 Task: Find connections with filter location Gobernador Ingeniero Valentín Virasoro with filter topic #jobsearching with filter profile language Spanish with filter current company WEG with filter school NIT Jalandhar with filter industry Electric Lighting Equipment Manufacturing with filter service category Family Law with filter keywords title Benefits Manager
Action: Mouse moved to (610, 137)
Screenshot: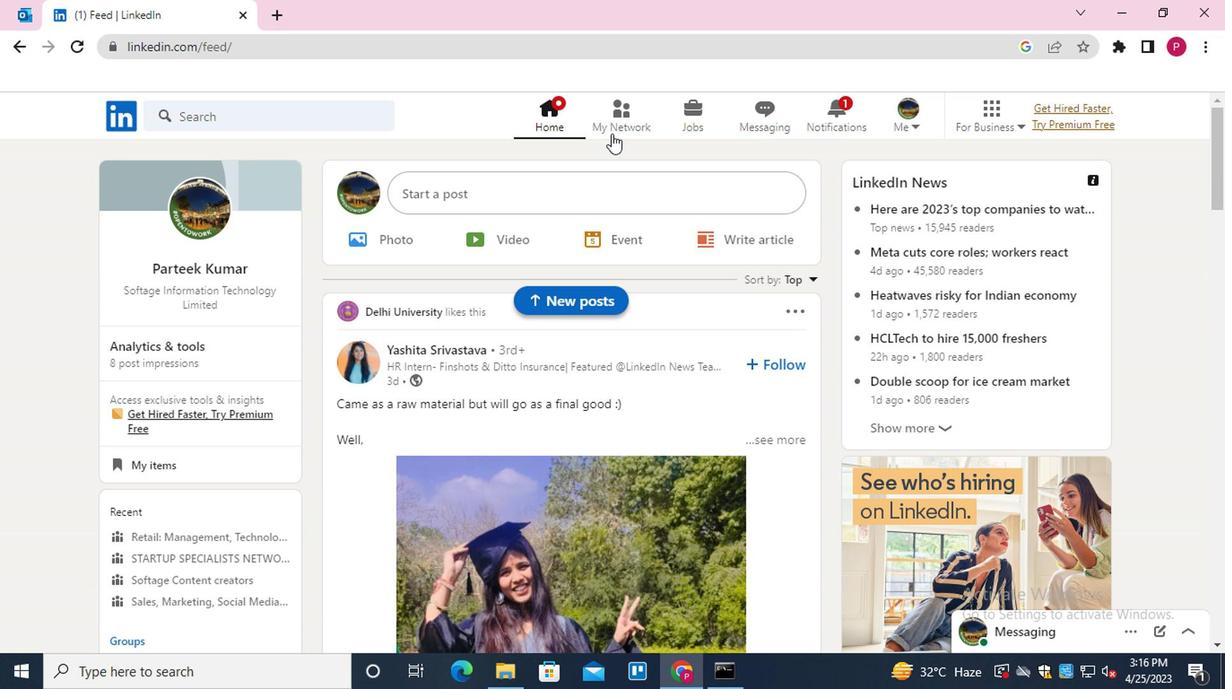 
Action: Mouse pressed left at (610, 137)
Screenshot: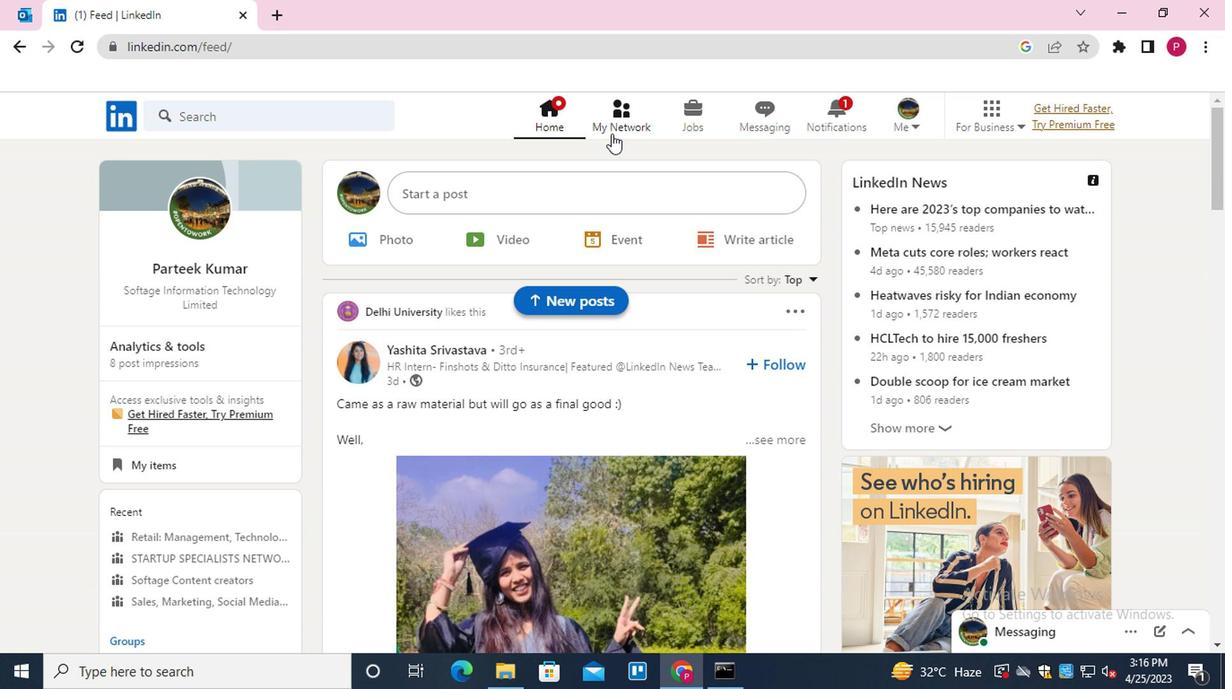 
Action: Mouse moved to (229, 212)
Screenshot: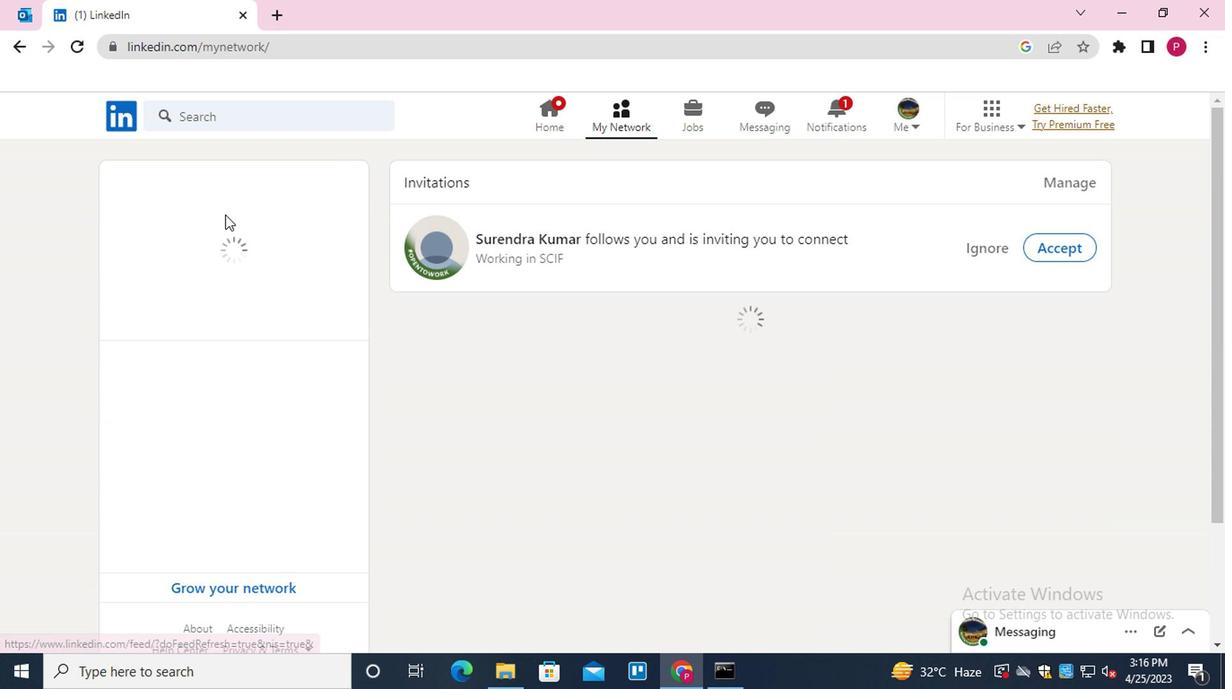 
Action: Mouse pressed left at (229, 212)
Screenshot: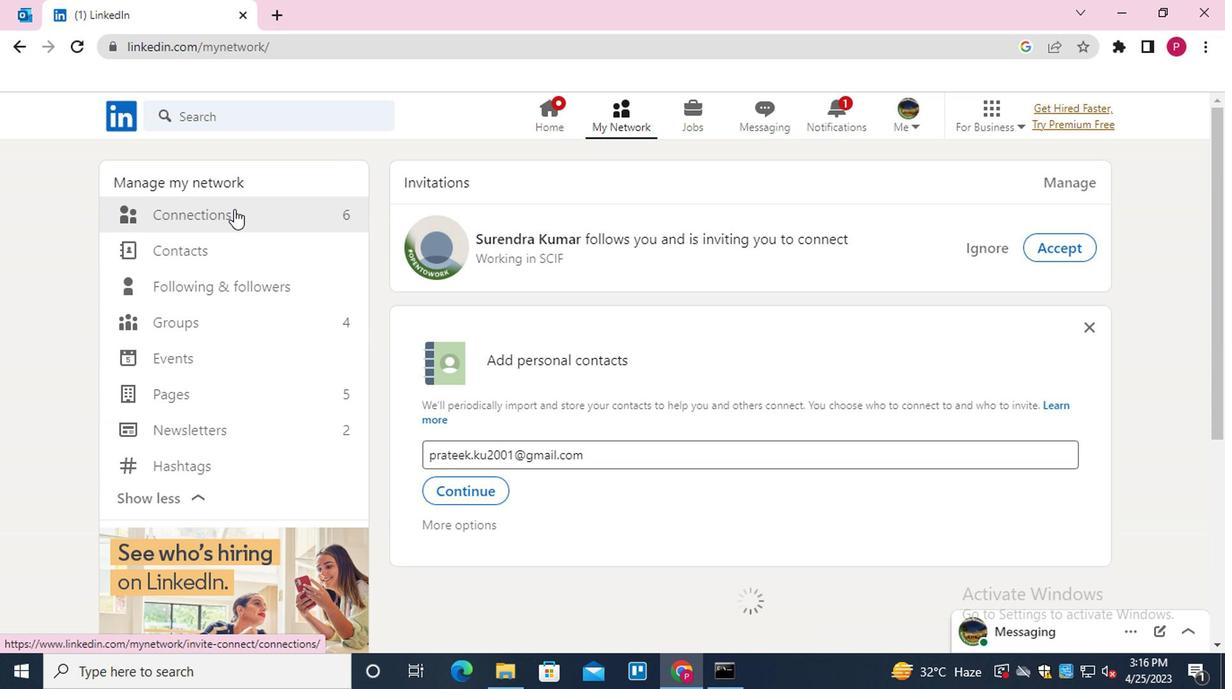 
Action: Mouse moved to (788, 219)
Screenshot: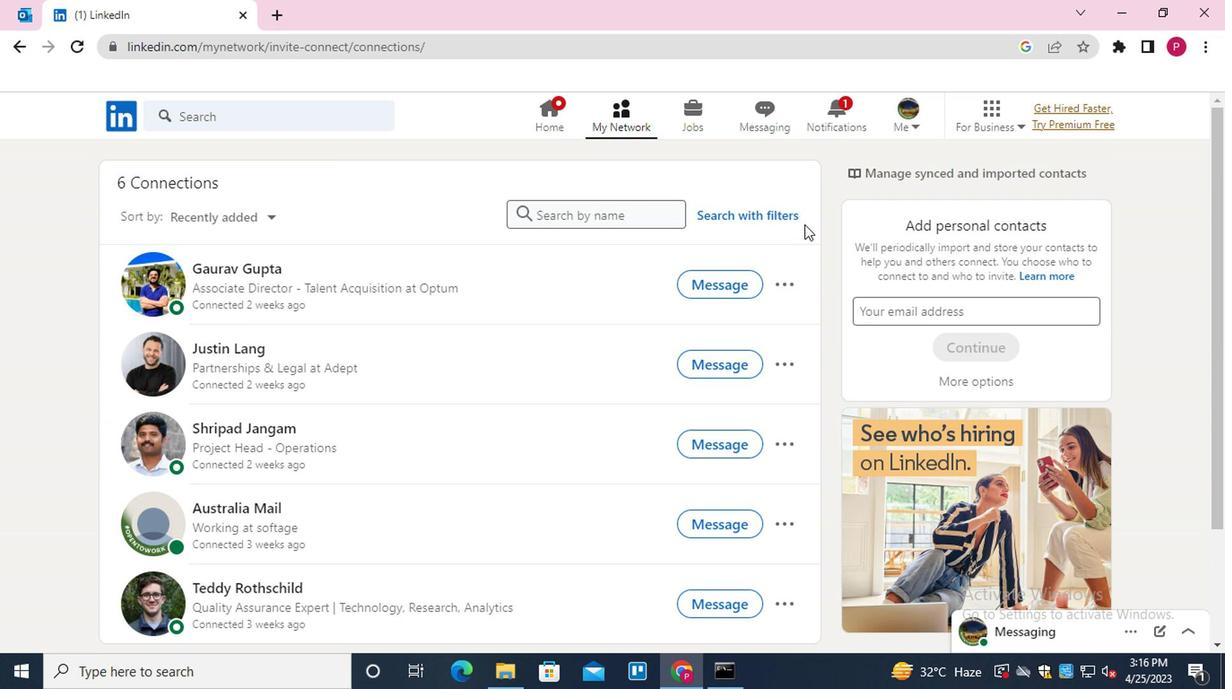 
Action: Mouse pressed left at (788, 219)
Screenshot: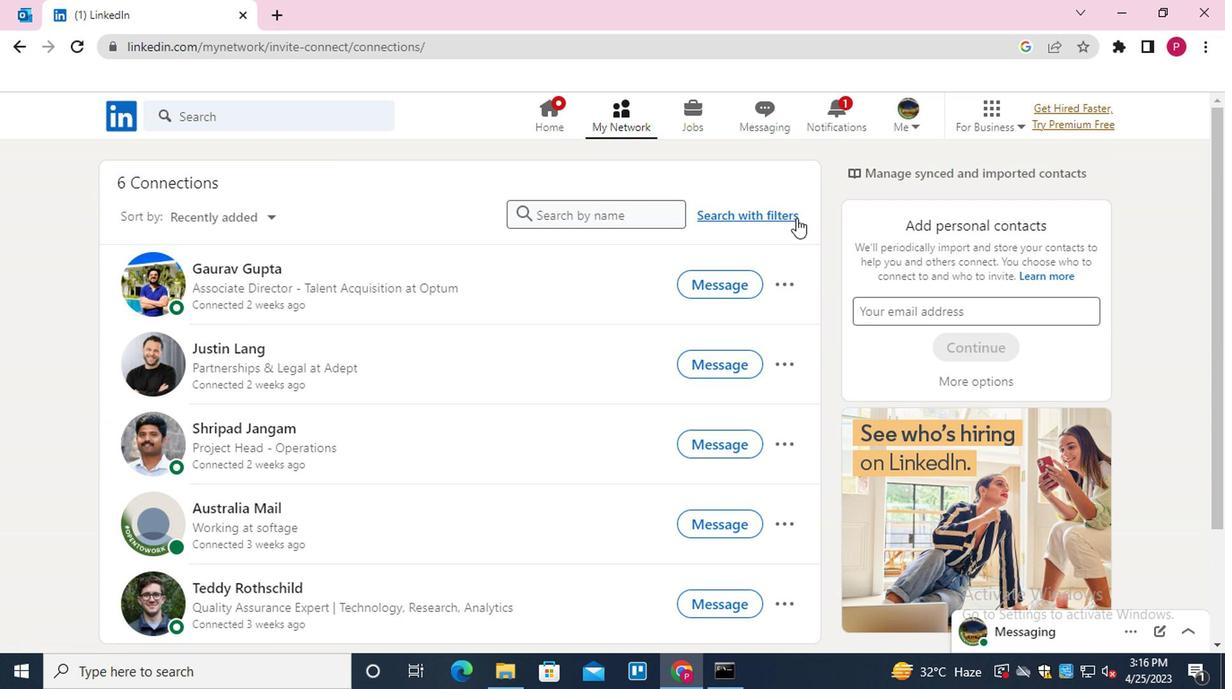 
Action: Mouse moved to (582, 165)
Screenshot: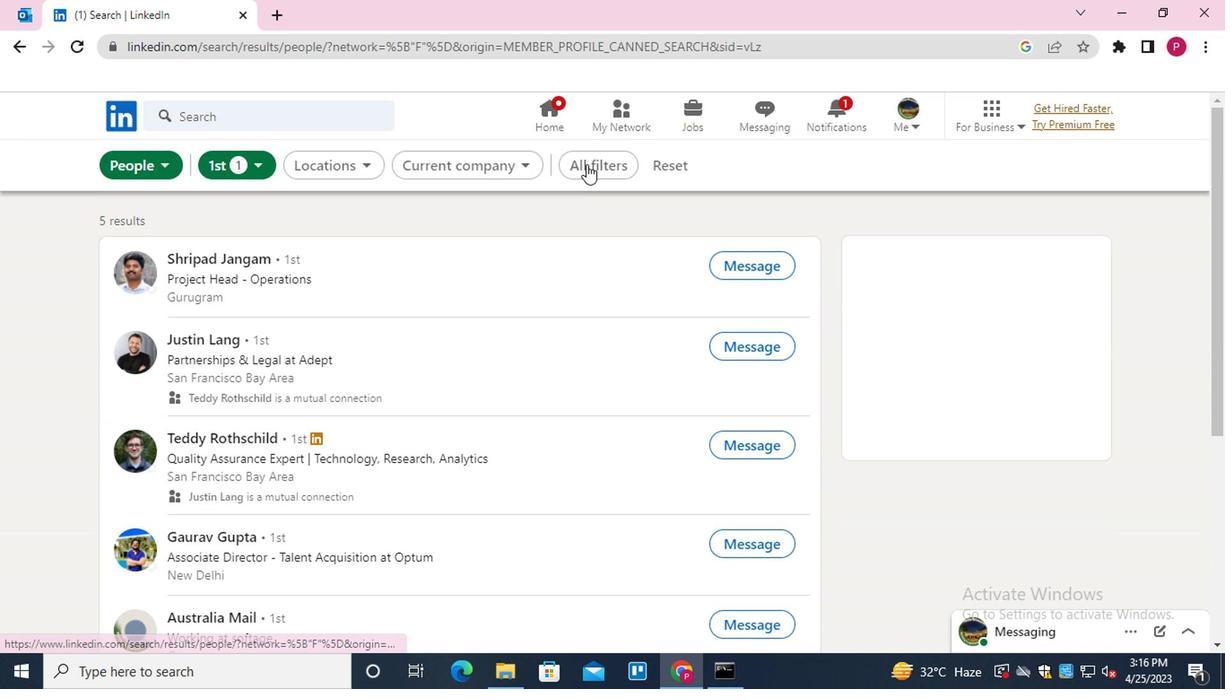 
Action: Mouse pressed left at (582, 165)
Screenshot: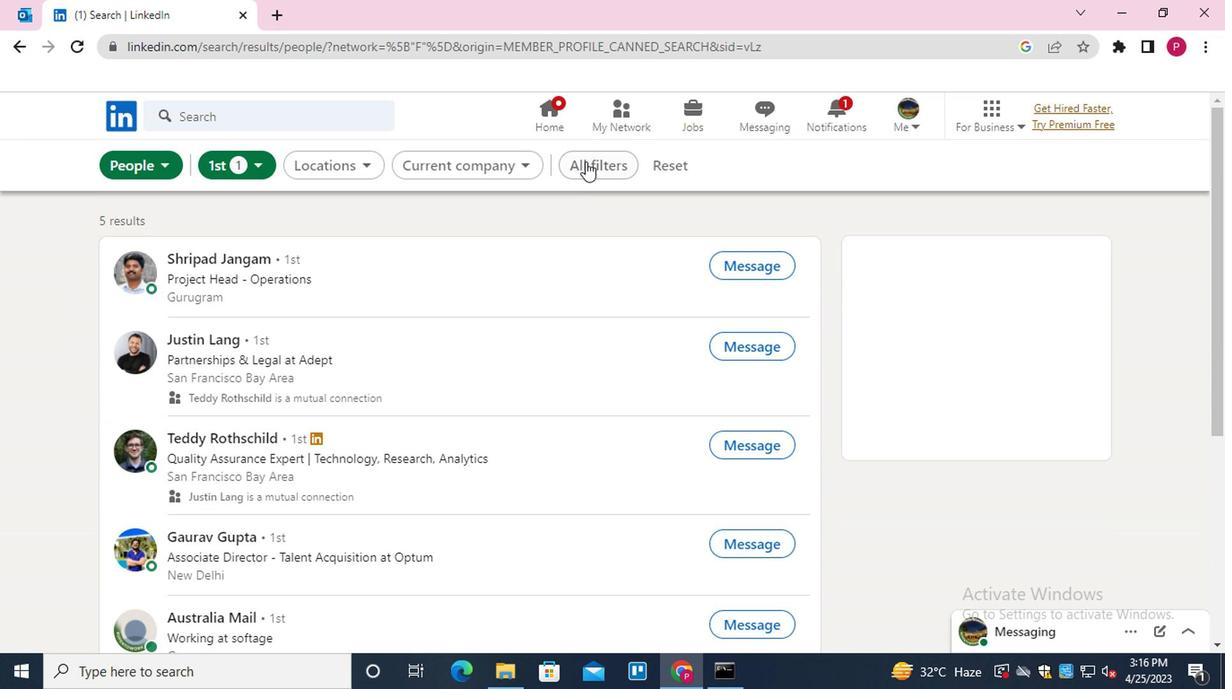 
Action: Mouse moved to (1003, 431)
Screenshot: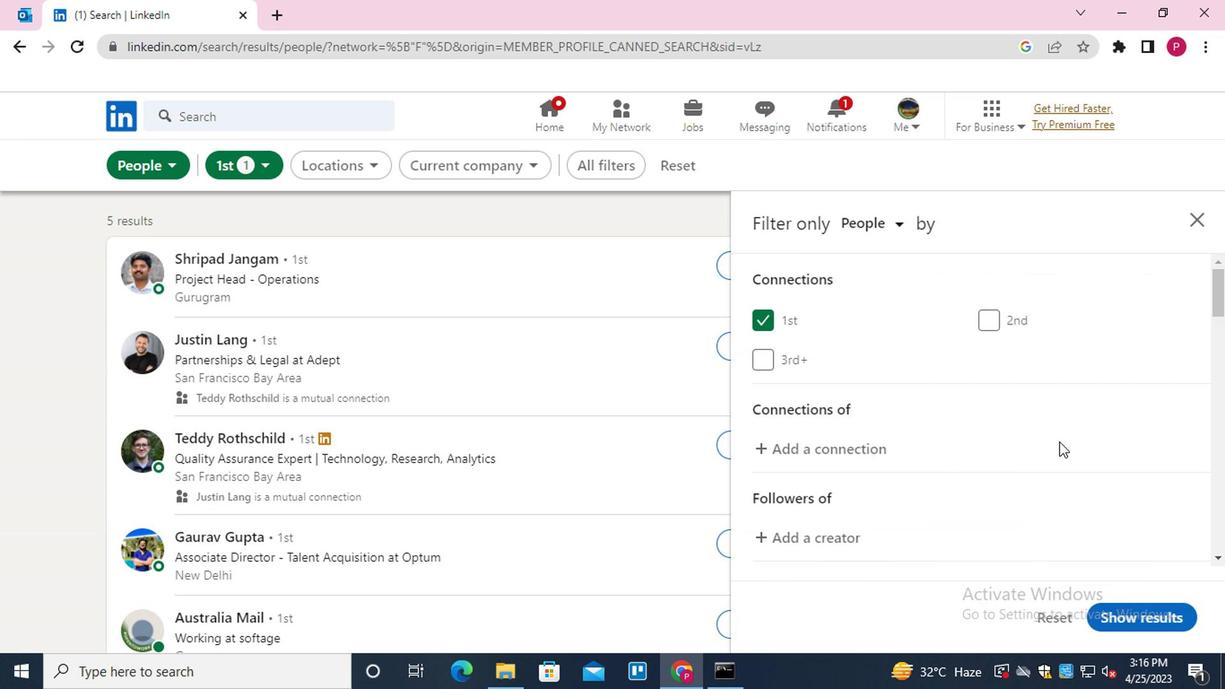 
Action: Mouse scrolled (1003, 430) with delta (0, -1)
Screenshot: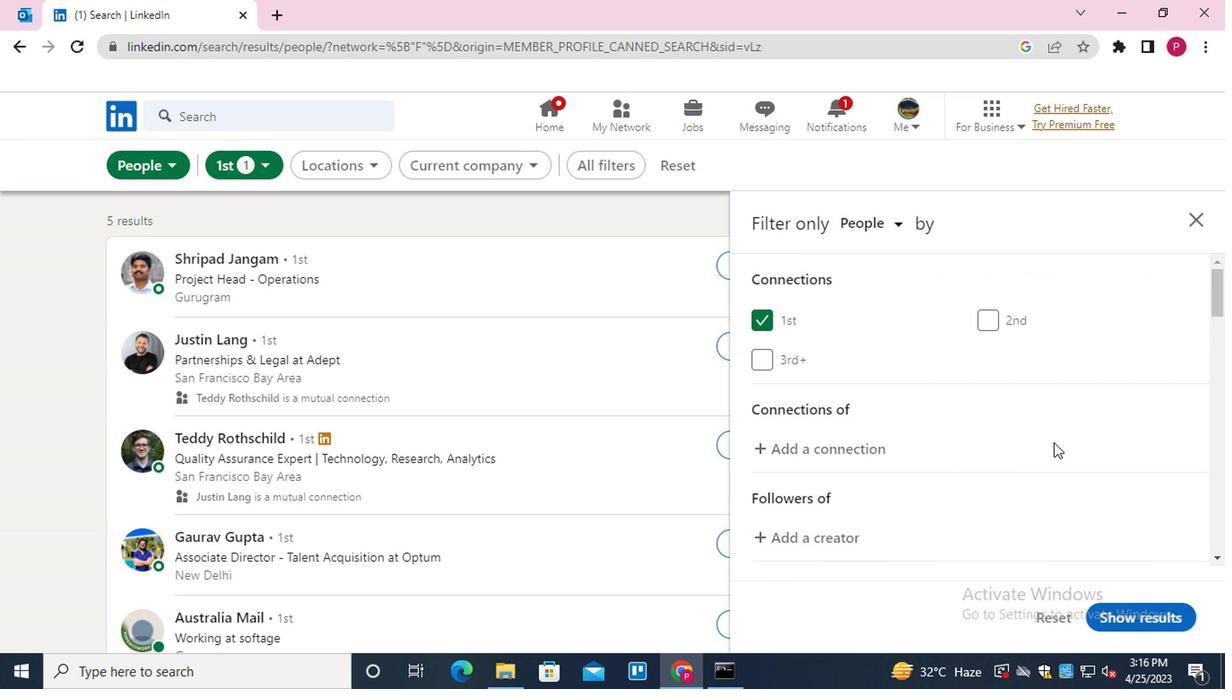 
Action: Mouse scrolled (1003, 430) with delta (0, -1)
Screenshot: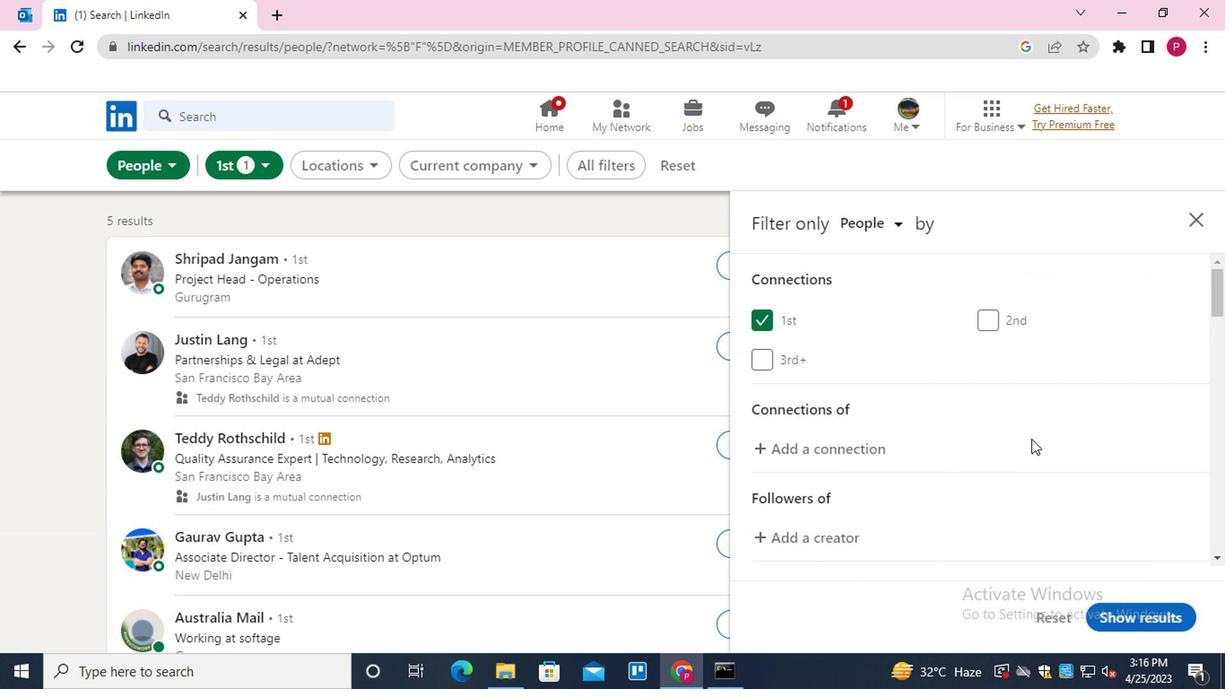 
Action: Mouse scrolled (1003, 430) with delta (0, -1)
Screenshot: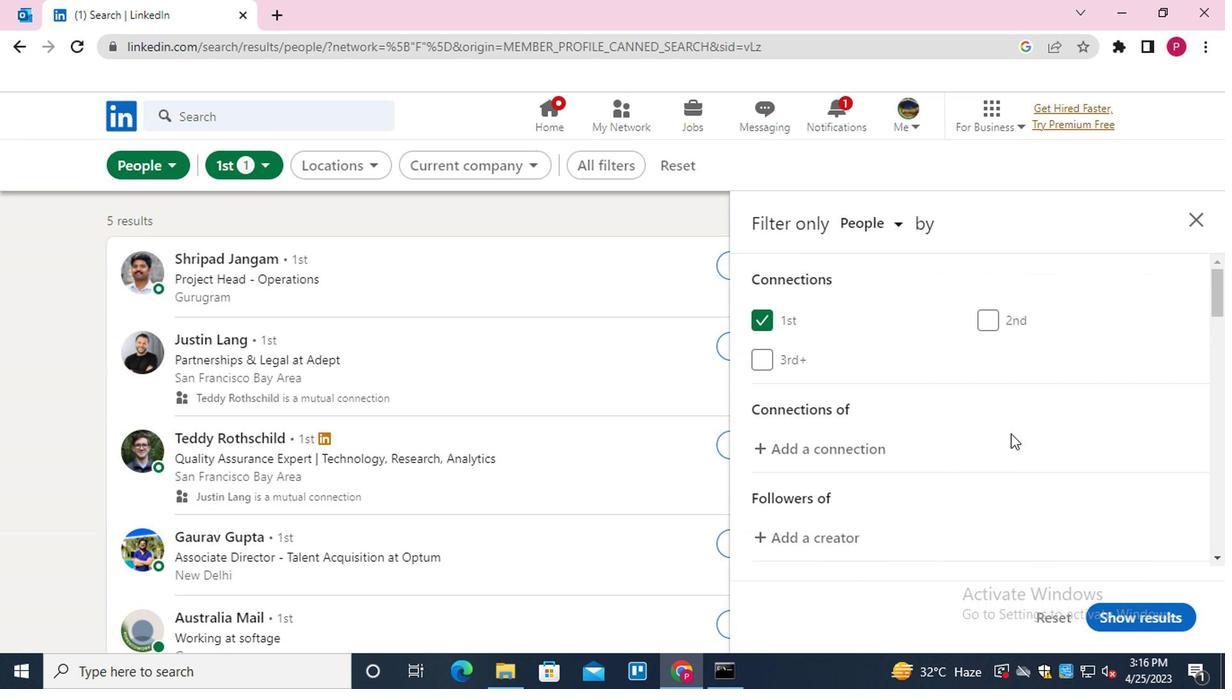 
Action: Mouse moved to (1047, 437)
Screenshot: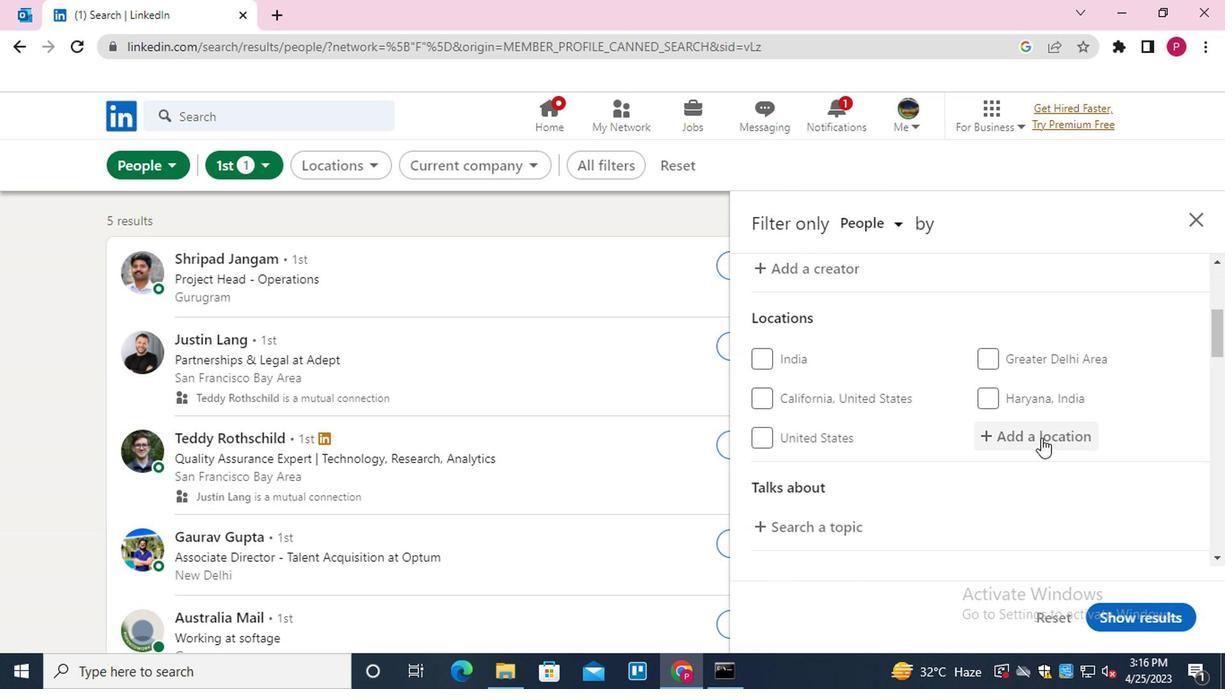 
Action: Mouse pressed left at (1047, 437)
Screenshot: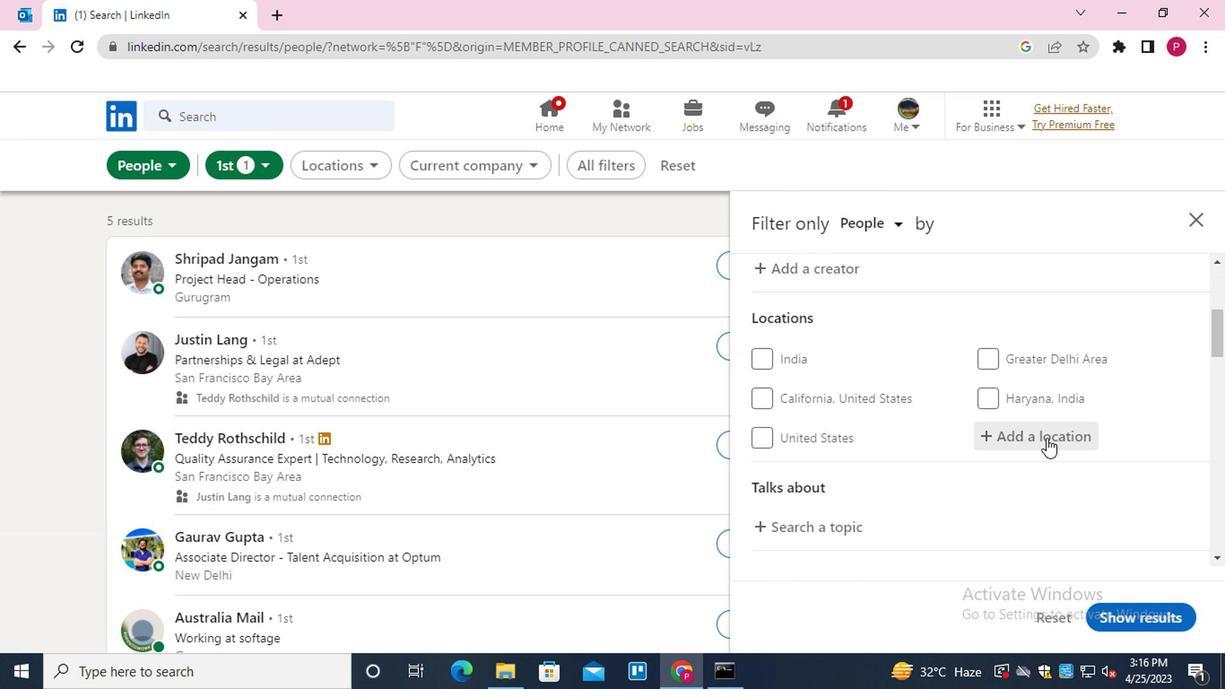 
Action: Mouse moved to (1046, 437)
Screenshot: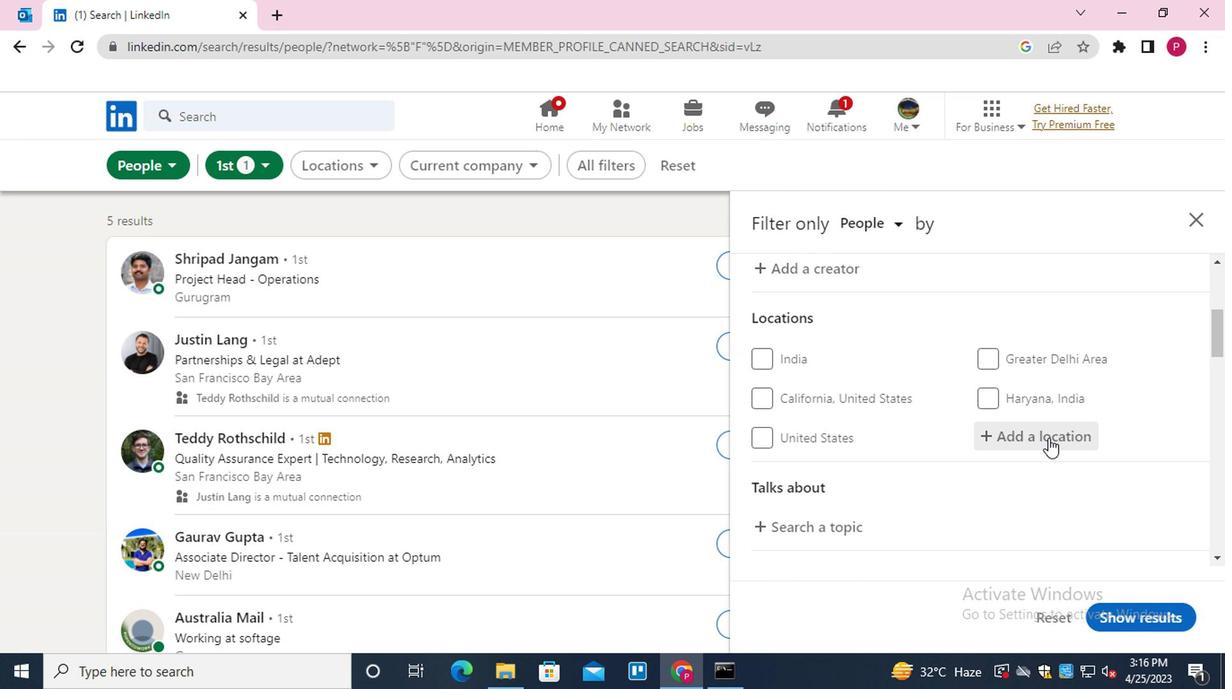 
Action: Key pressed <Key.shift><Key.shift><Key.shift><Key.shift><Key.shift><Key.shift>GOBERNADOR
Screenshot: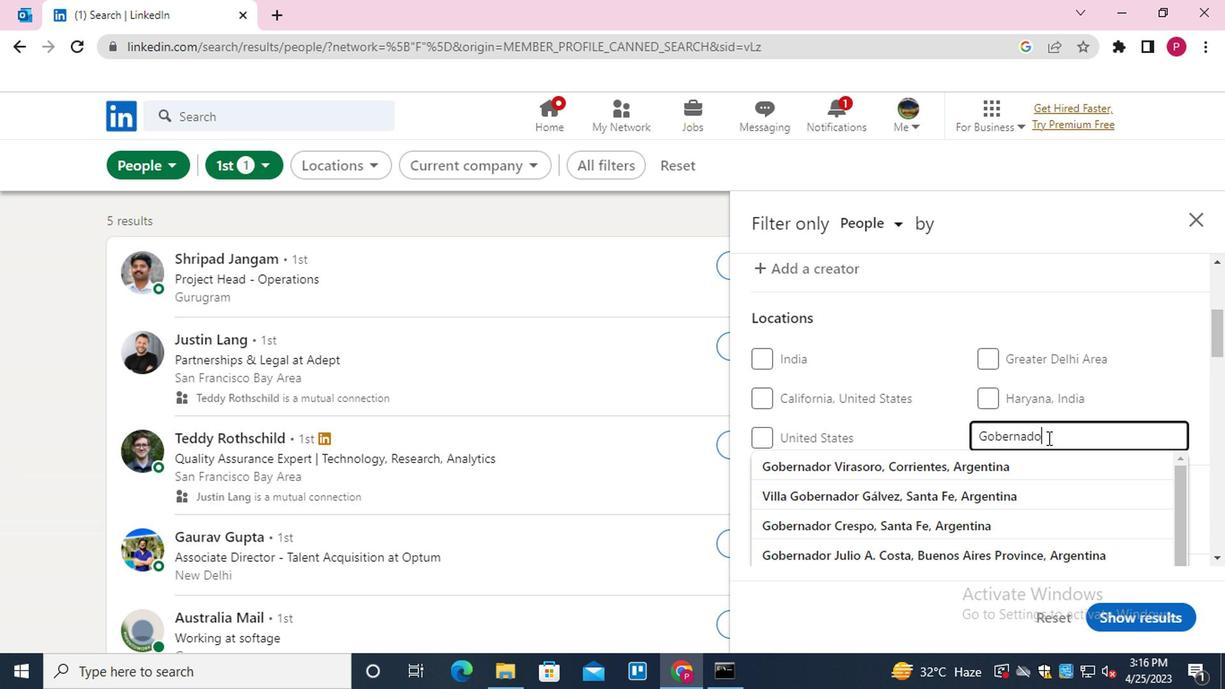 
Action: Mouse moved to (970, 463)
Screenshot: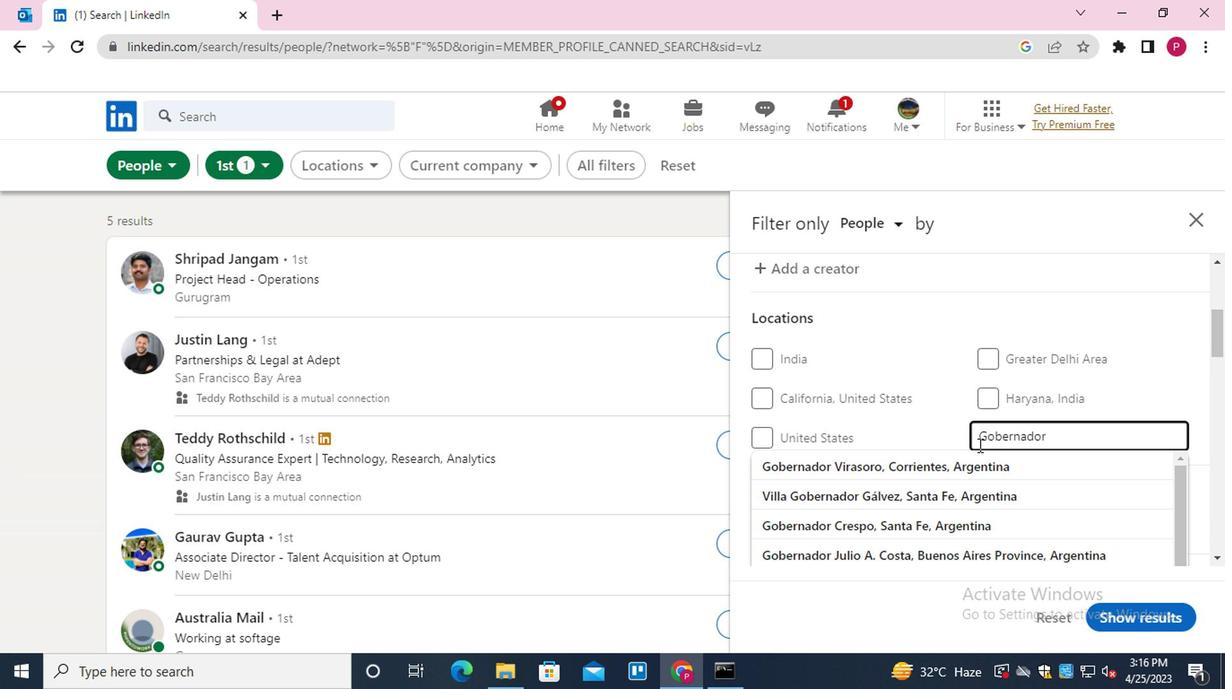 
Action: Mouse pressed left at (970, 463)
Screenshot: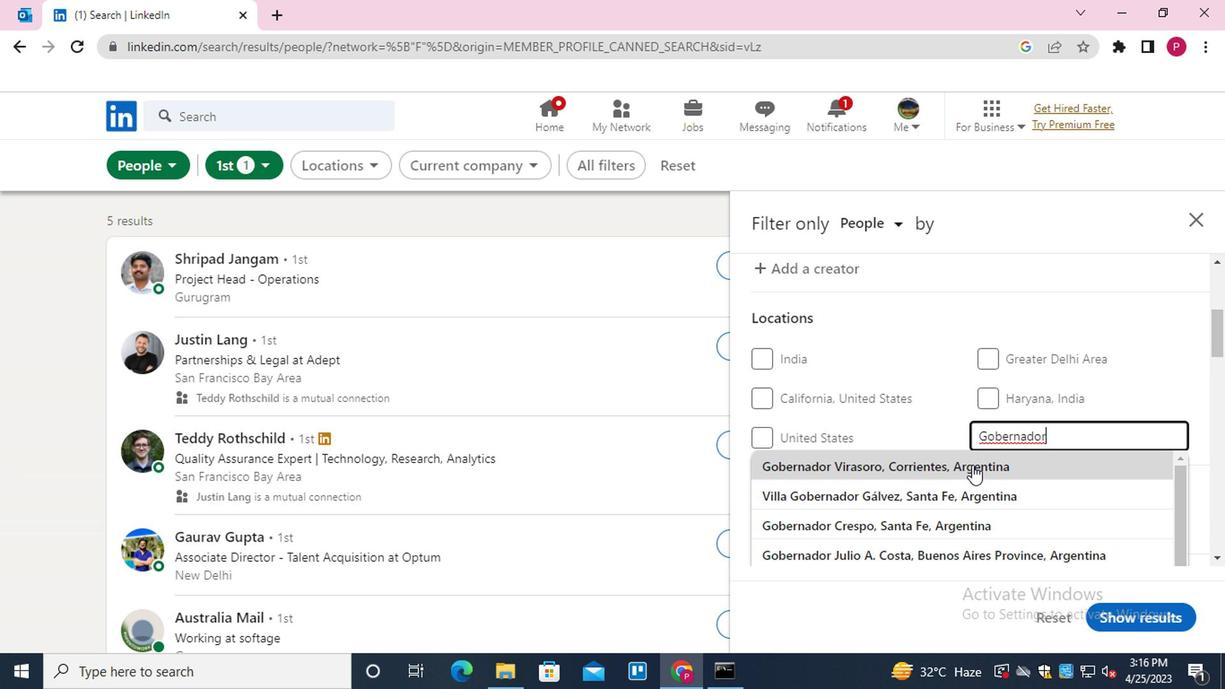 
Action: Mouse moved to (961, 446)
Screenshot: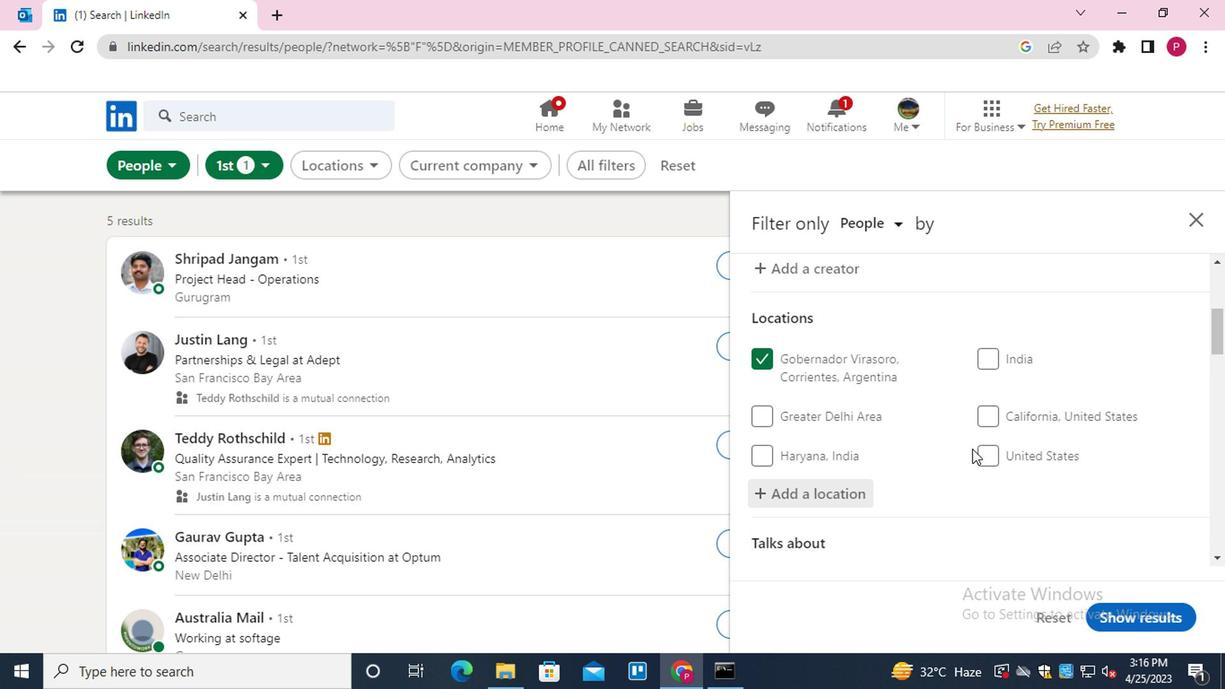 
Action: Mouse scrolled (961, 446) with delta (0, 0)
Screenshot: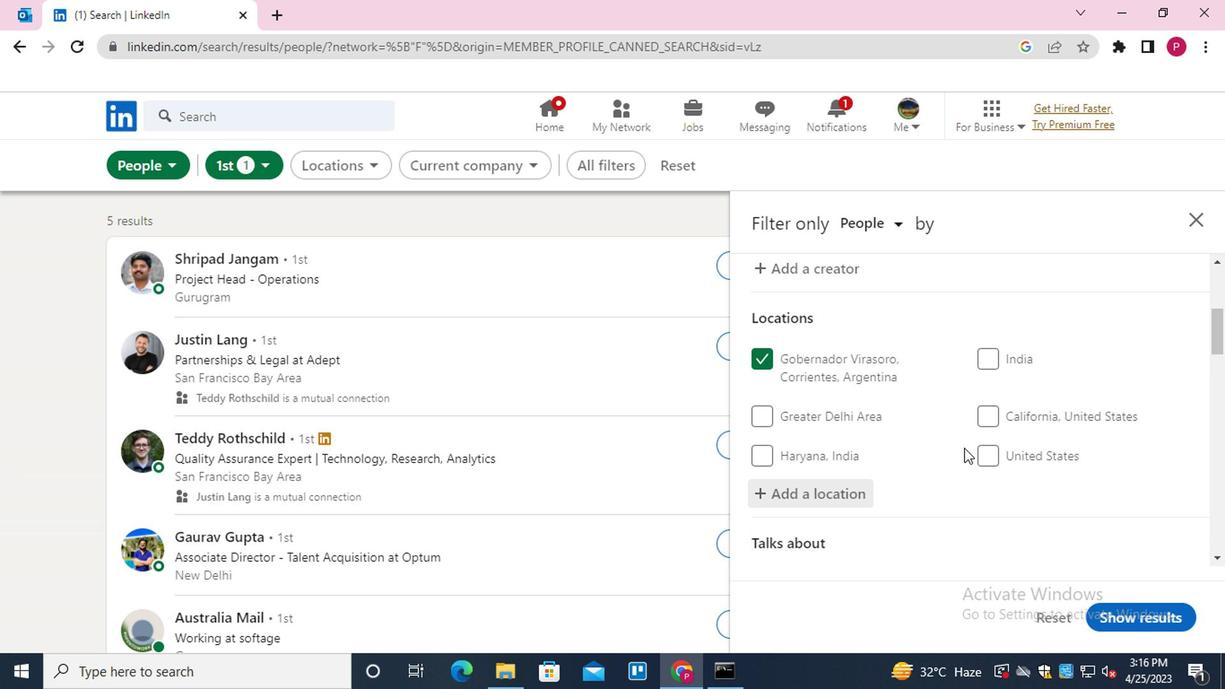 
Action: Mouse scrolled (961, 446) with delta (0, 0)
Screenshot: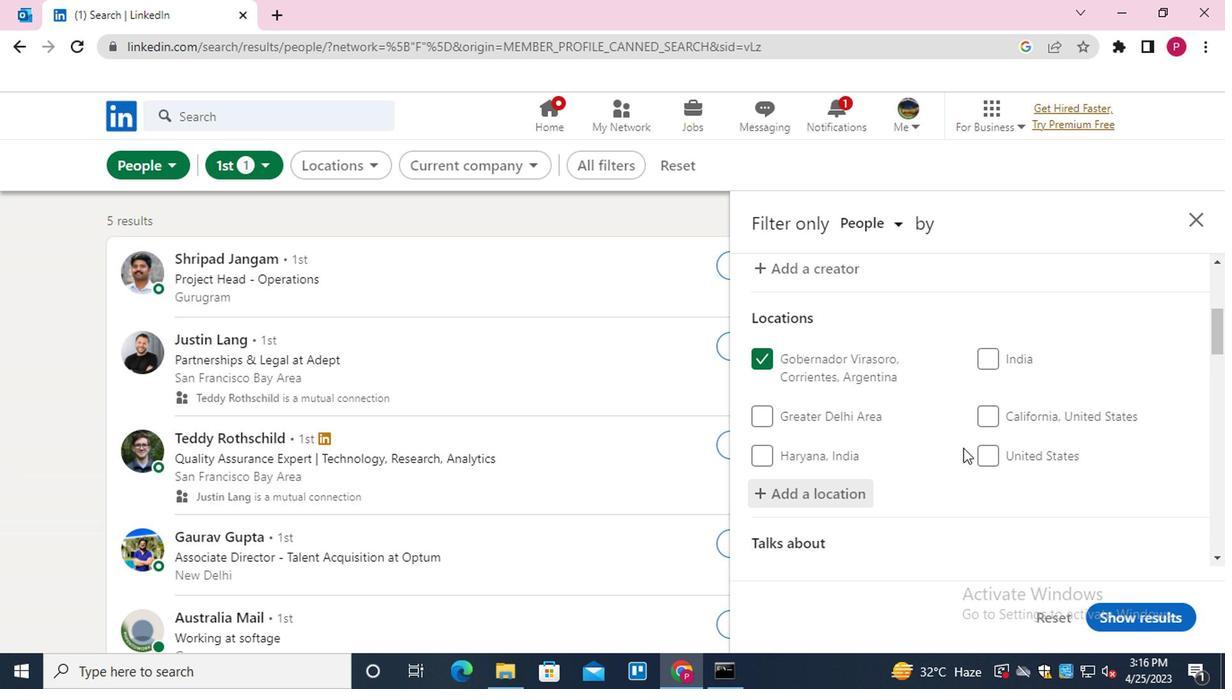 
Action: Mouse moved to (854, 405)
Screenshot: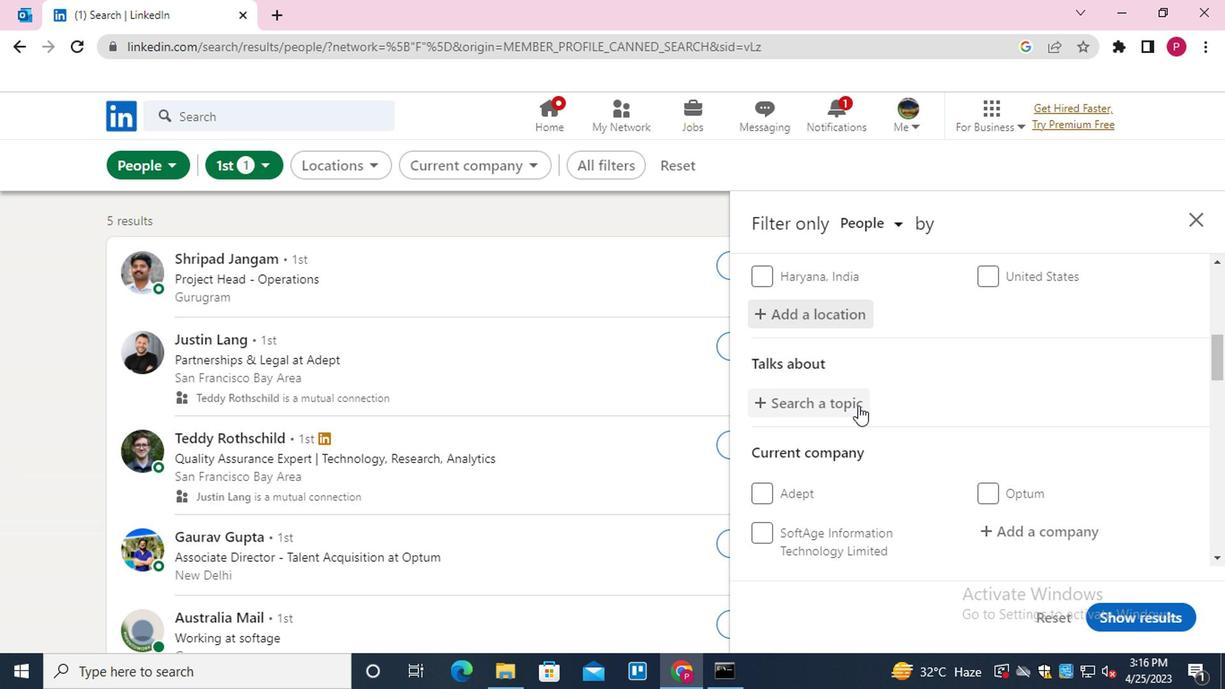 
Action: Mouse pressed left at (854, 405)
Screenshot: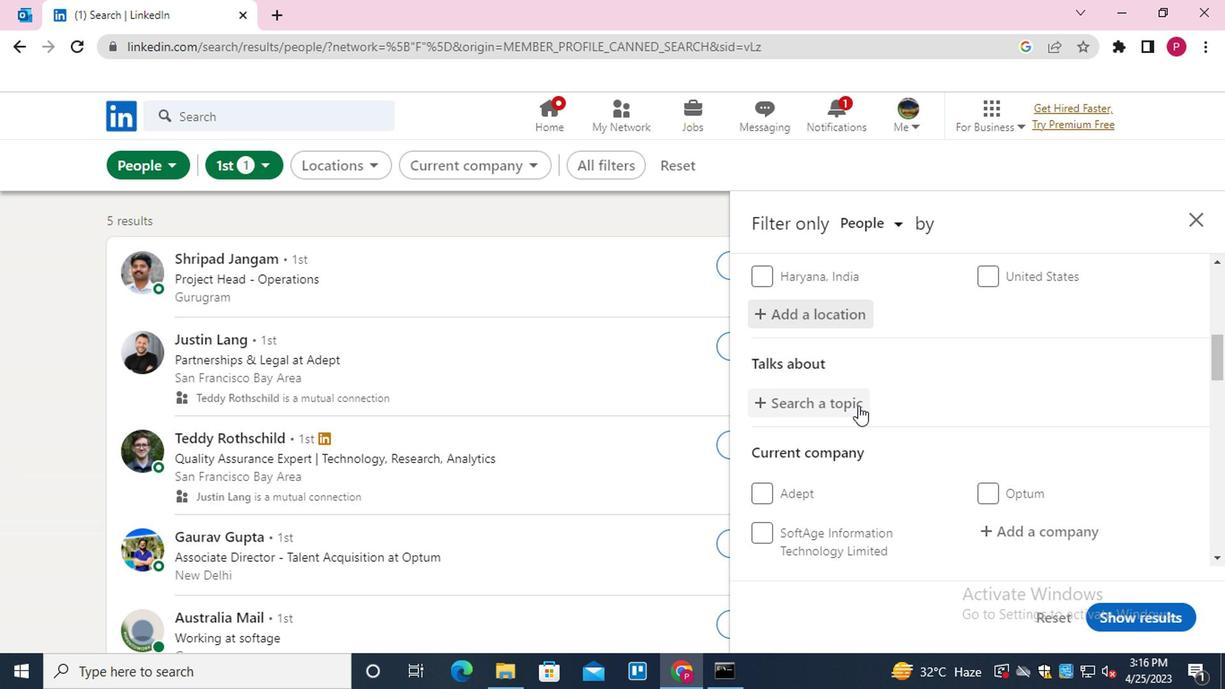 
Action: Key pressed <Key.shift><Key.shift><Key.shift><Key.shift><Key.shift><Key.shift><Key.shift>#JOBSERACHING
Screenshot: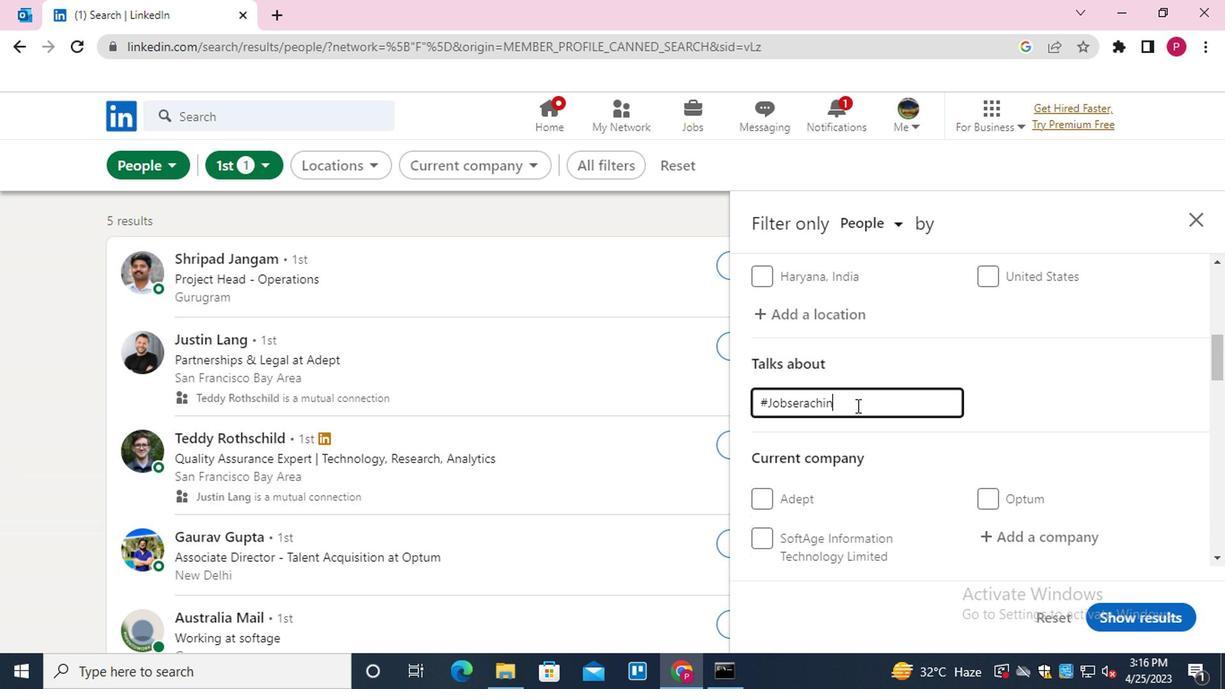 
Action: Mouse moved to (897, 406)
Screenshot: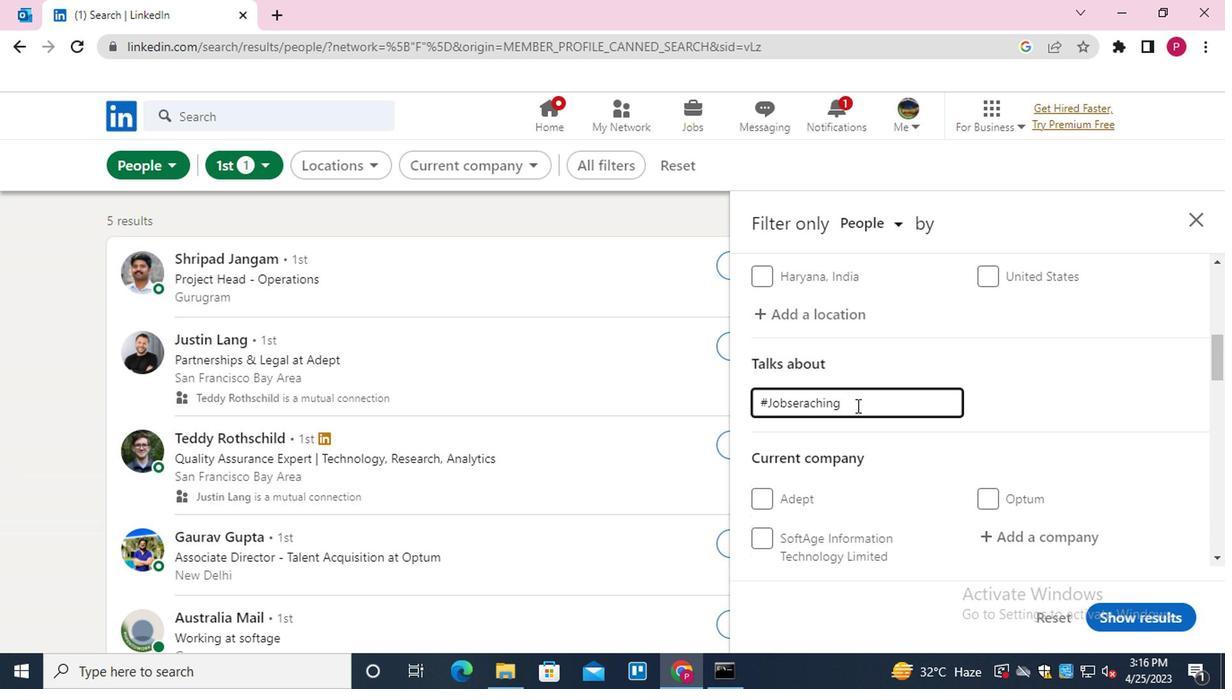 
Action: Mouse scrolled (897, 405) with delta (0, -1)
Screenshot: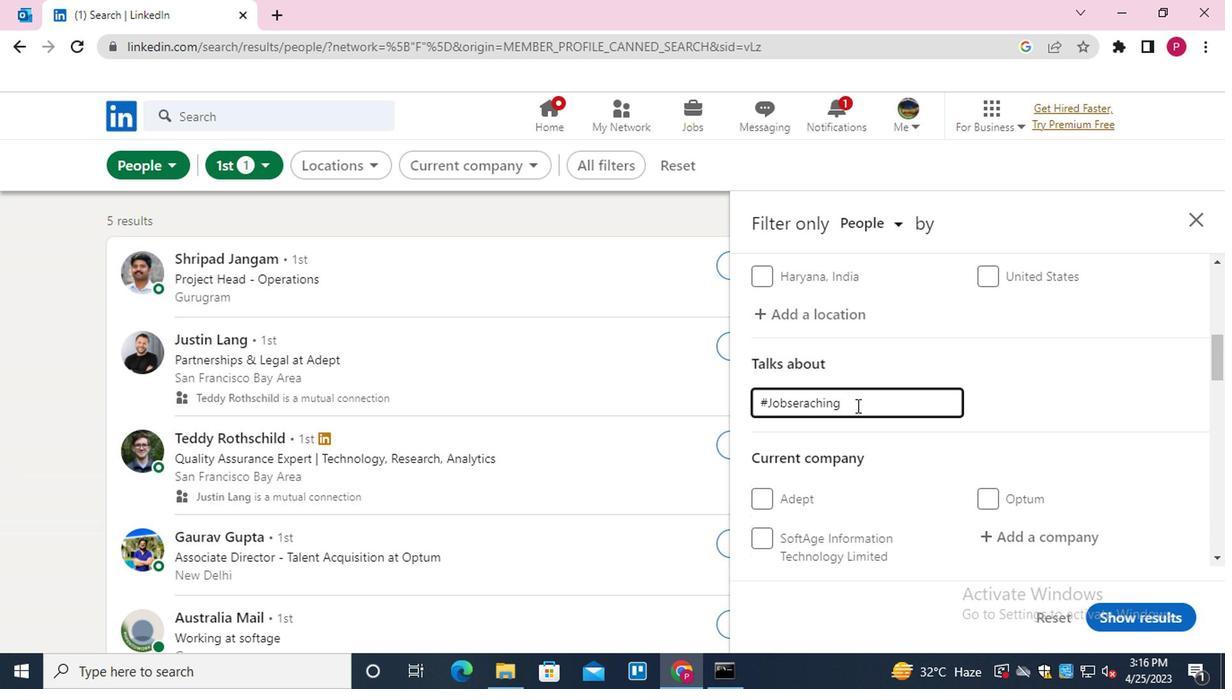 
Action: Mouse moved to (911, 408)
Screenshot: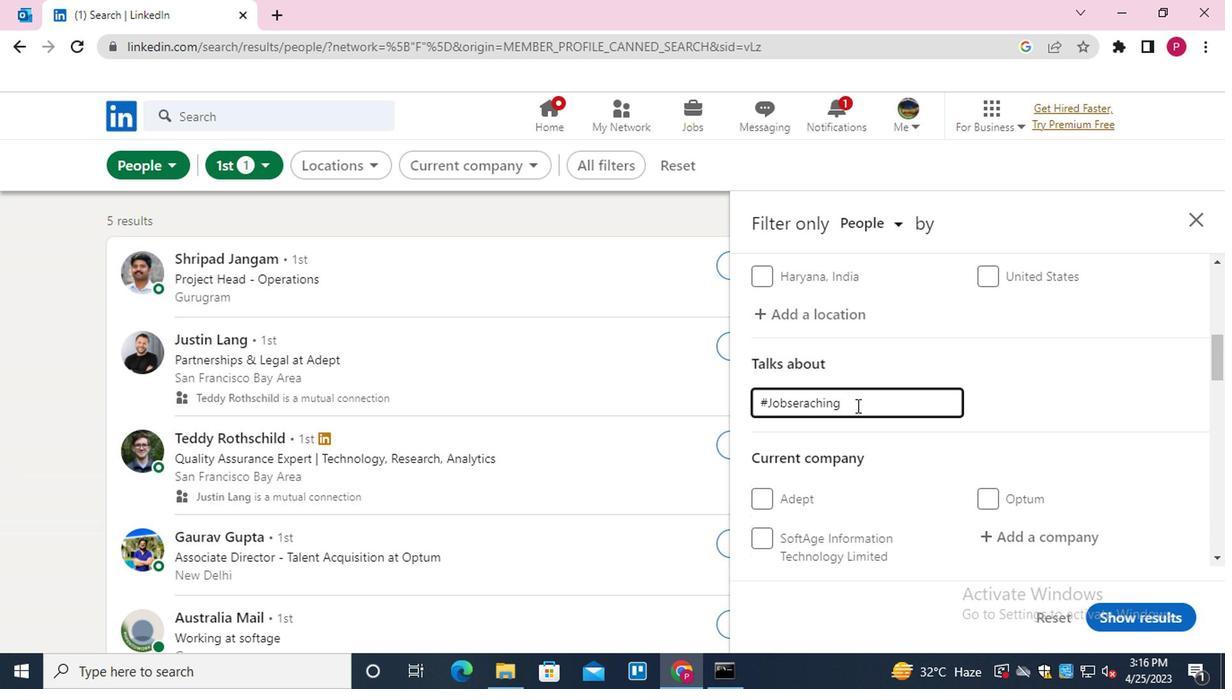 
Action: Mouse scrolled (911, 407) with delta (0, -1)
Screenshot: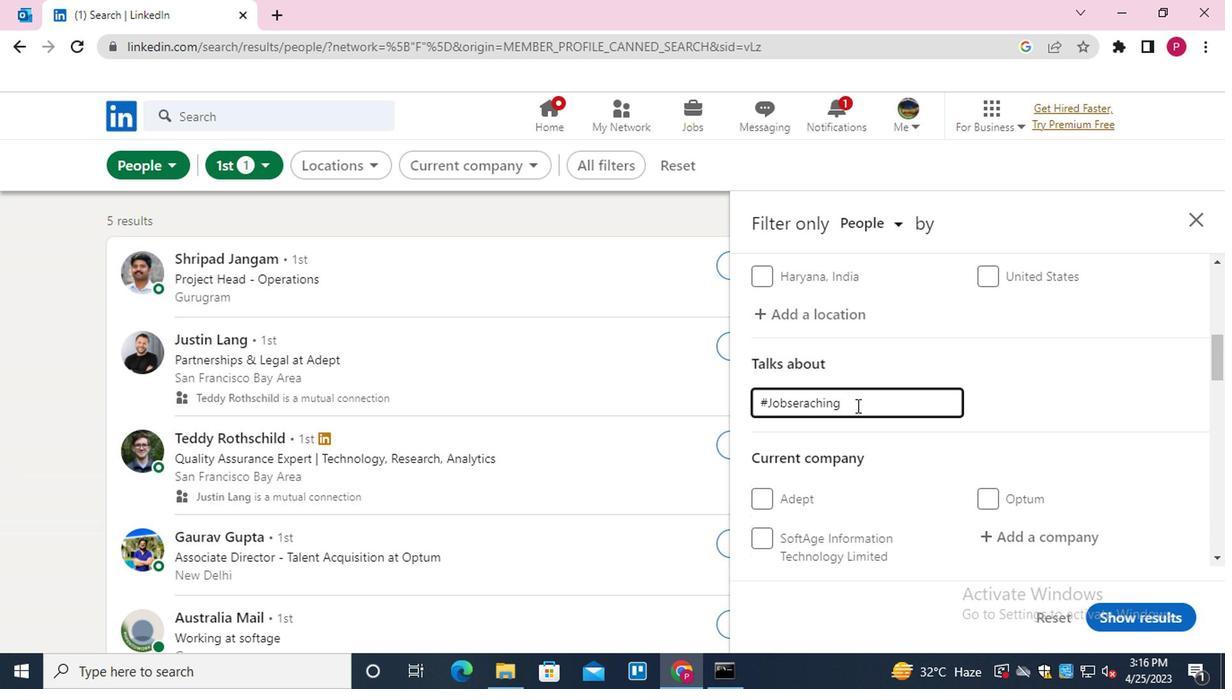 
Action: Mouse moved to (1101, 361)
Screenshot: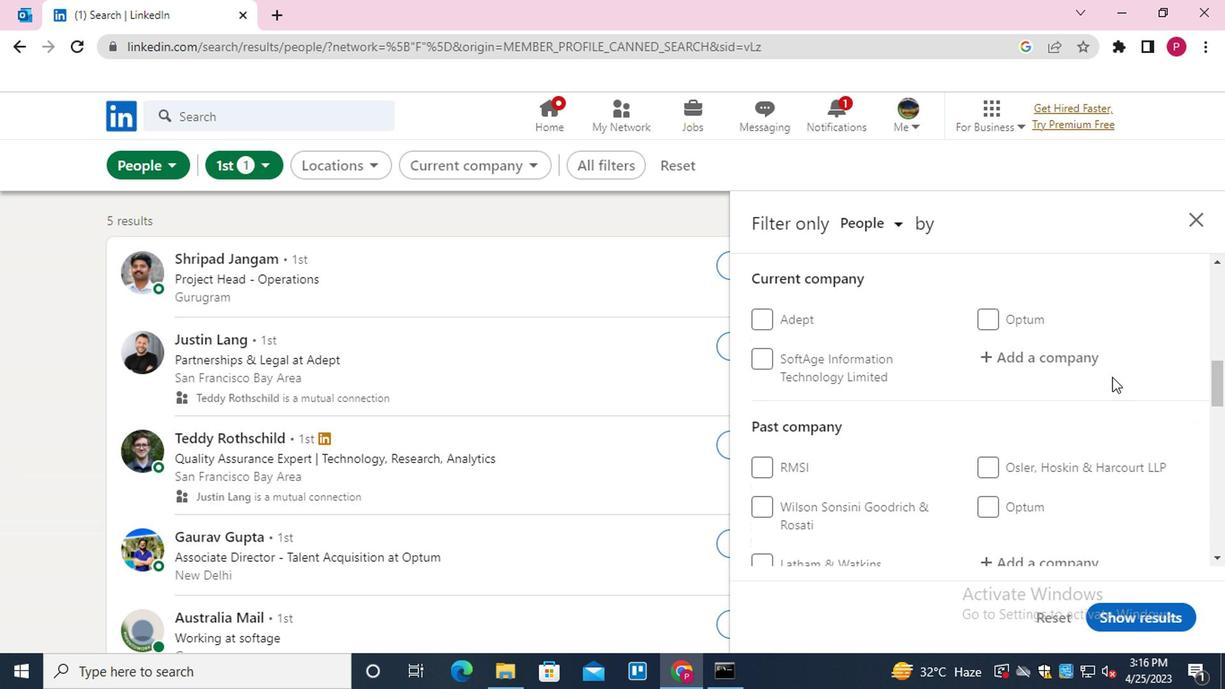 
Action: Mouse pressed left at (1101, 361)
Screenshot: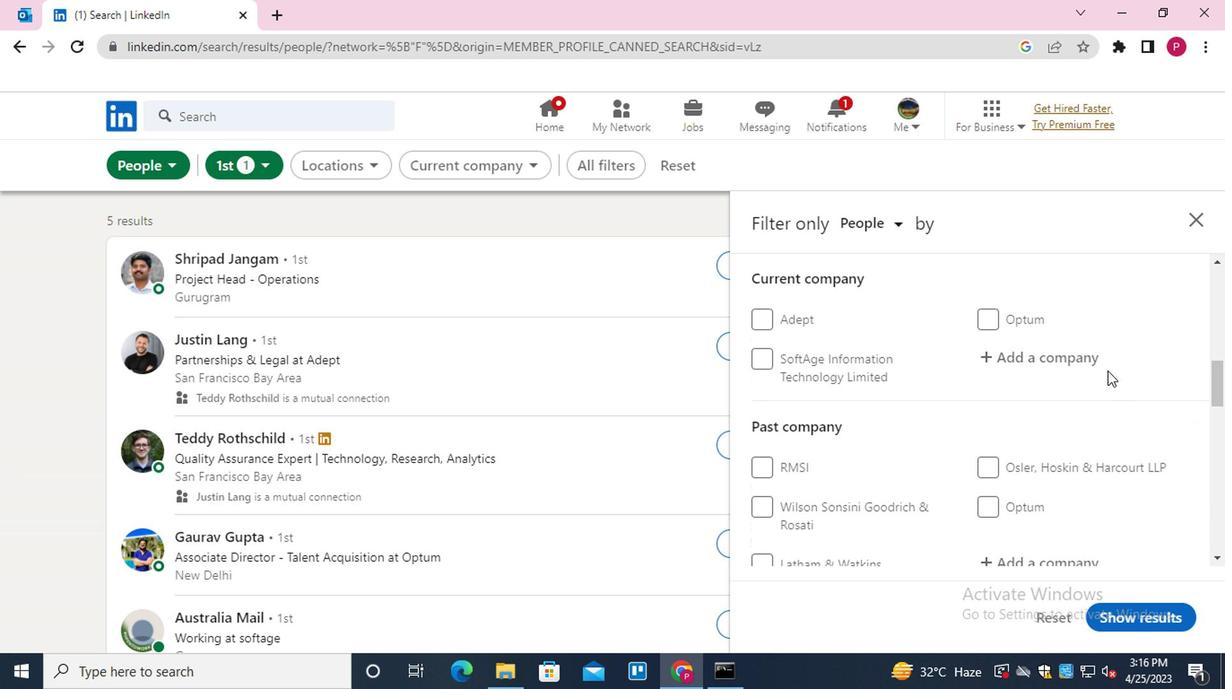 
Action: Mouse moved to (1073, 361)
Screenshot: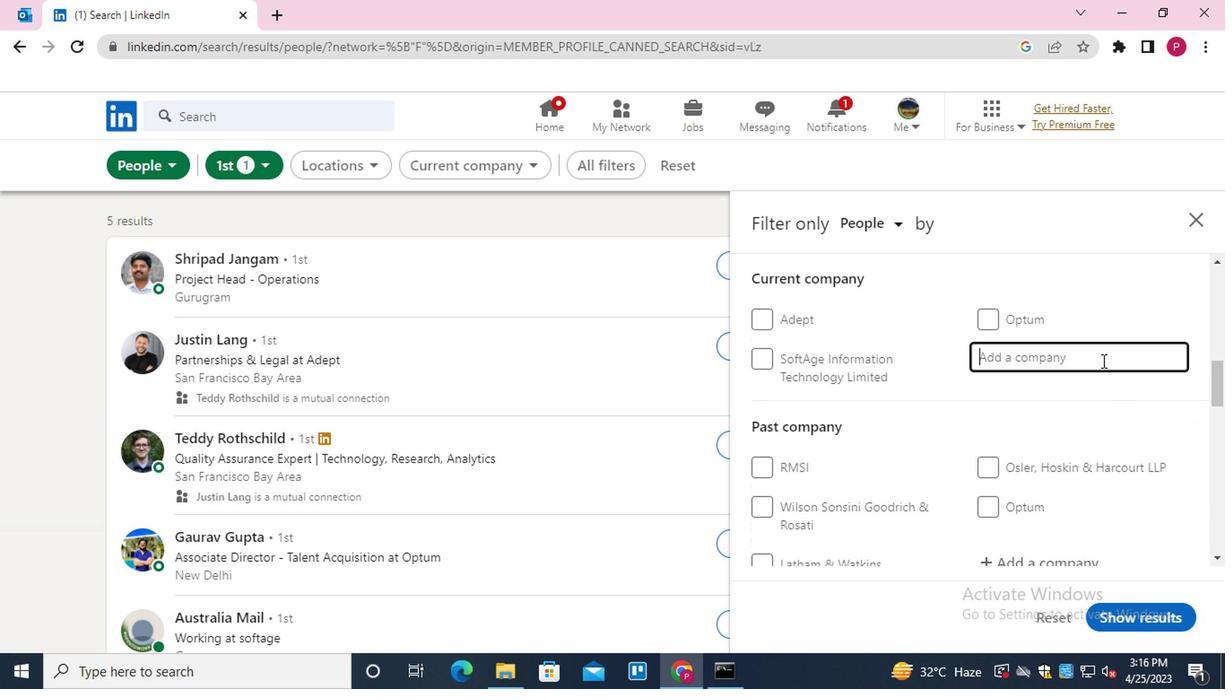 
Action: Key pressed <Key.shift>WEG
Screenshot: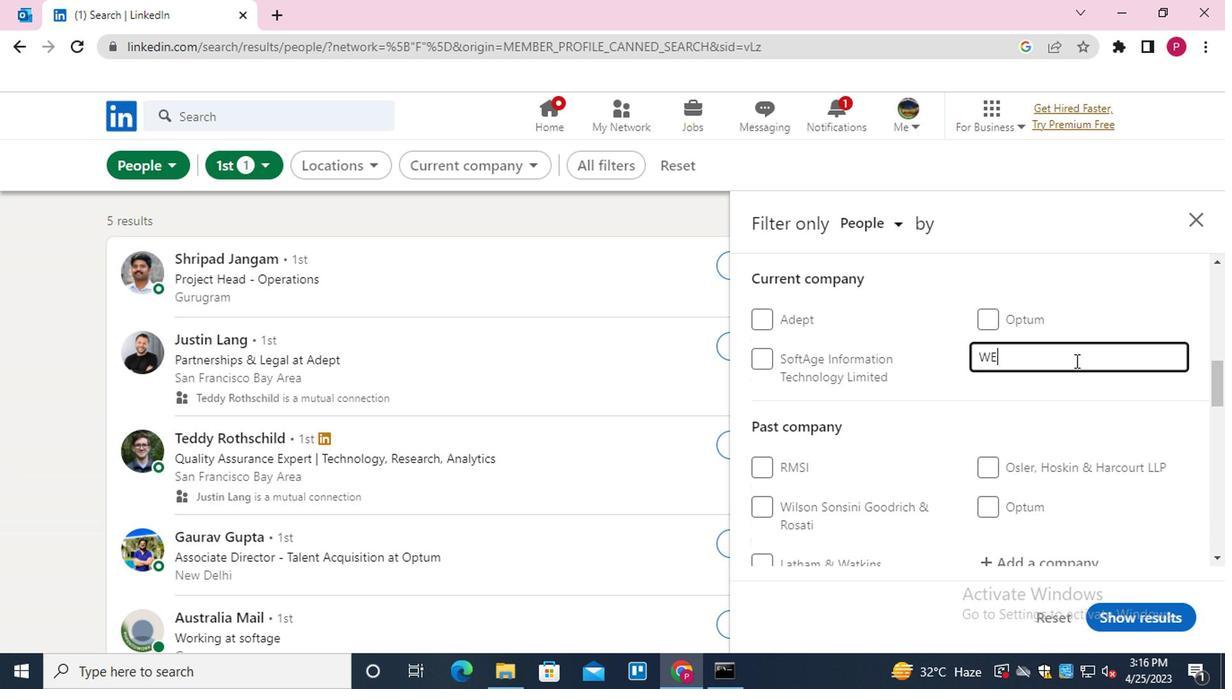 
Action: Mouse moved to (964, 391)
Screenshot: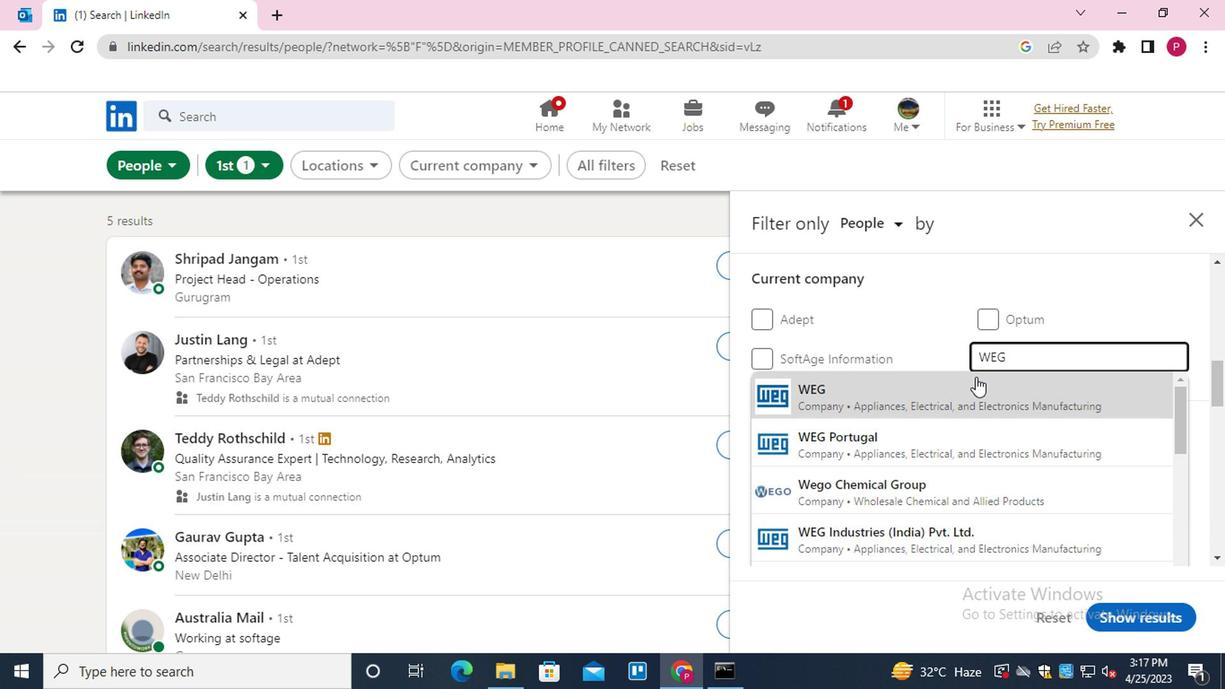 
Action: Mouse pressed left at (964, 391)
Screenshot: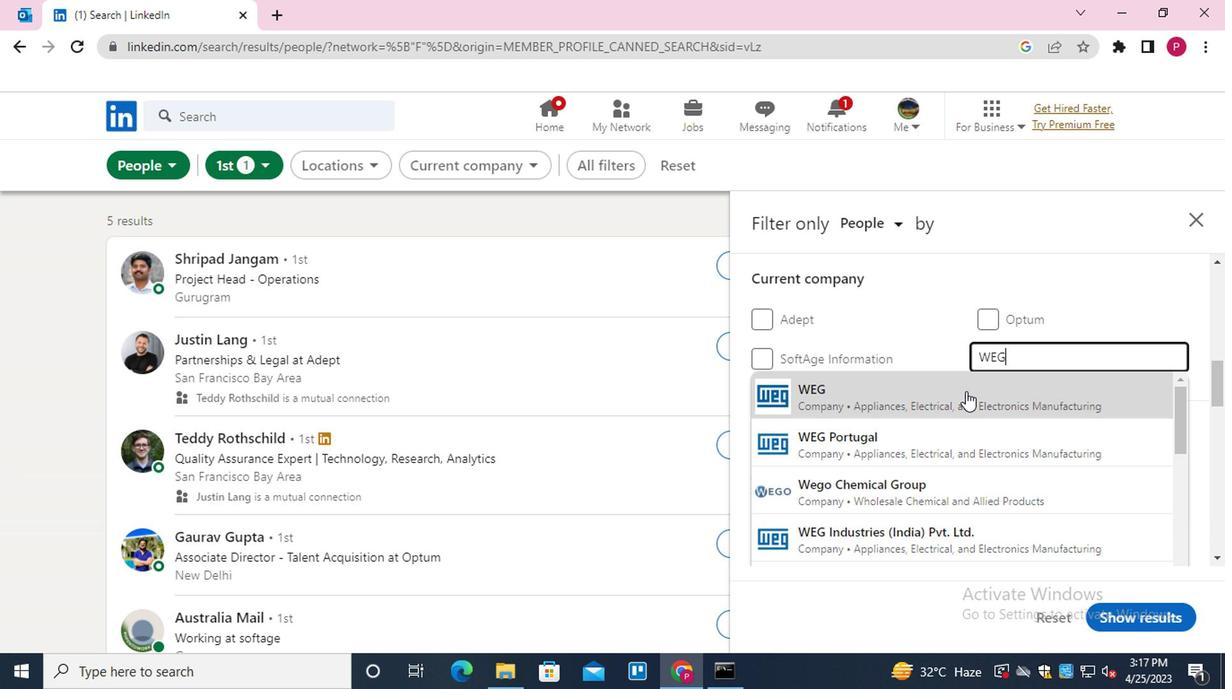 
Action: Mouse moved to (891, 392)
Screenshot: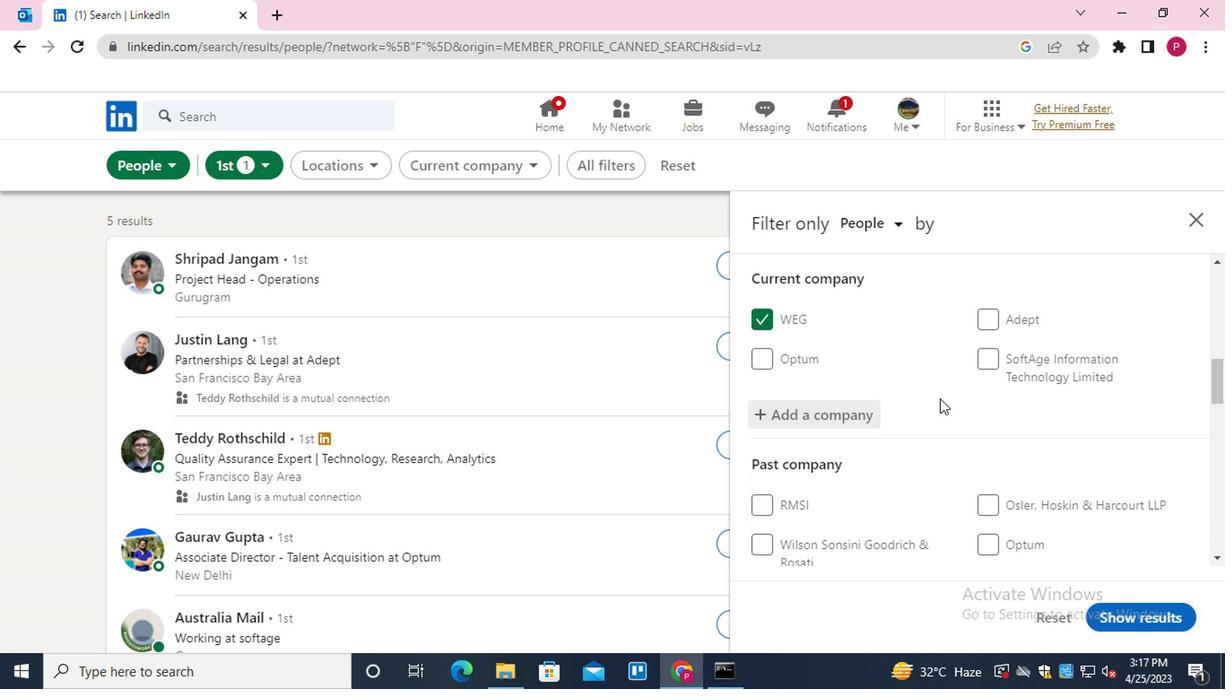 
Action: Mouse scrolled (891, 391) with delta (0, -1)
Screenshot: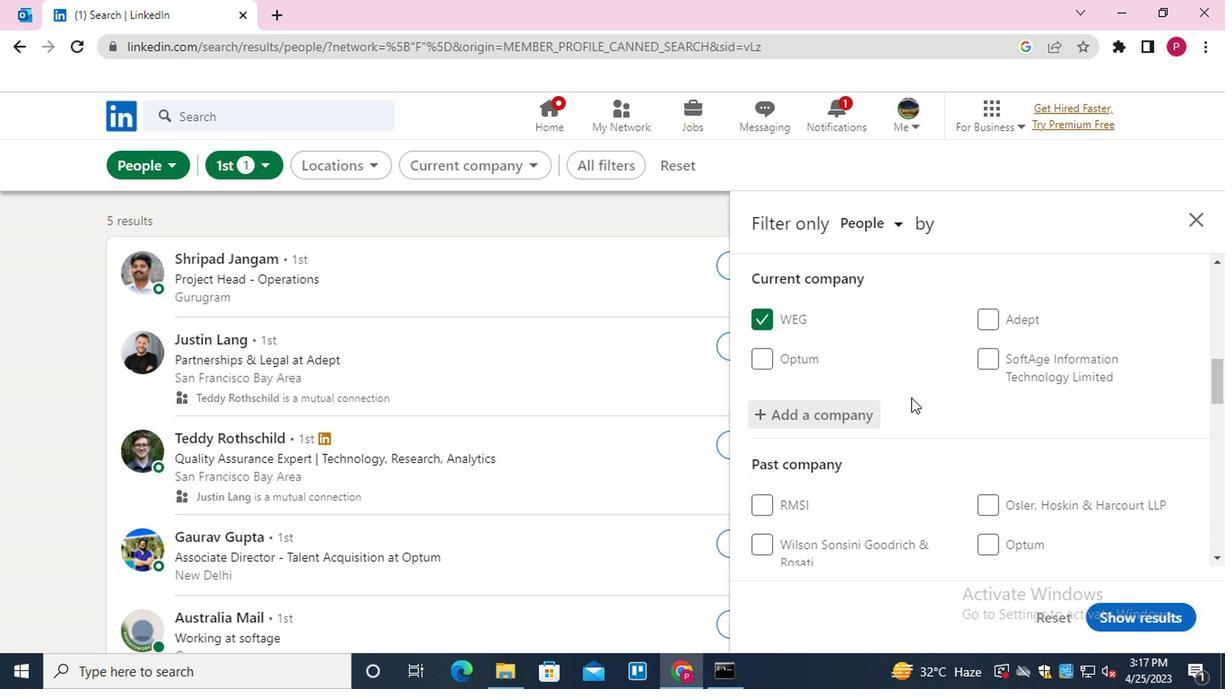 
Action: Mouse scrolled (891, 391) with delta (0, -1)
Screenshot: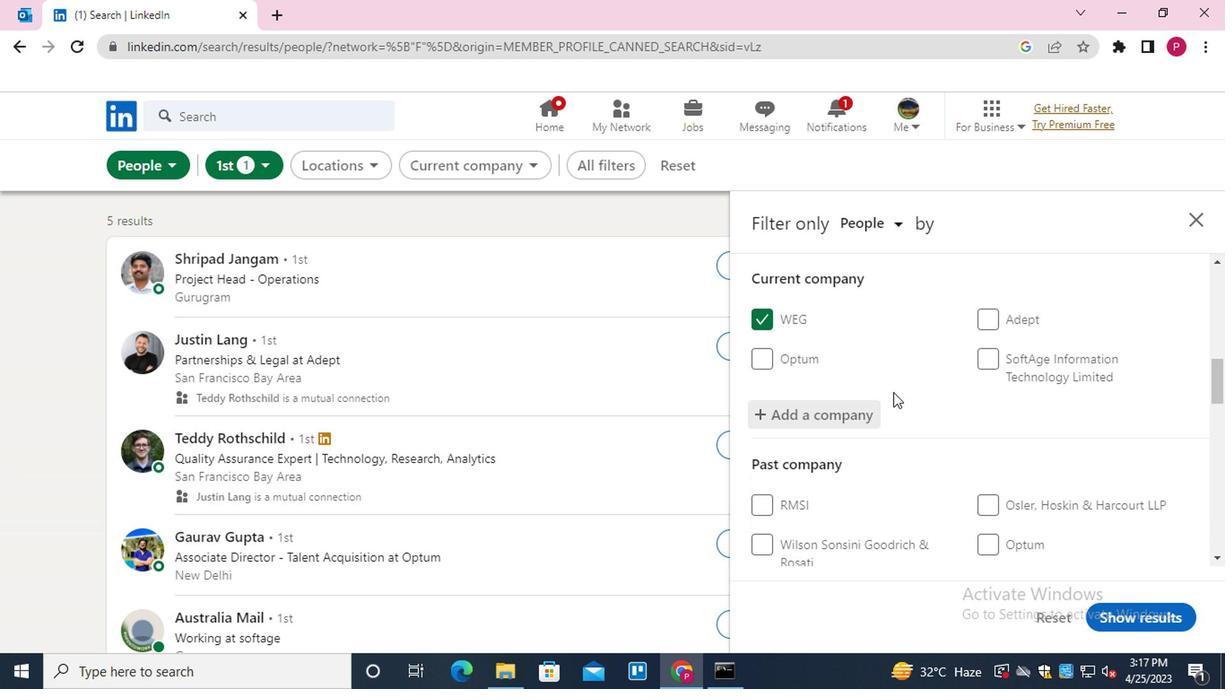 
Action: Mouse moved to (963, 449)
Screenshot: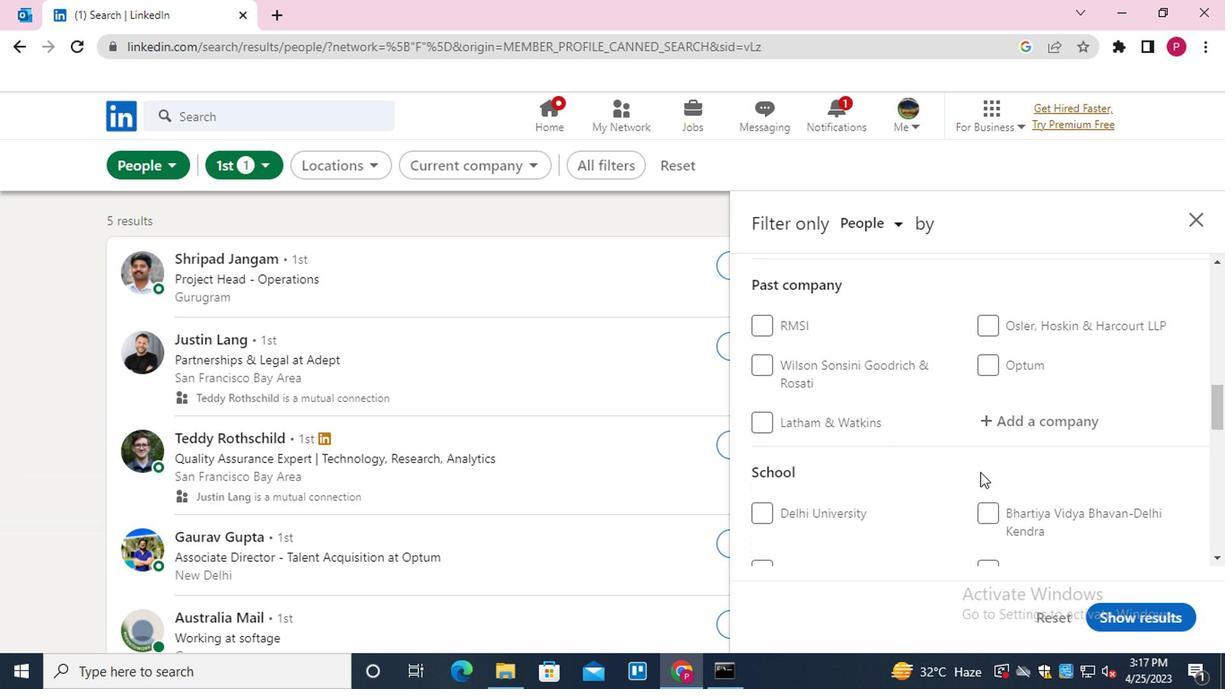 
Action: Mouse scrolled (963, 448) with delta (0, -1)
Screenshot: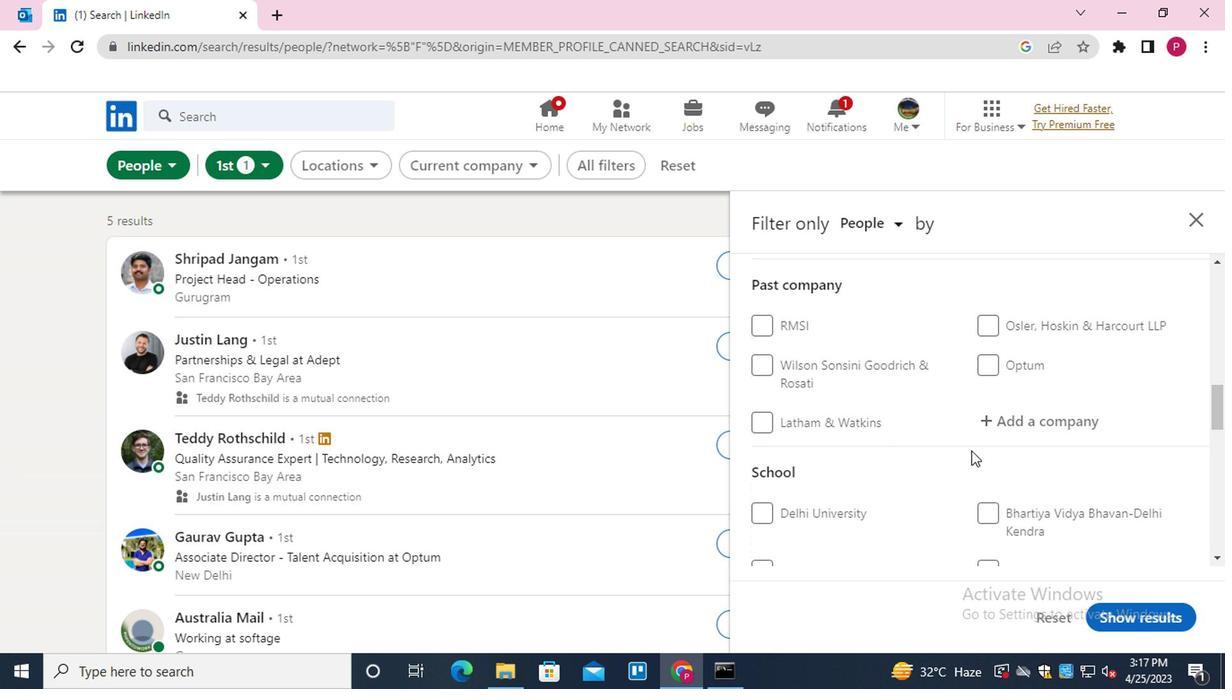 
Action: Mouse moved to (1025, 528)
Screenshot: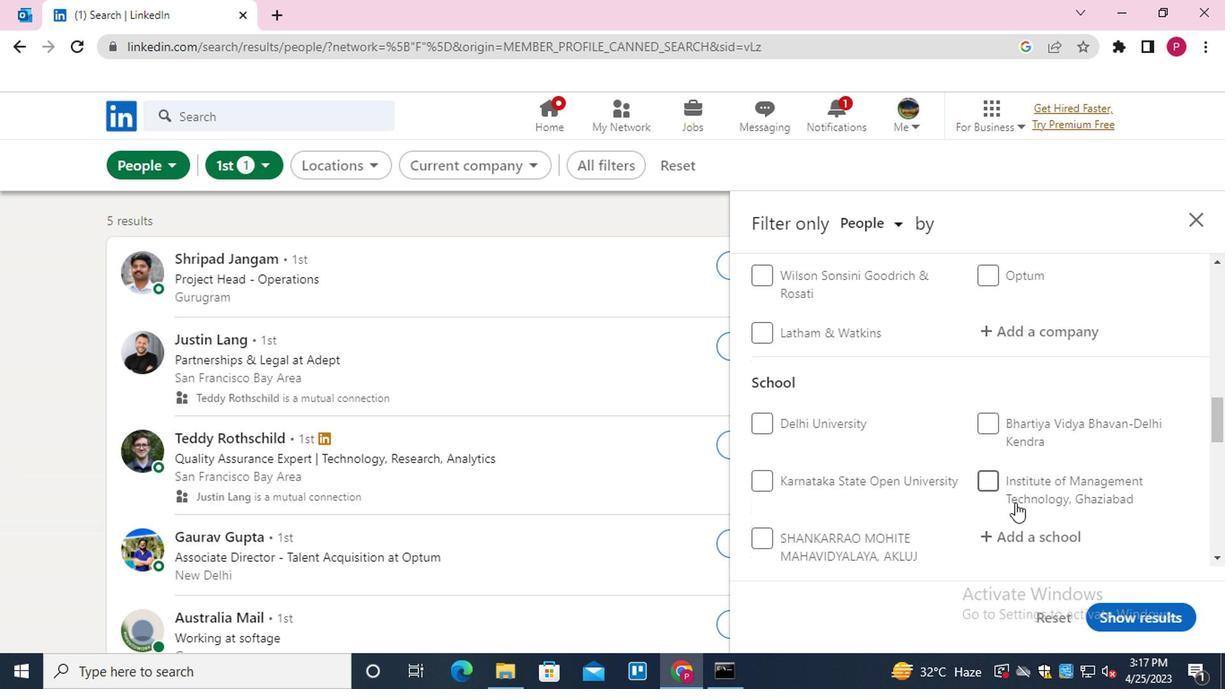
Action: Mouse pressed left at (1025, 528)
Screenshot: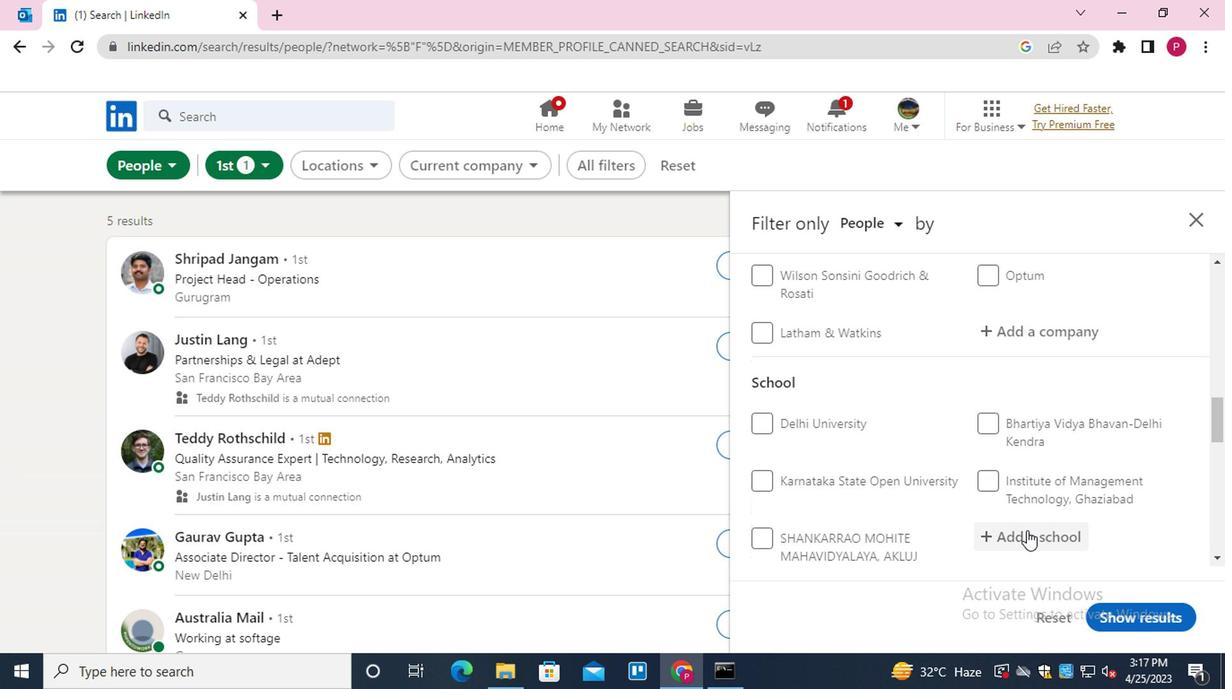 
Action: Key pressed <Key.shift><Key.shift>NIT<Key.space><Key.shift>JALANDER
Screenshot: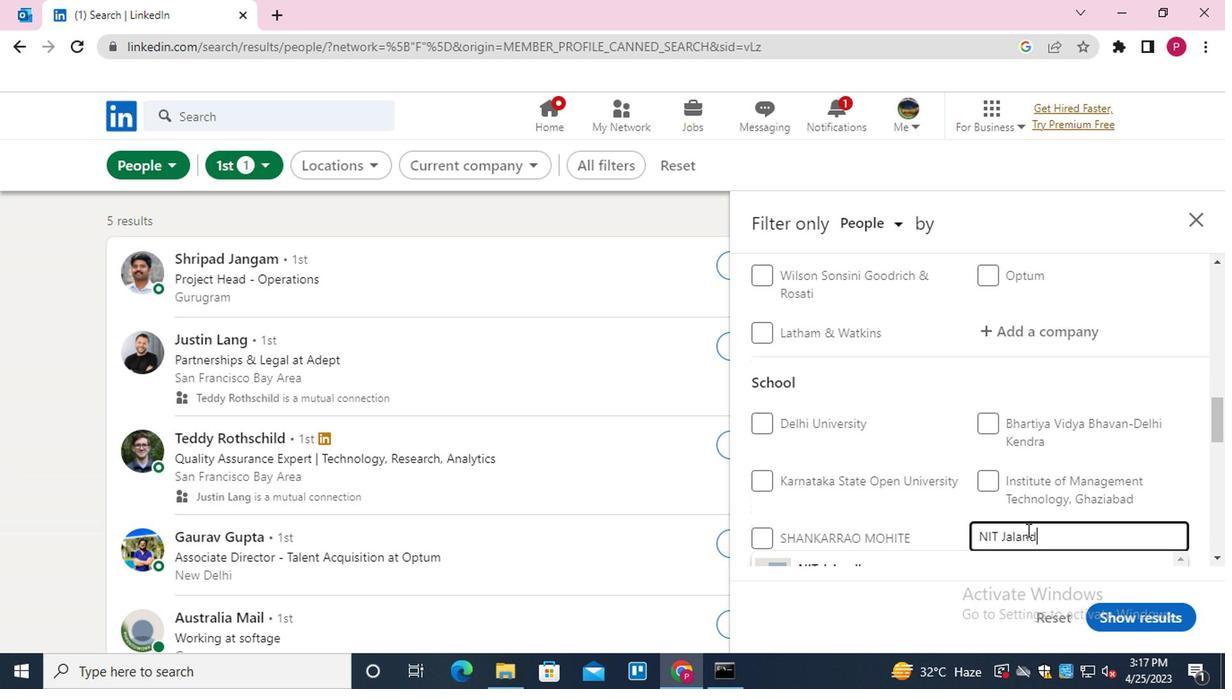 
Action: Mouse moved to (1029, 372)
Screenshot: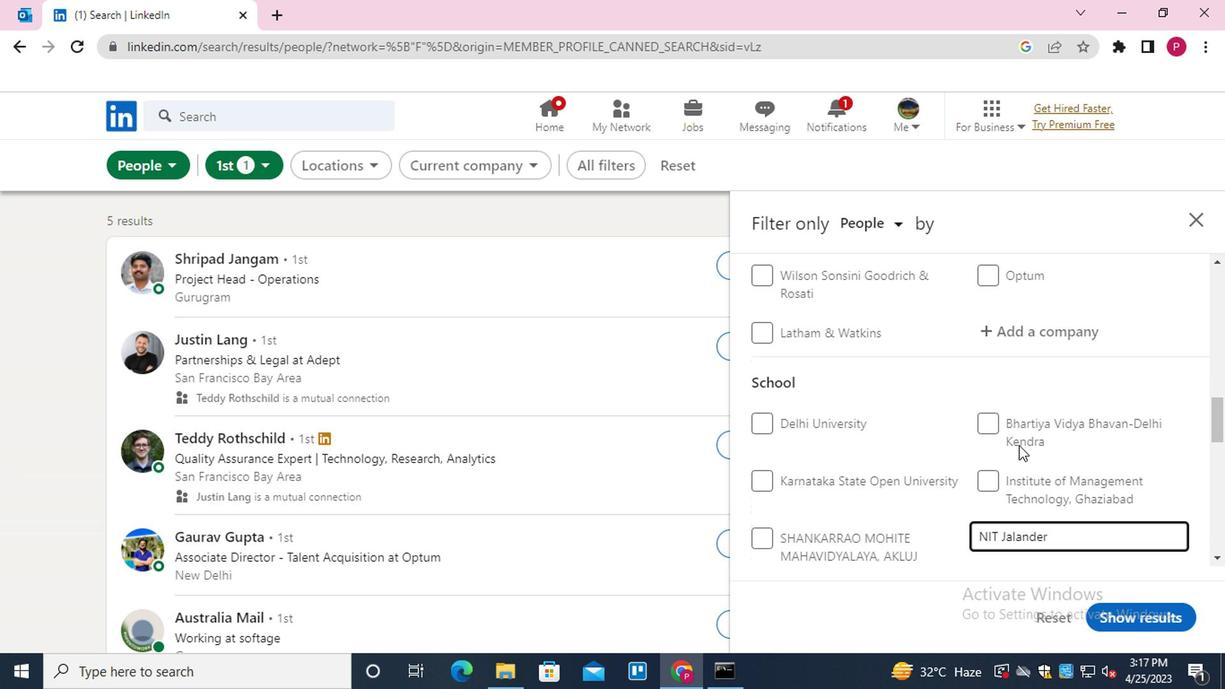
Action: Mouse scrolled (1029, 372) with delta (0, 0)
Screenshot: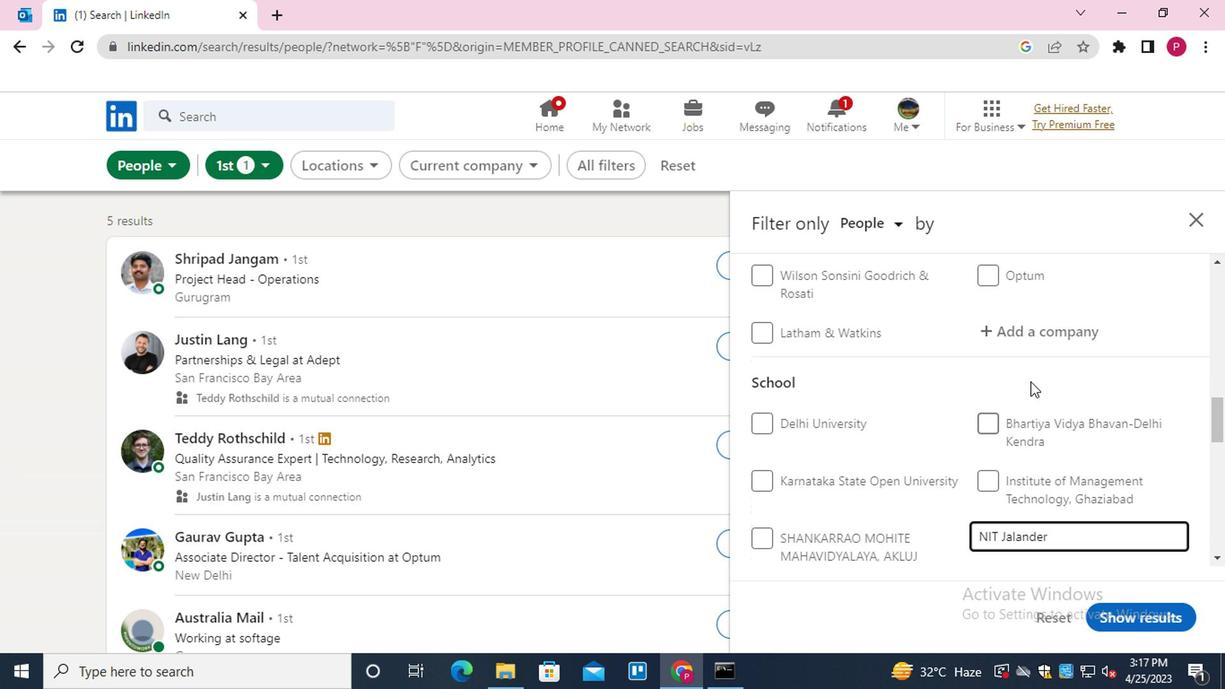 
Action: Mouse moved to (1017, 384)
Screenshot: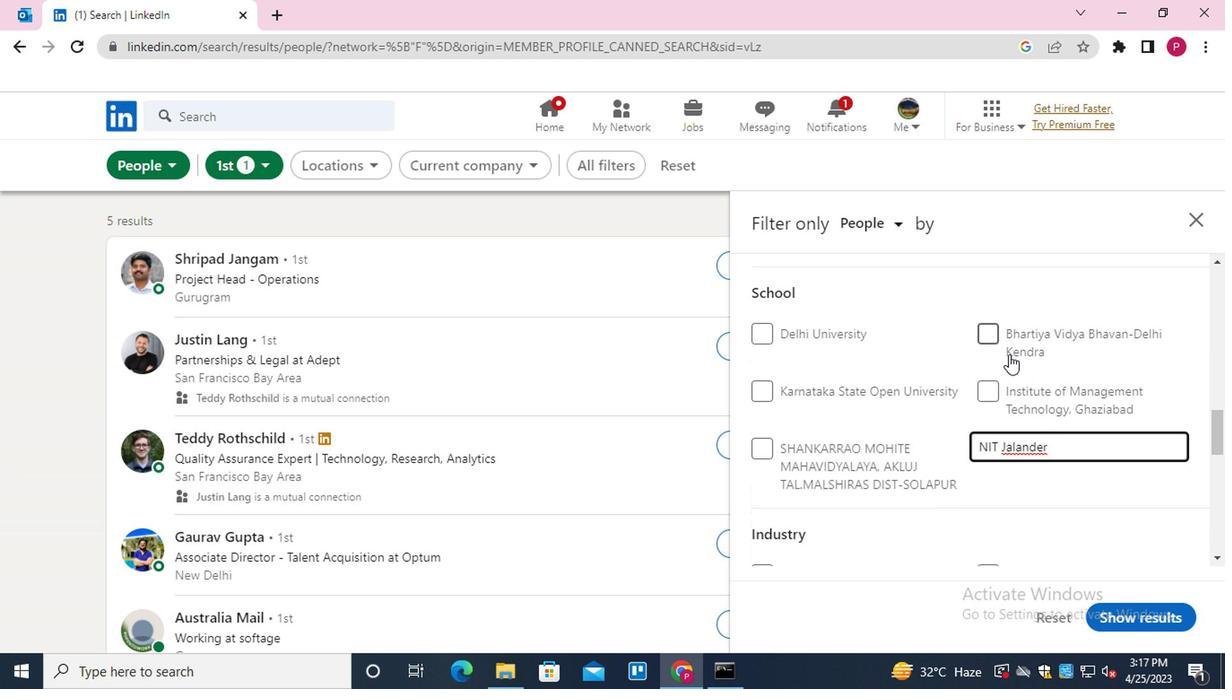 
Action: Key pressed <Key.backspace><Key.backspace>AR
Screenshot: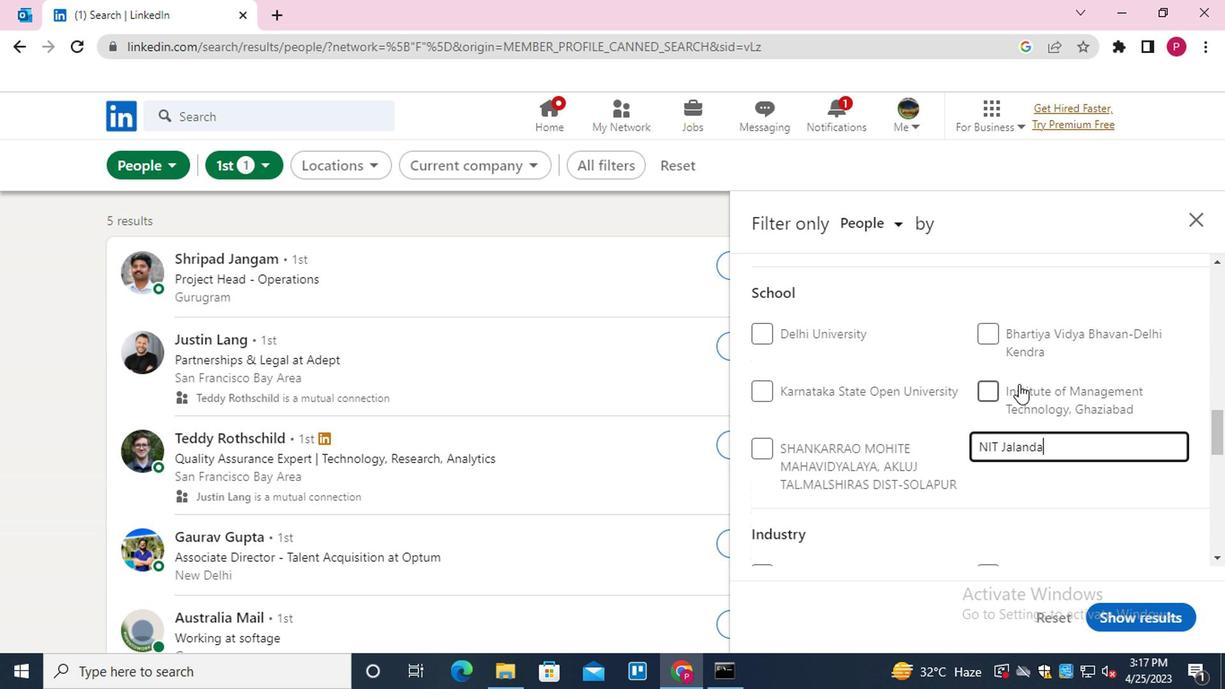 
Action: Mouse moved to (944, 418)
Screenshot: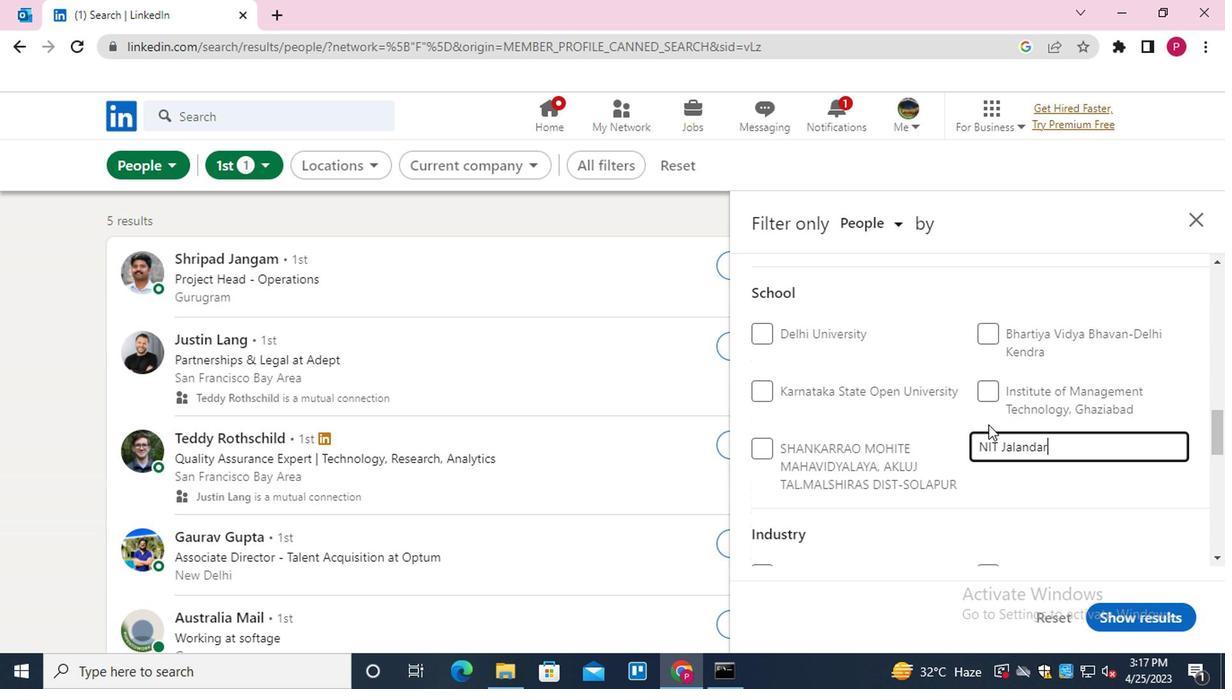 
Action: Mouse scrolled (944, 417) with delta (0, 0)
Screenshot: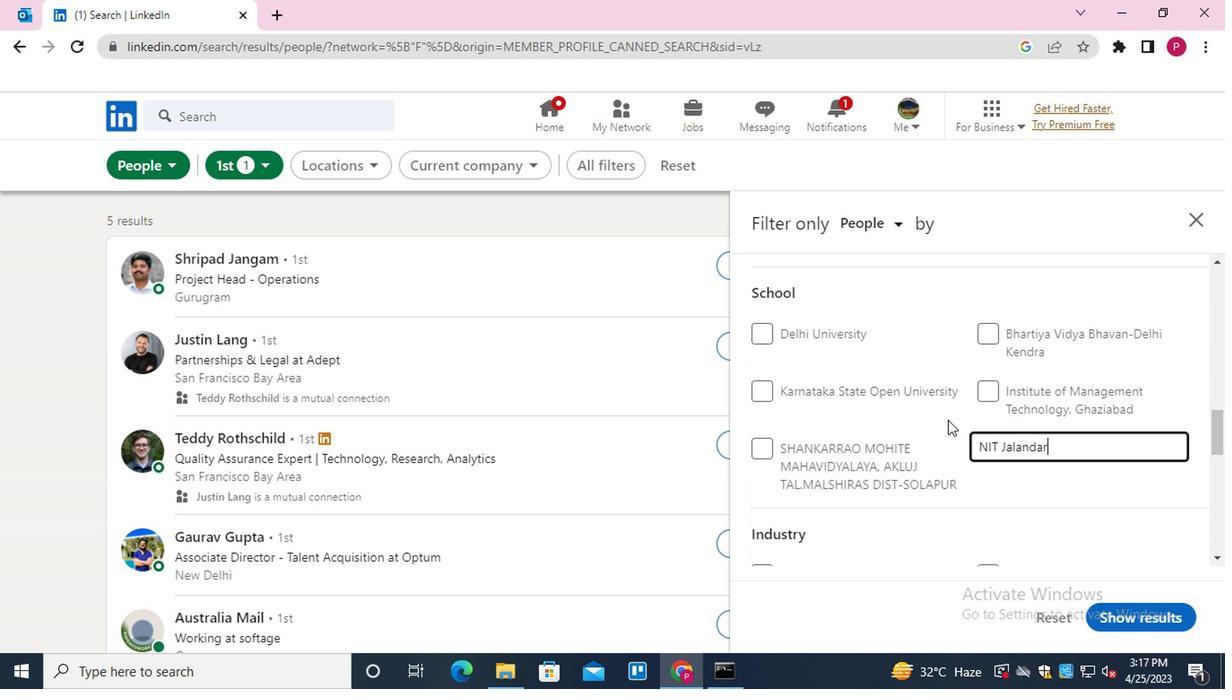 
Action: Mouse moved to (944, 416)
Screenshot: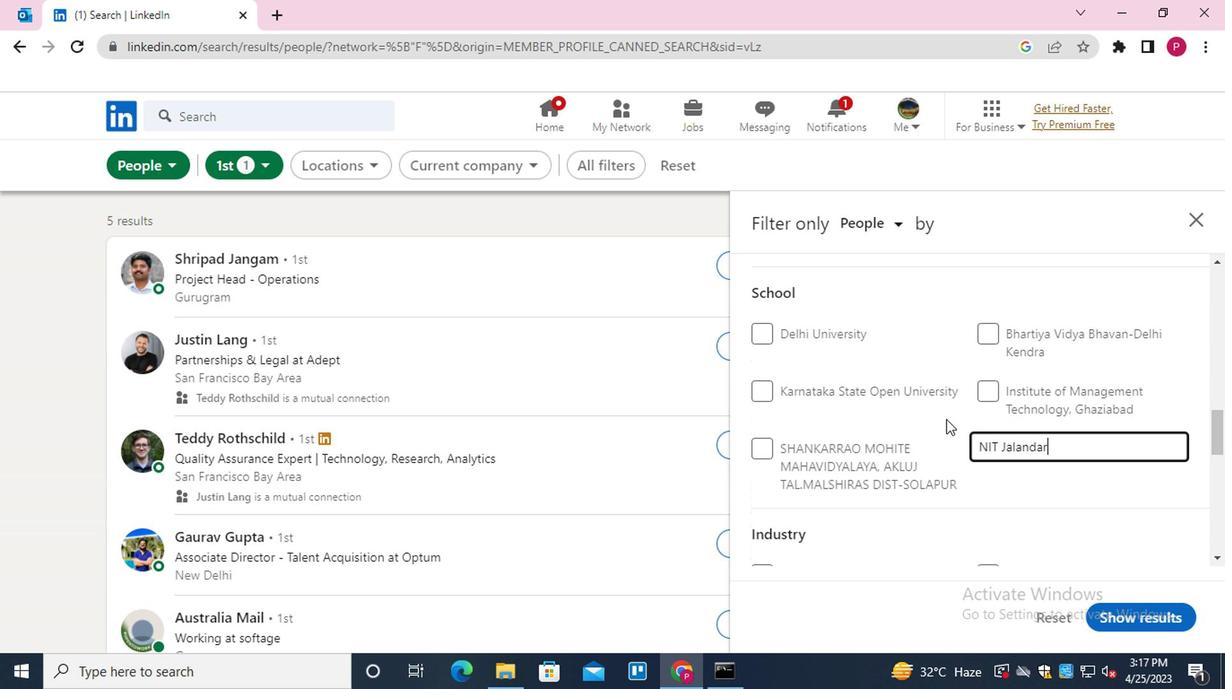 
Action: Mouse scrolled (944, 416) with delta (0, 0)
Screenshot: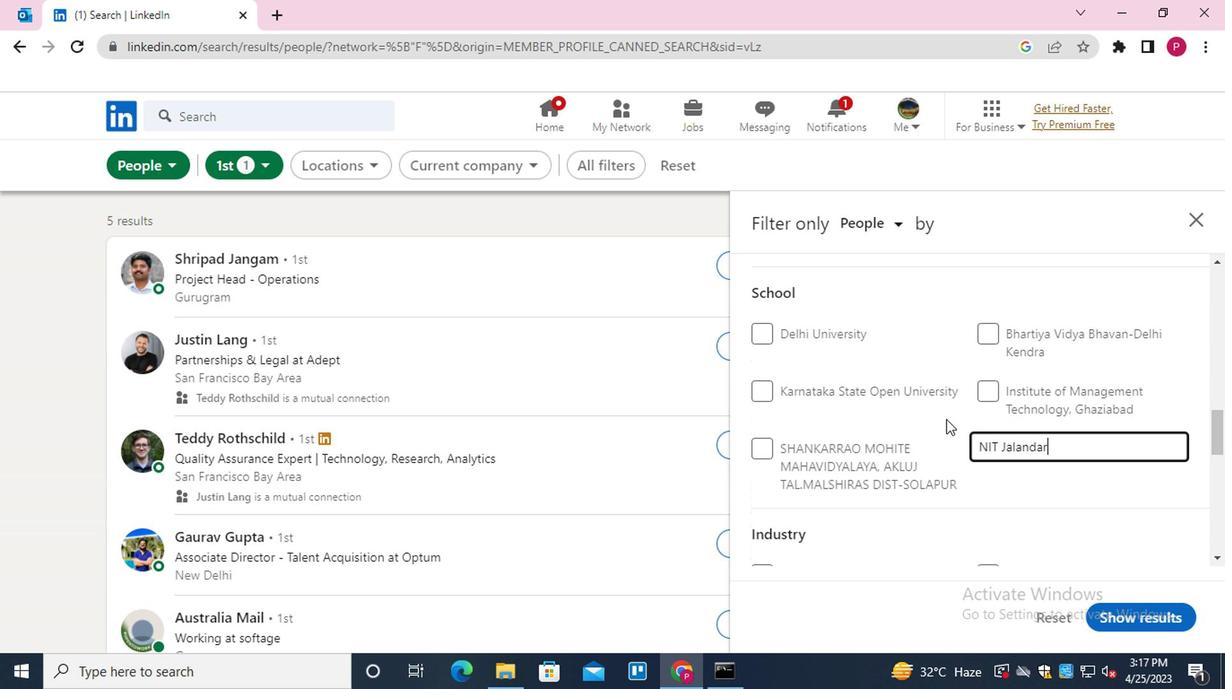 
Action: Mouse moved to (1057, 275)
Screenshot: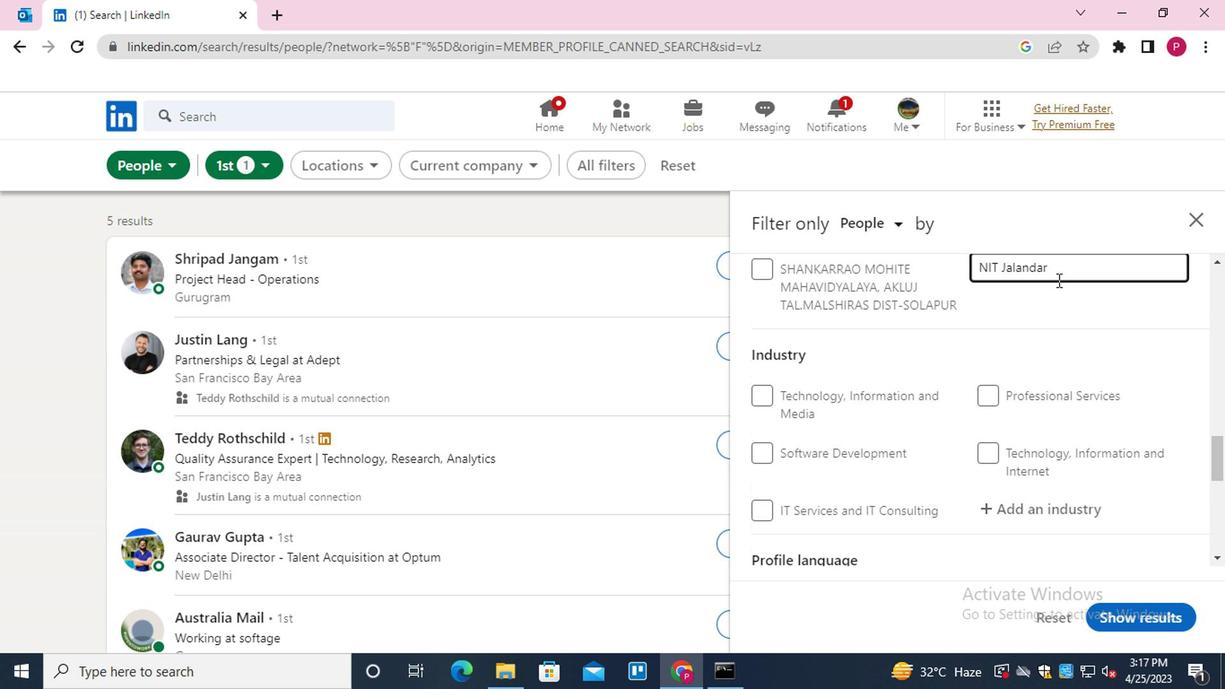 
Action: Mouse pressed left at (1057, 275)
Screenshot: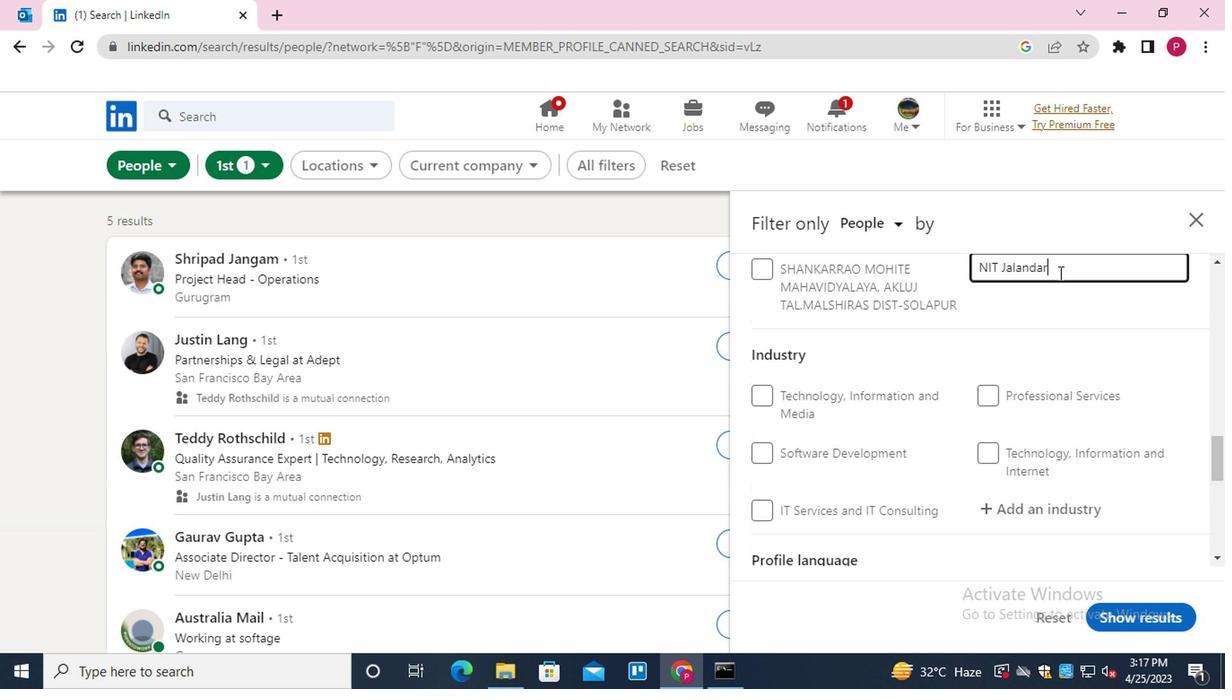 
Action: Key pressed <Key.backspace><Key.backspace>HAR
Screenshot: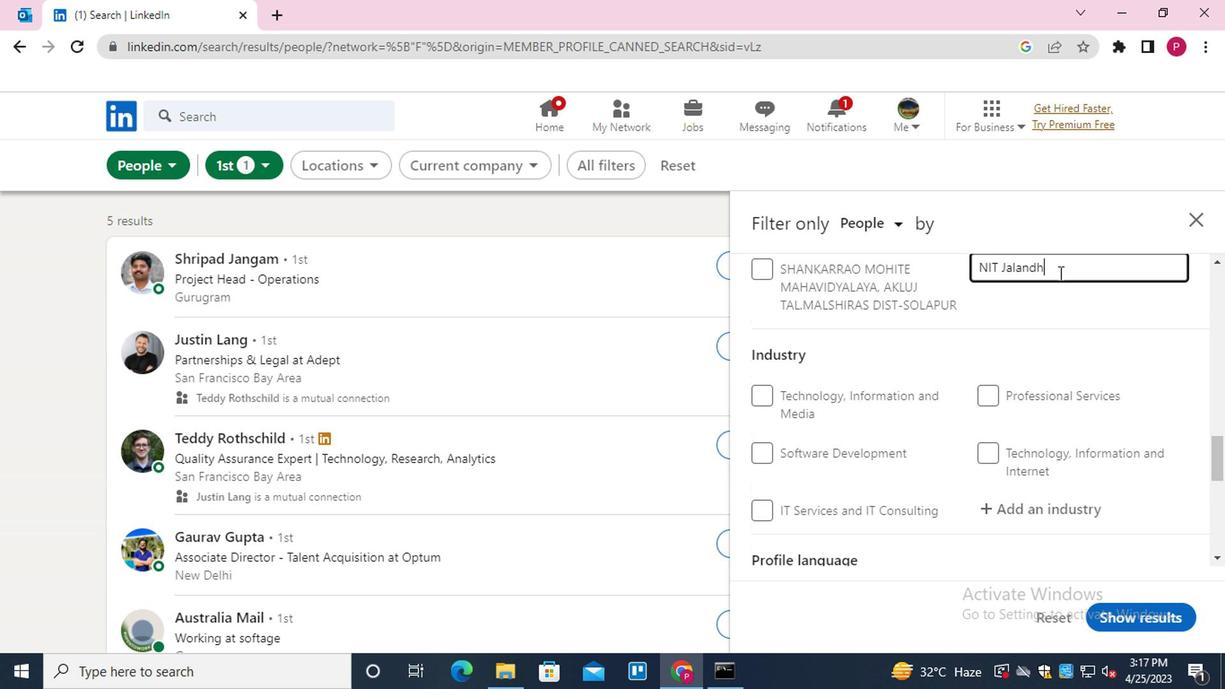 
Action: Mouse moved to (974, 323)
Screenshot: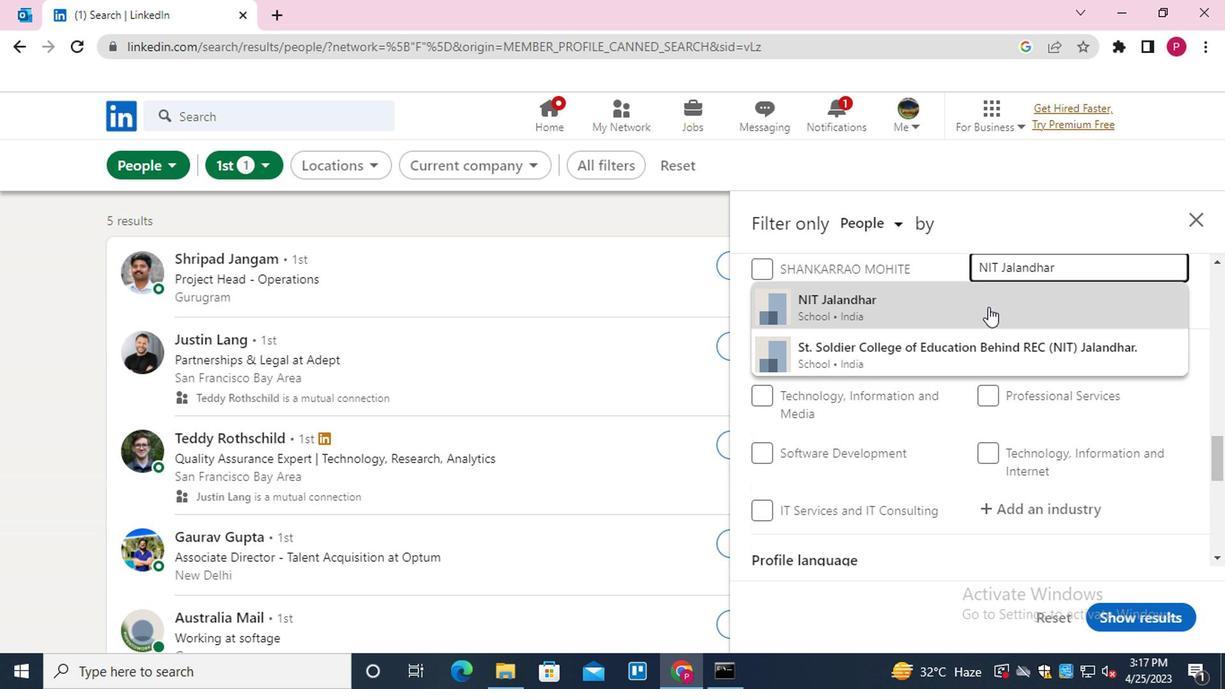 
Action: Mouse pressed left at (974, 323)
Screenshot: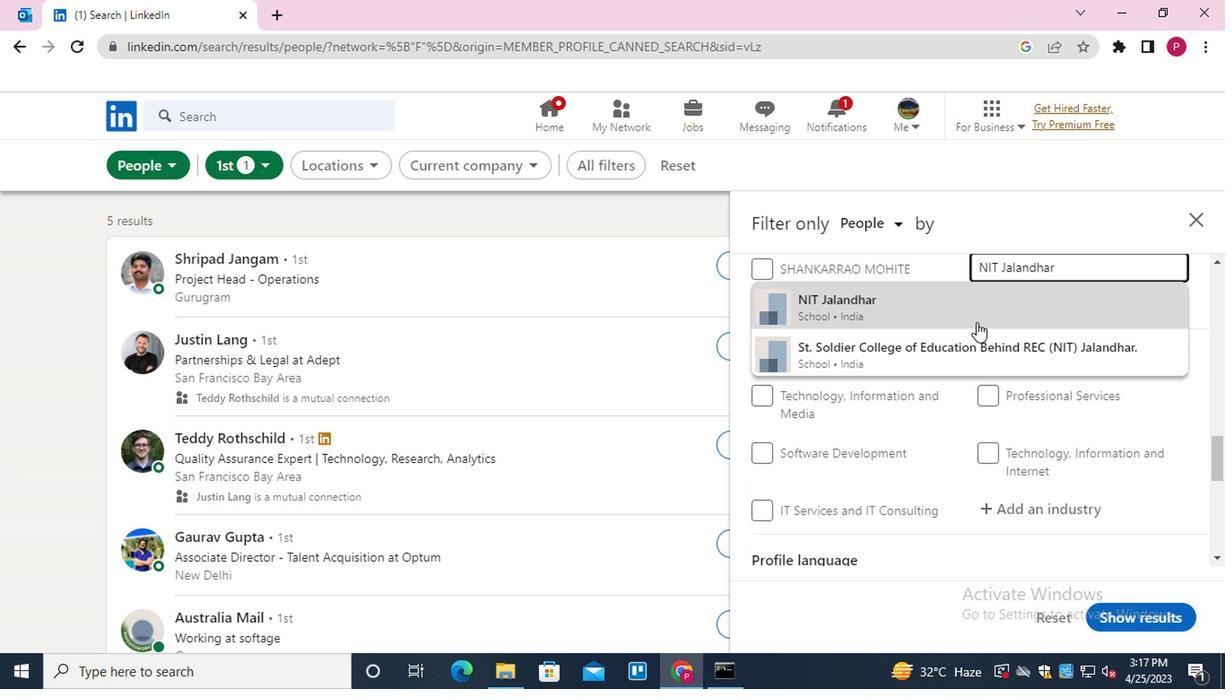 
Action: Mouse moved to (1041, 425)
Screenshot: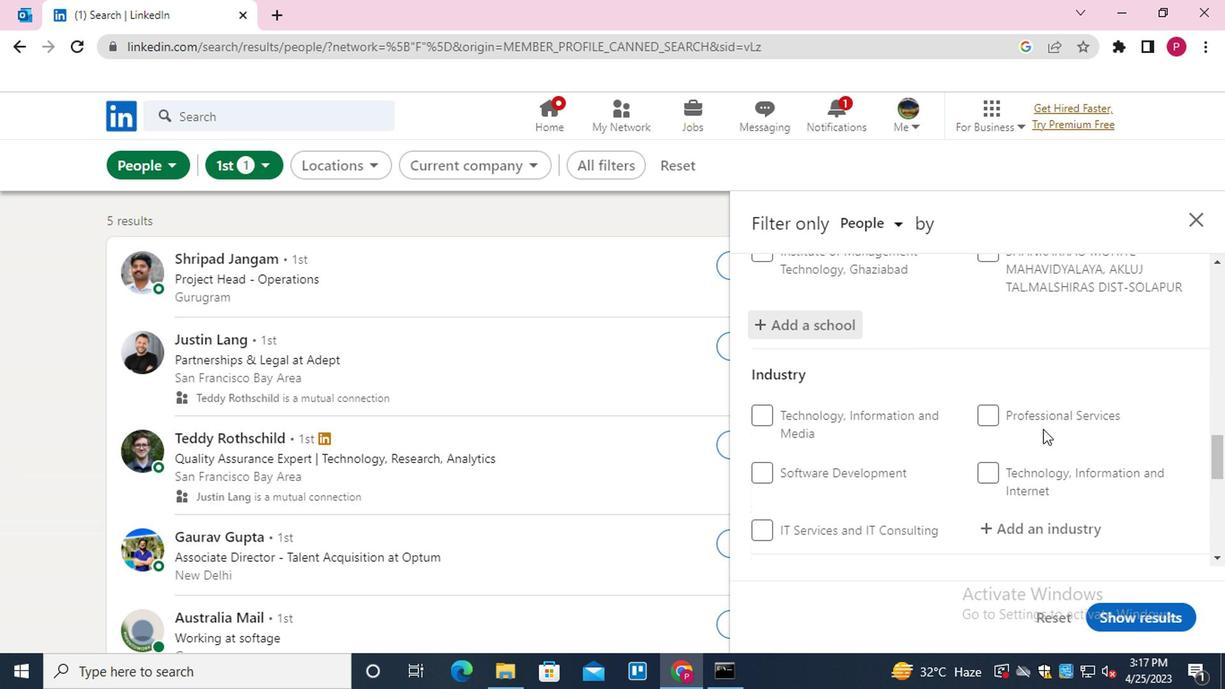
Action: Mouse scrolled (1041, 424) with delta (0, 0)
Screenshot: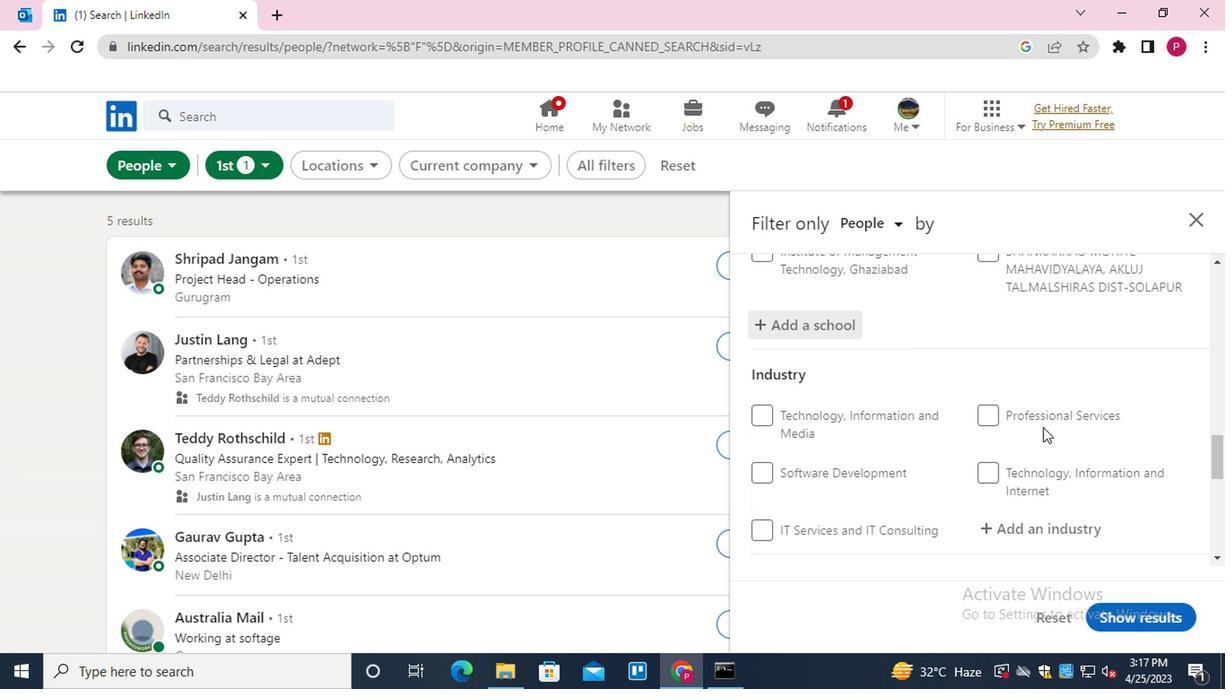 
Action: Mouse scrolled (1041, 424) with delta (0, 0)
Screenshot: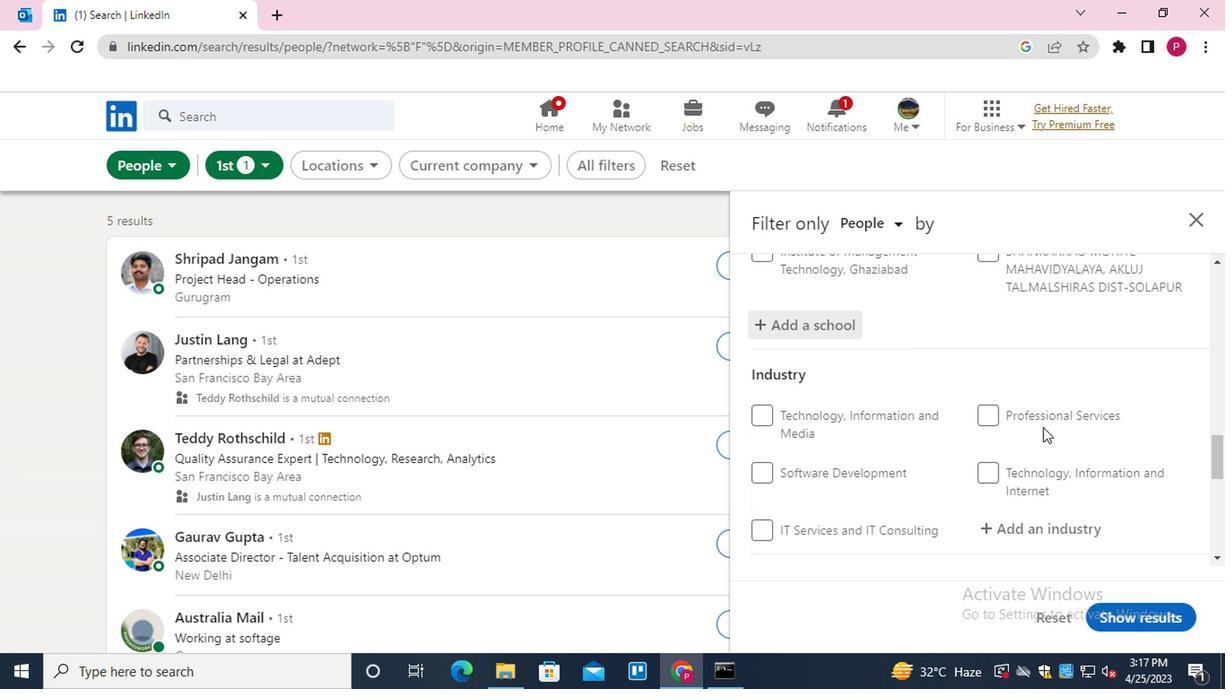 
Action: Mouse moved to (1046, 356)
Screenshot: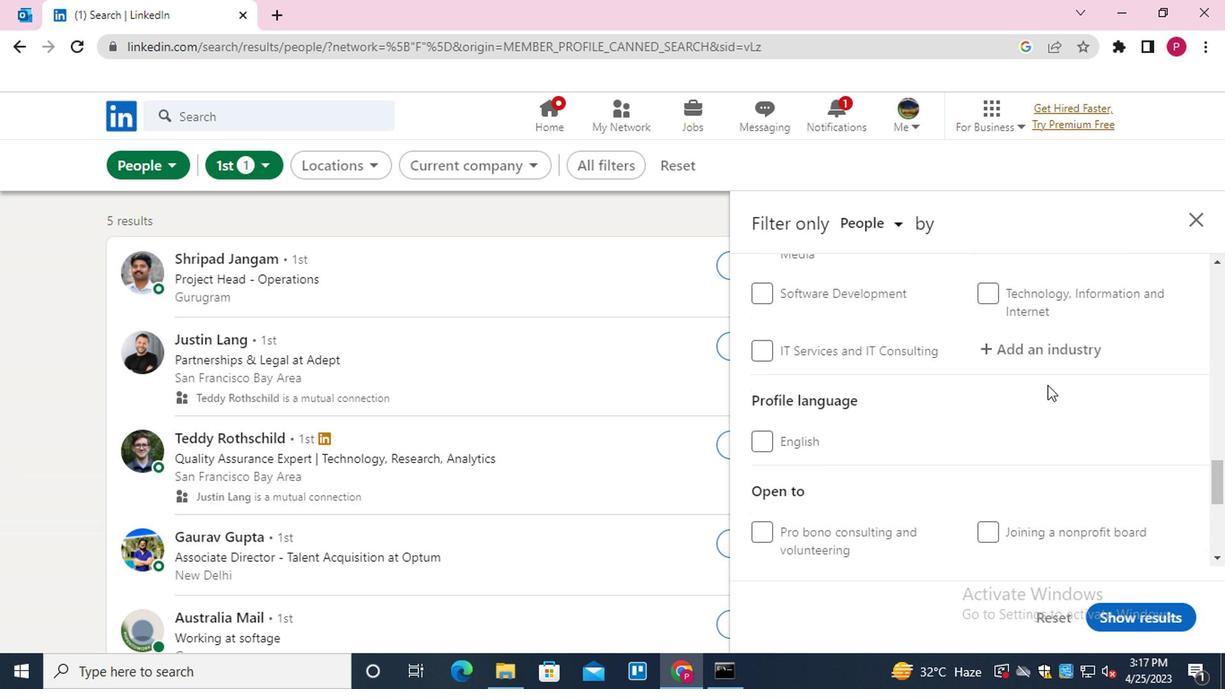 
Action: Mouse pressed left at (1046, 356)
Screenshot: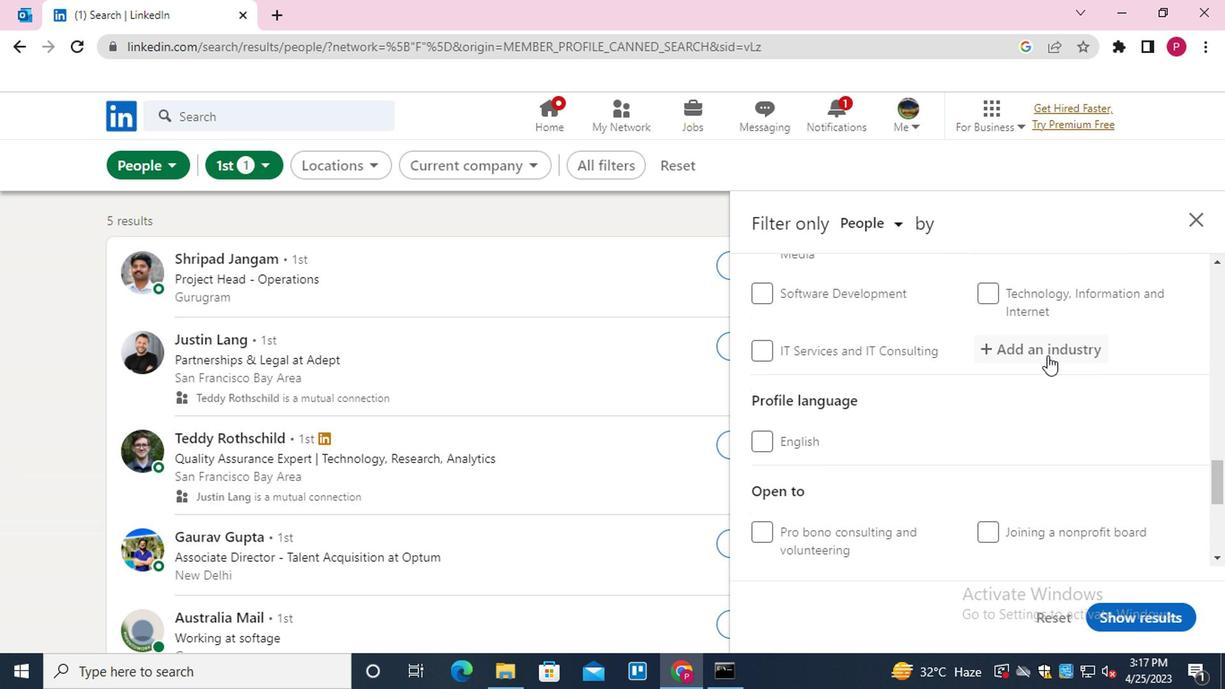 
Action: Mouse moved to (1042, 356)
Screenshot: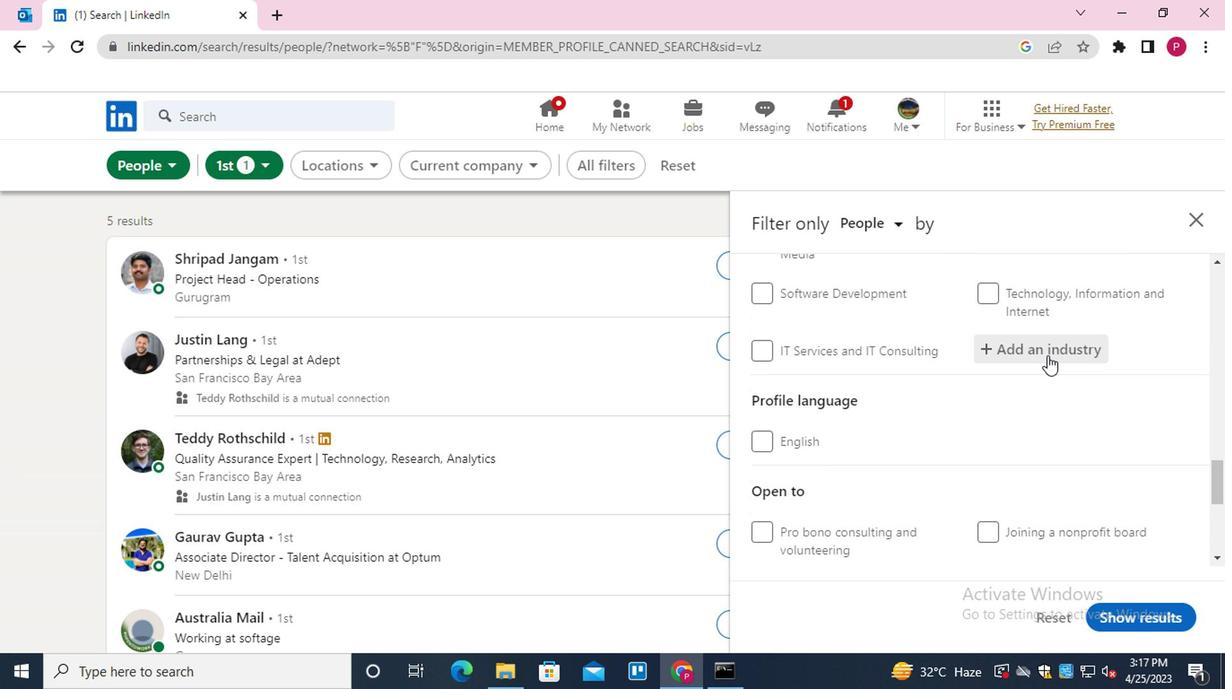 
Action: Key pressed <Key.shift>ELECT
Screenshot: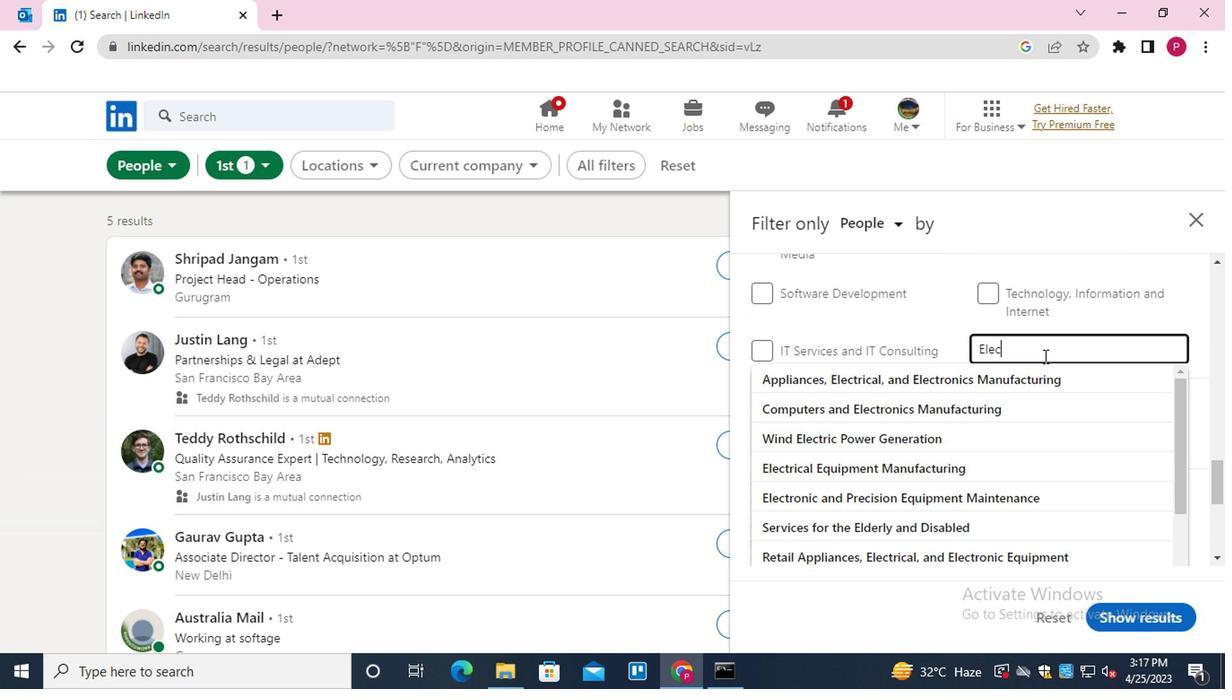 
Action: Mouse moved to (980, 388)
Screenshot: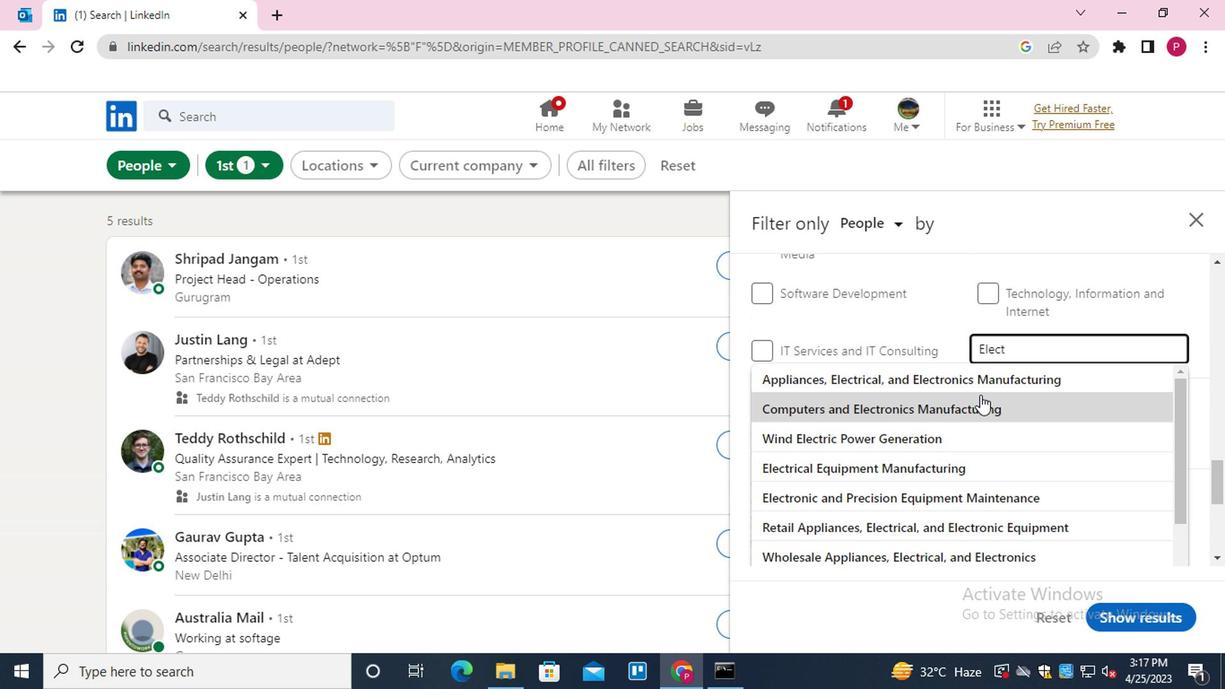 
Action: Key pressed RIC<Key.space>
Screenshot: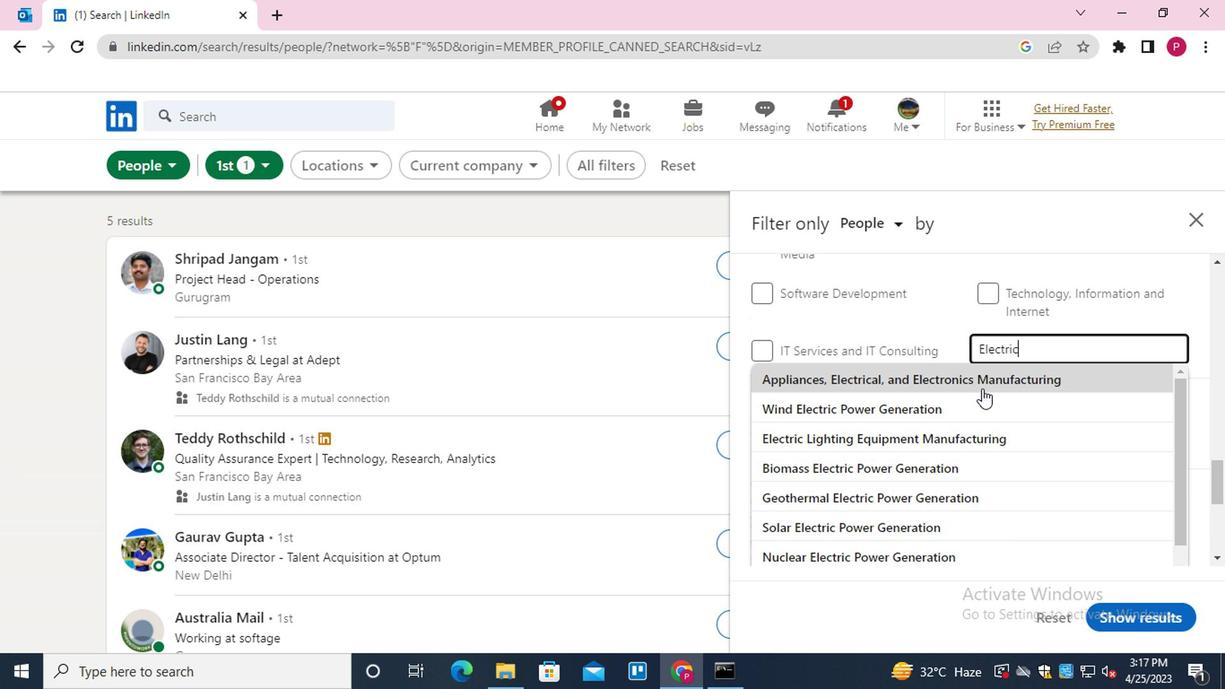 
Action: Mouse moved to (954, 403)
Screenshot: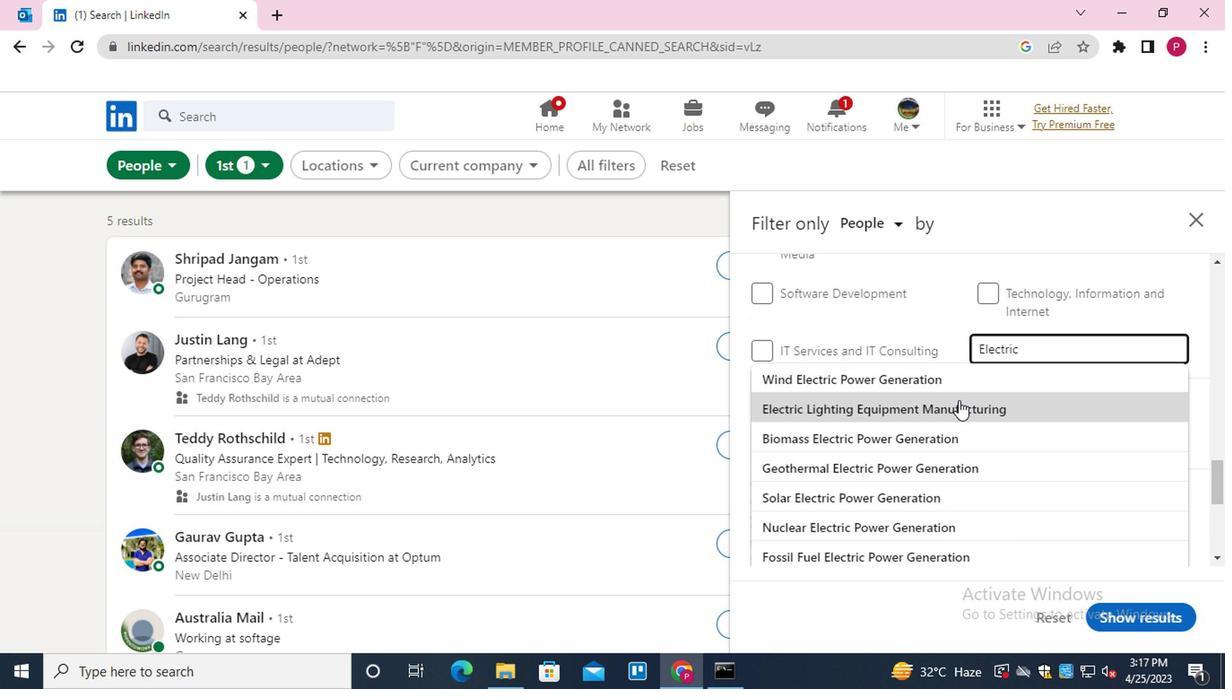 
Action: Mouse pressed left at (954, 403)
Screenshot: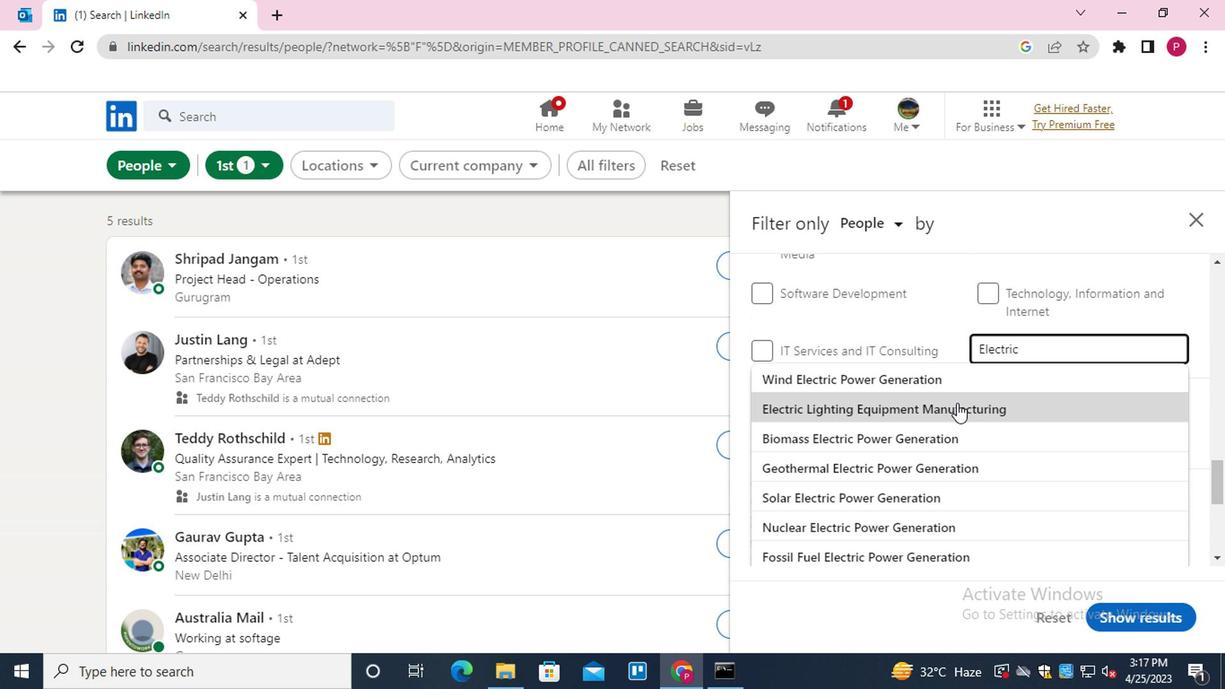 
Action: Mouse moved to (869, 373)
Screenshot: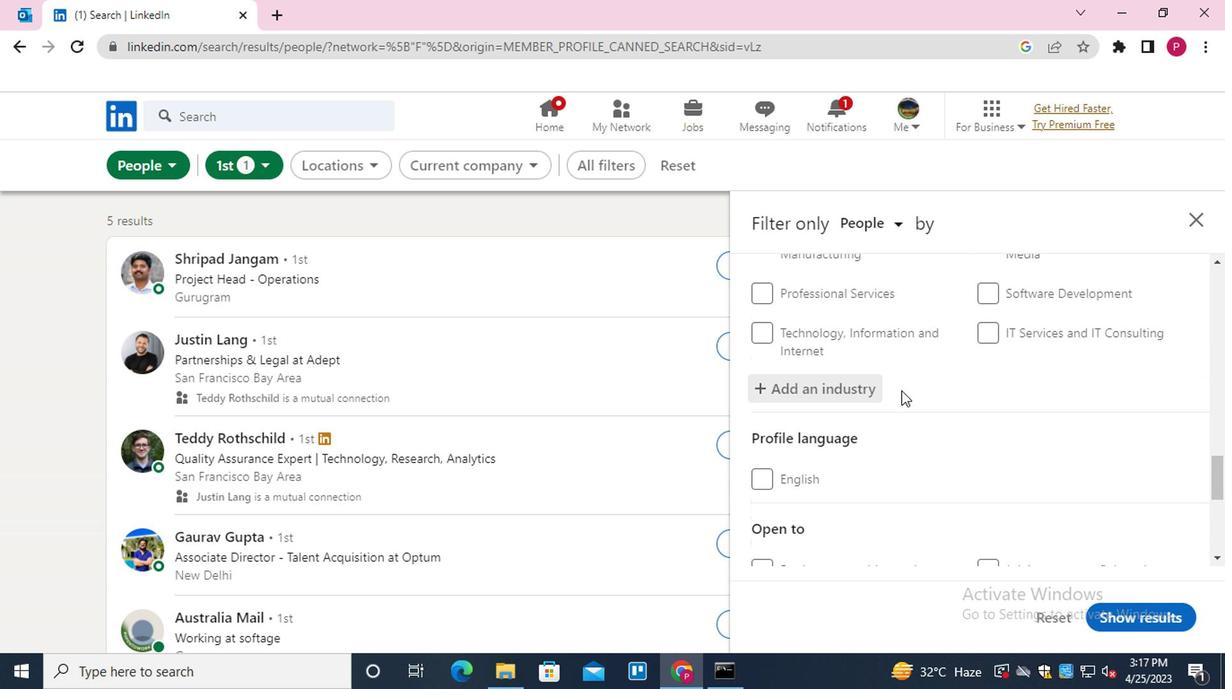 
Action: Mouse scrolled (869, 372) with delta (0, -1)
Screenshot: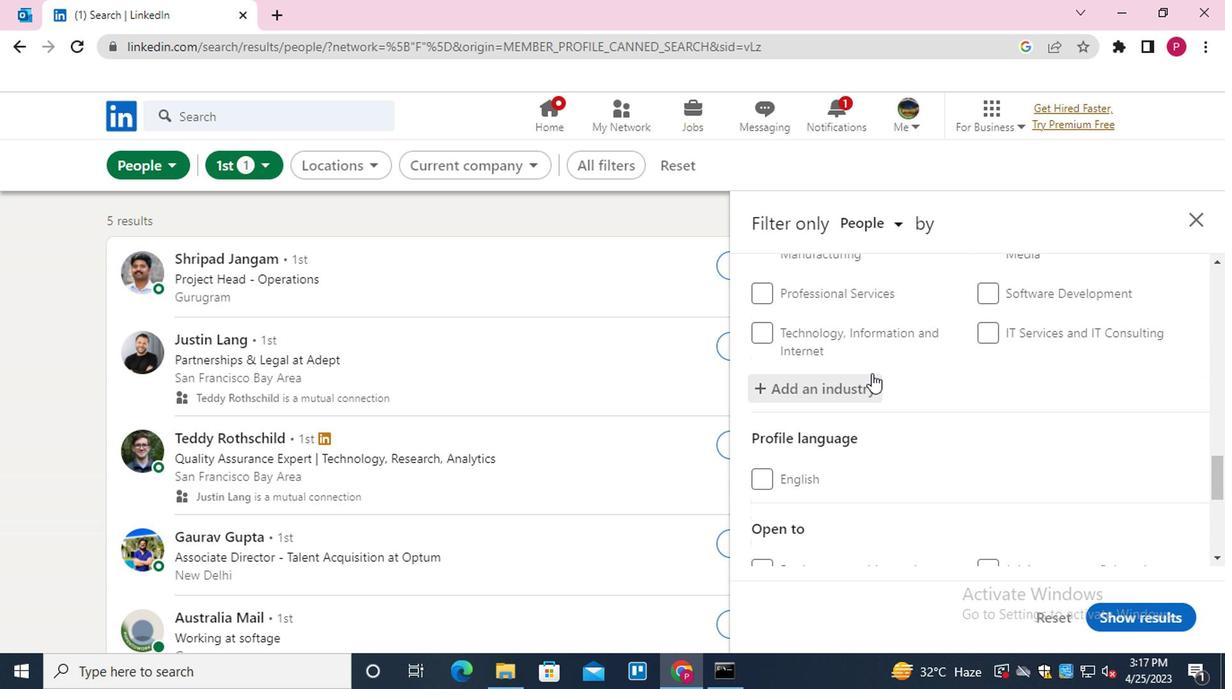 
Action: Mouse scrolled (869, 372) with delta (0, -1)
Screenshot: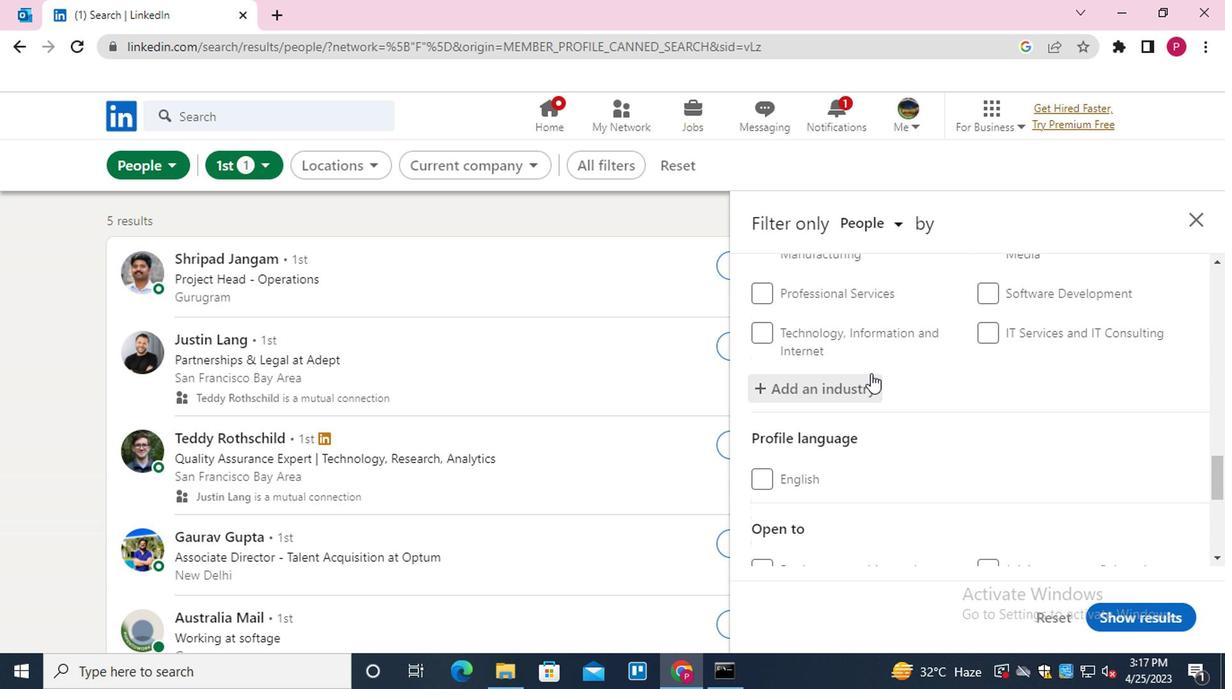 
Action: Mouse moved to (790, 305)
Screenshot: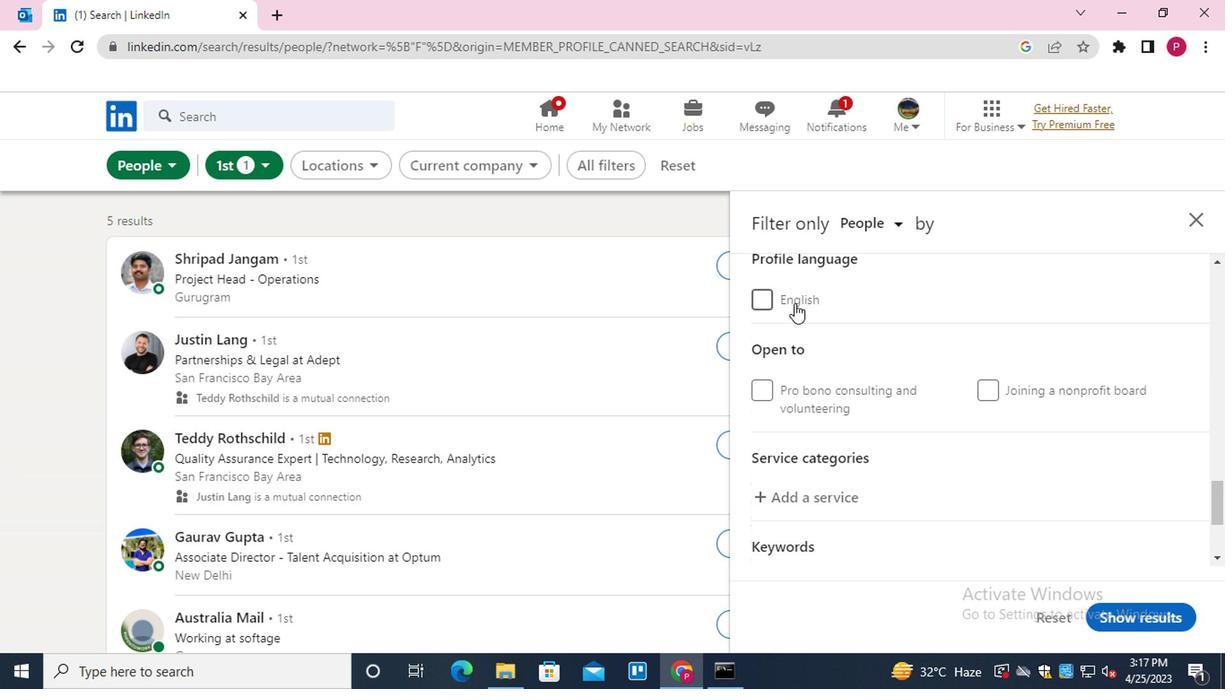 
Action: Mouse scrolled (790, 303) with delta (0, -1)
Screenshot: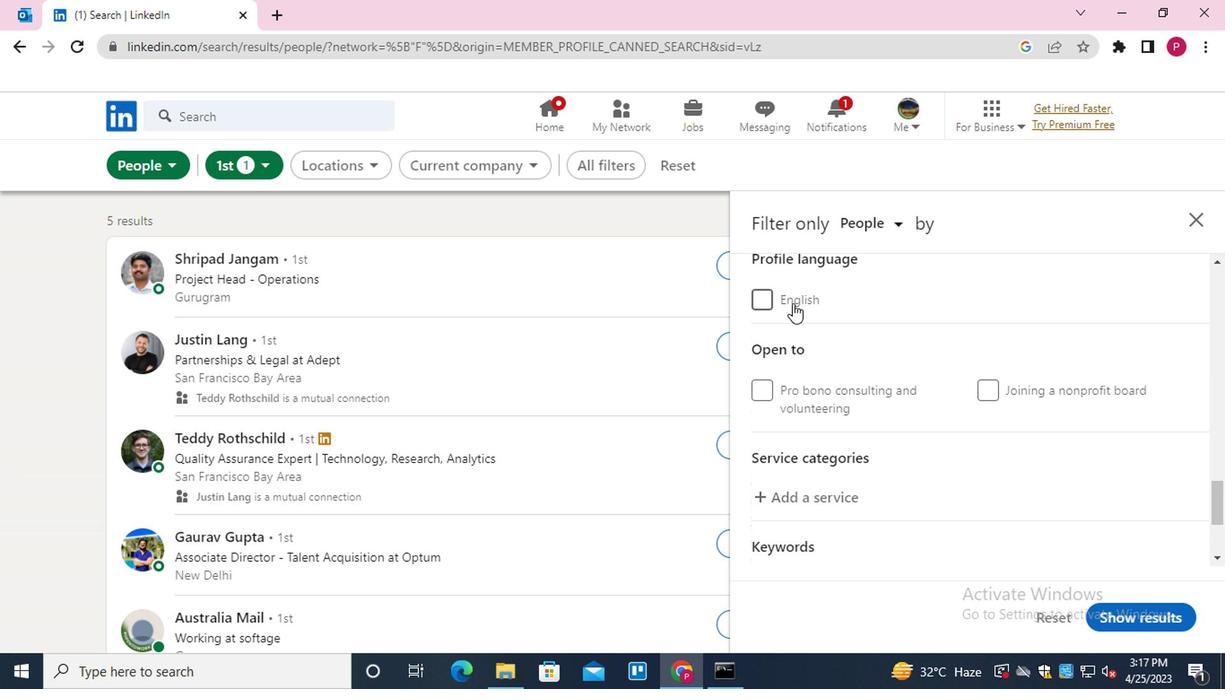 
Action: Mouse scrolled (790, 303) with delta (0, -1)
Screenshot: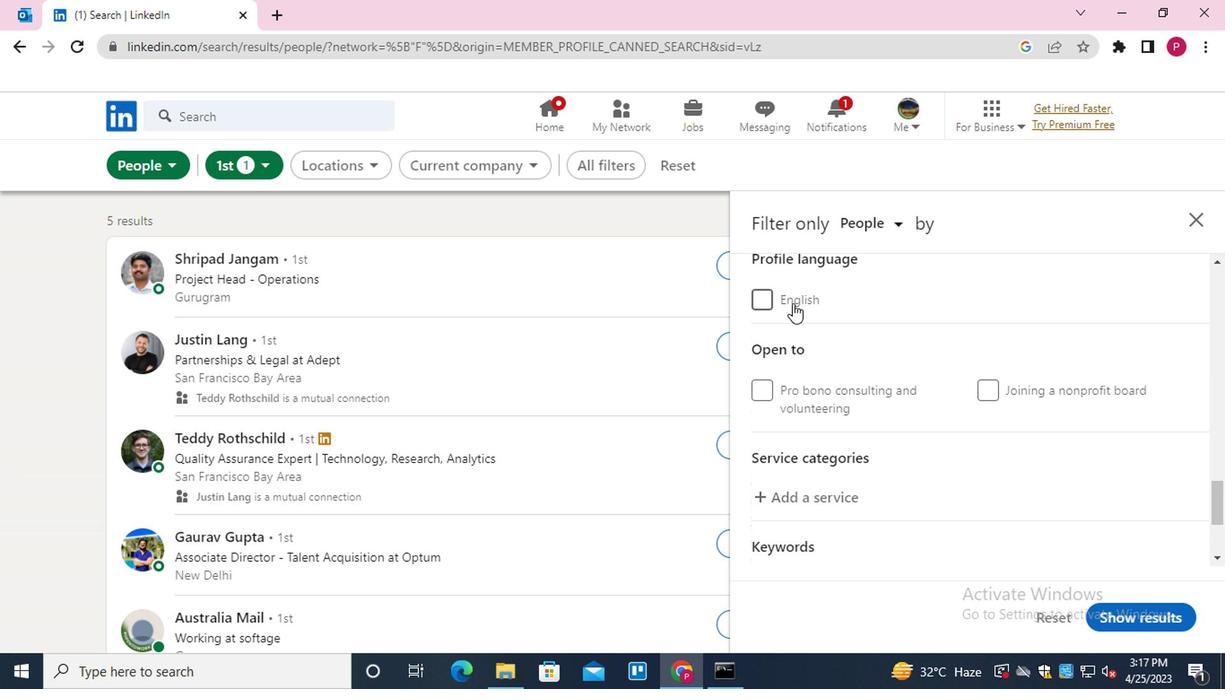 
Action: Mouse moved to (810, 321)
Screenshot: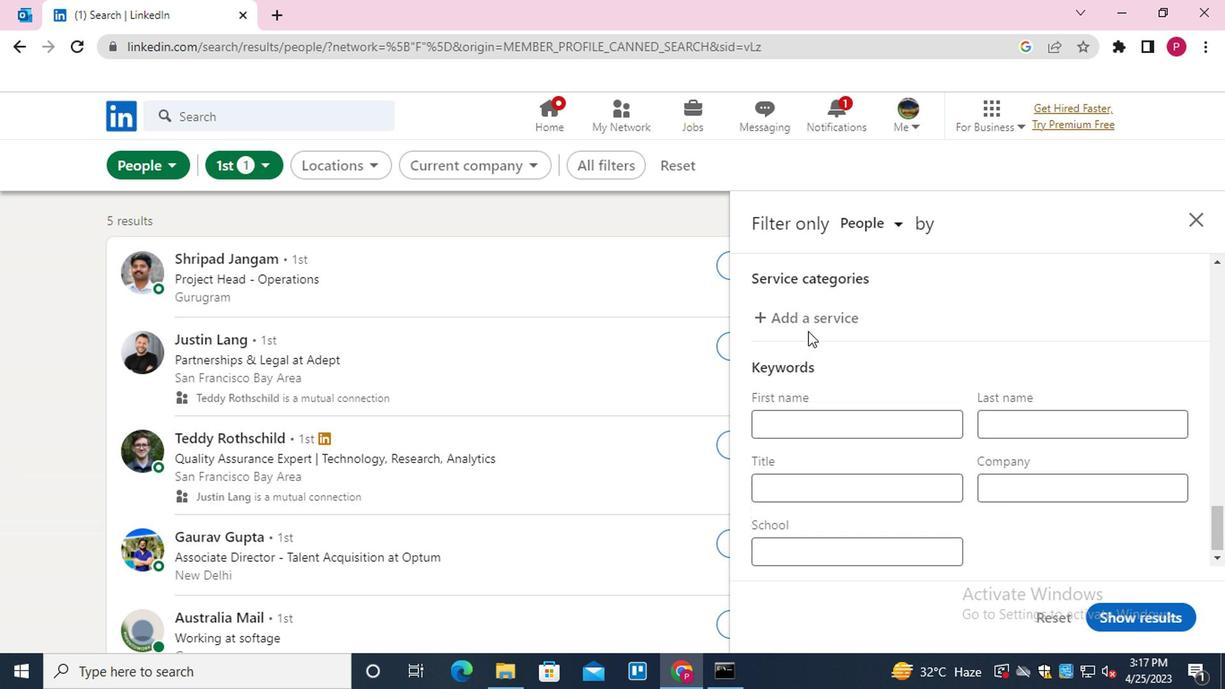 
Action: Mouse pressed left at (810, 321)
Screenshot: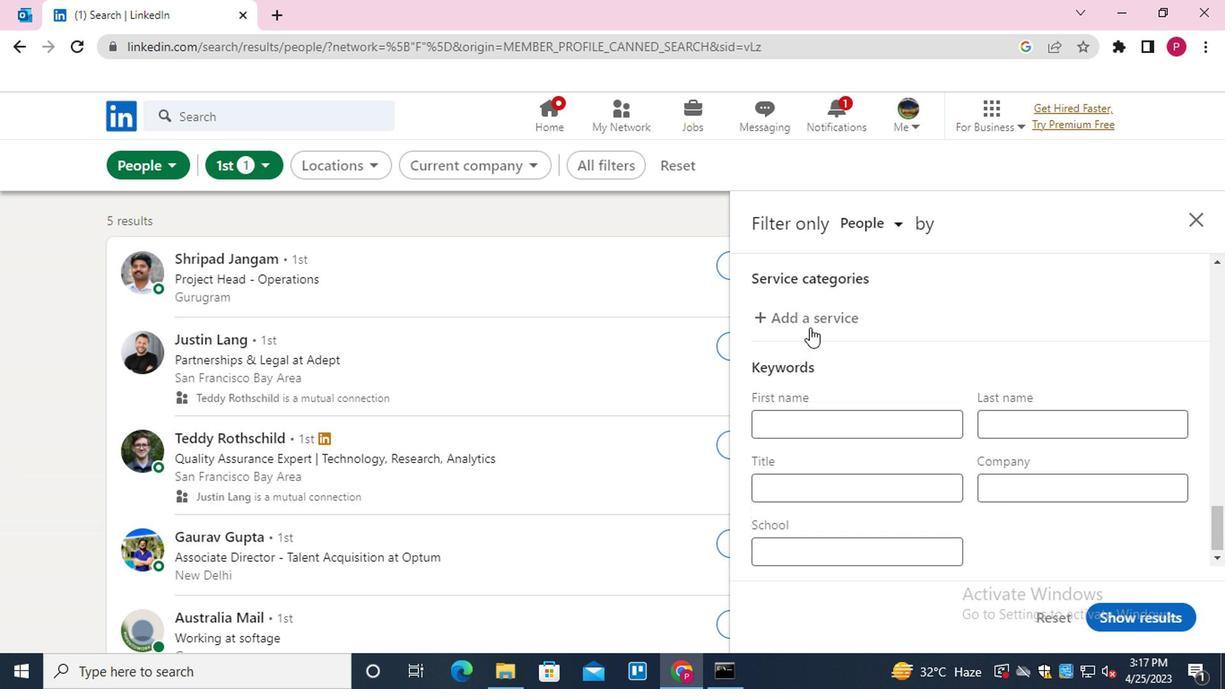 
Action: Key pressed <Key.shift>L<Key.backspace>FAMILY
Screenshot: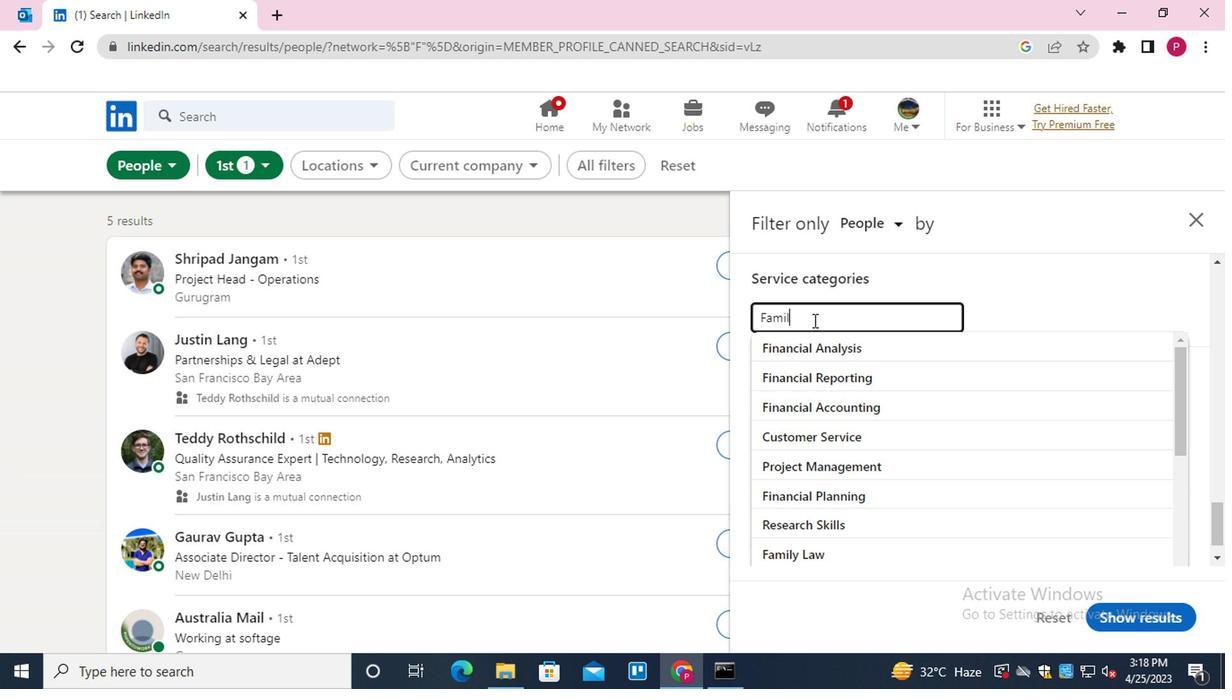 
Action: Mouse moved to (843, 349)
Screenshot: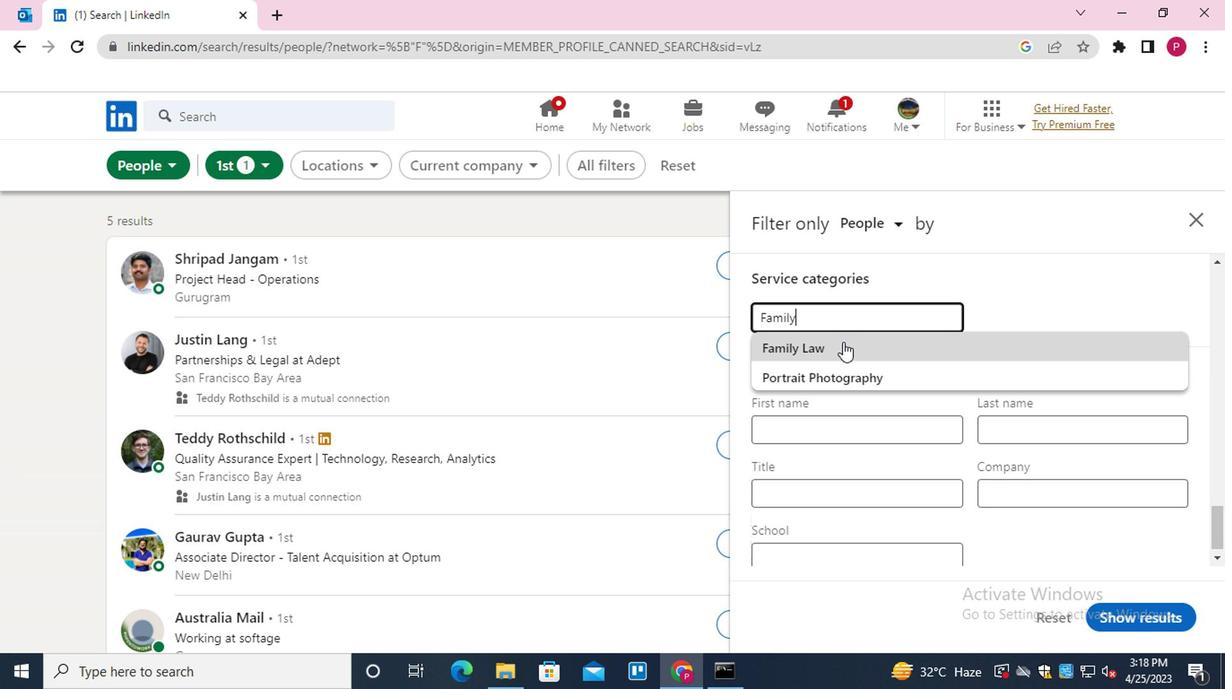 
Action: Mouse pressed left at (843, 349)
Screenshot: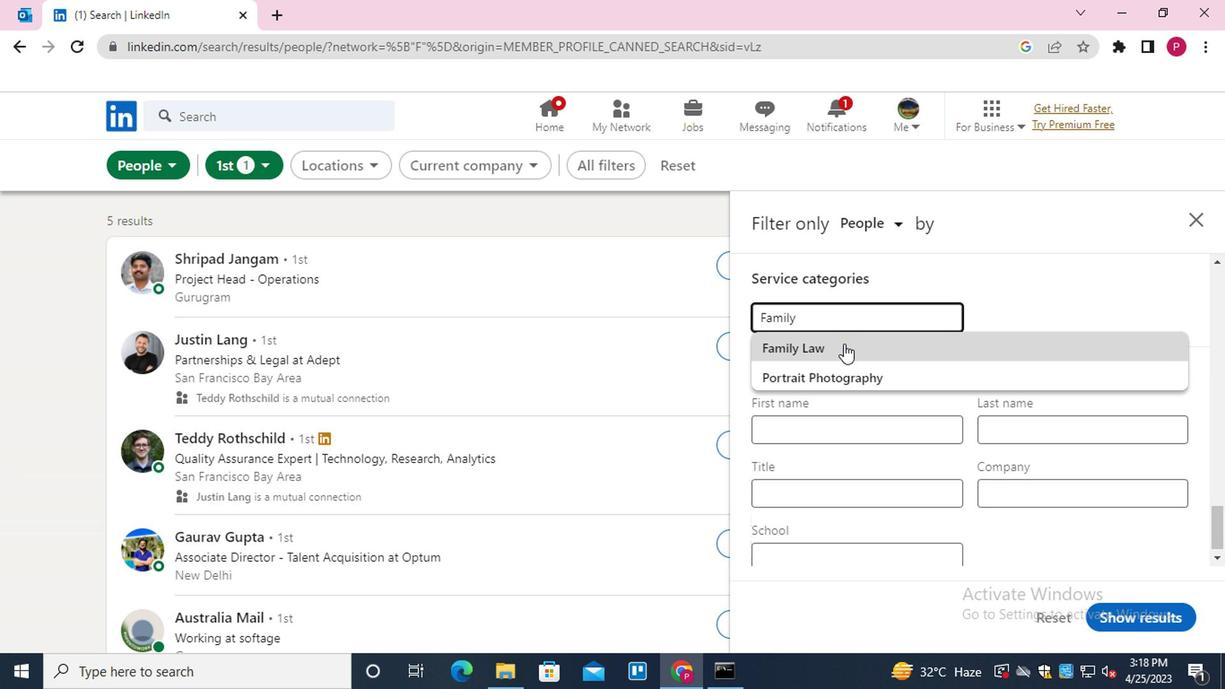 
Action: Mouse moved to (820, 483)
Screenshot: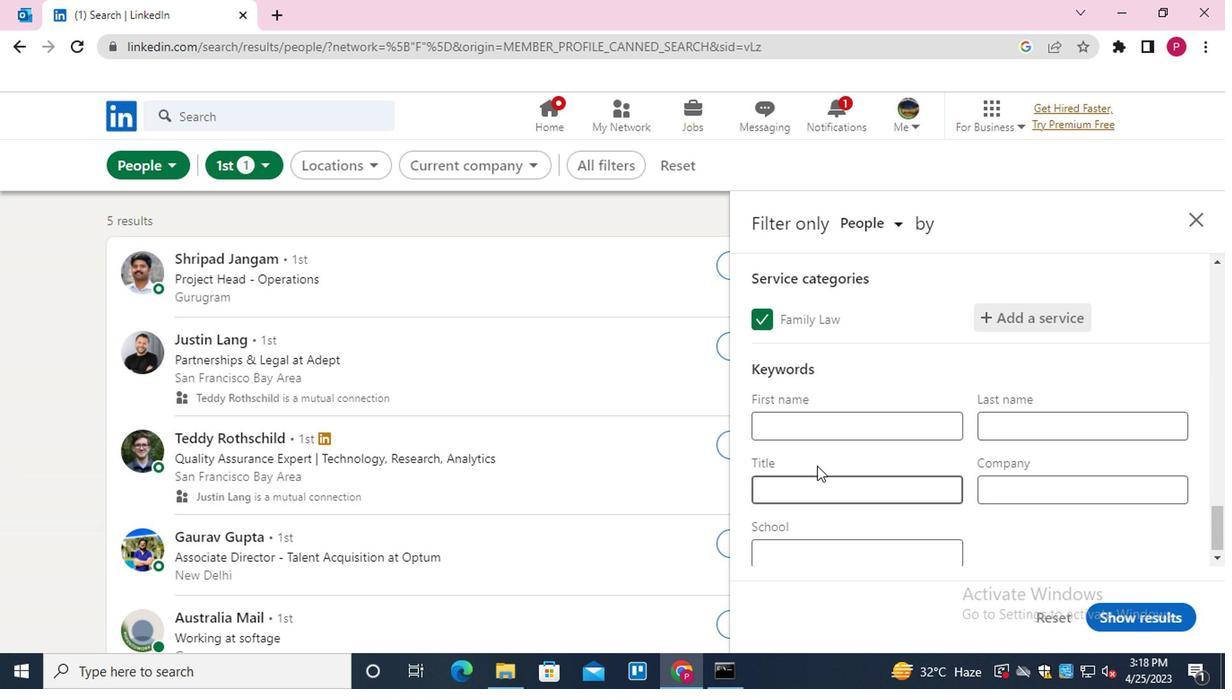 
Action: Mouse pressed left at (820, 483)
Screenshot: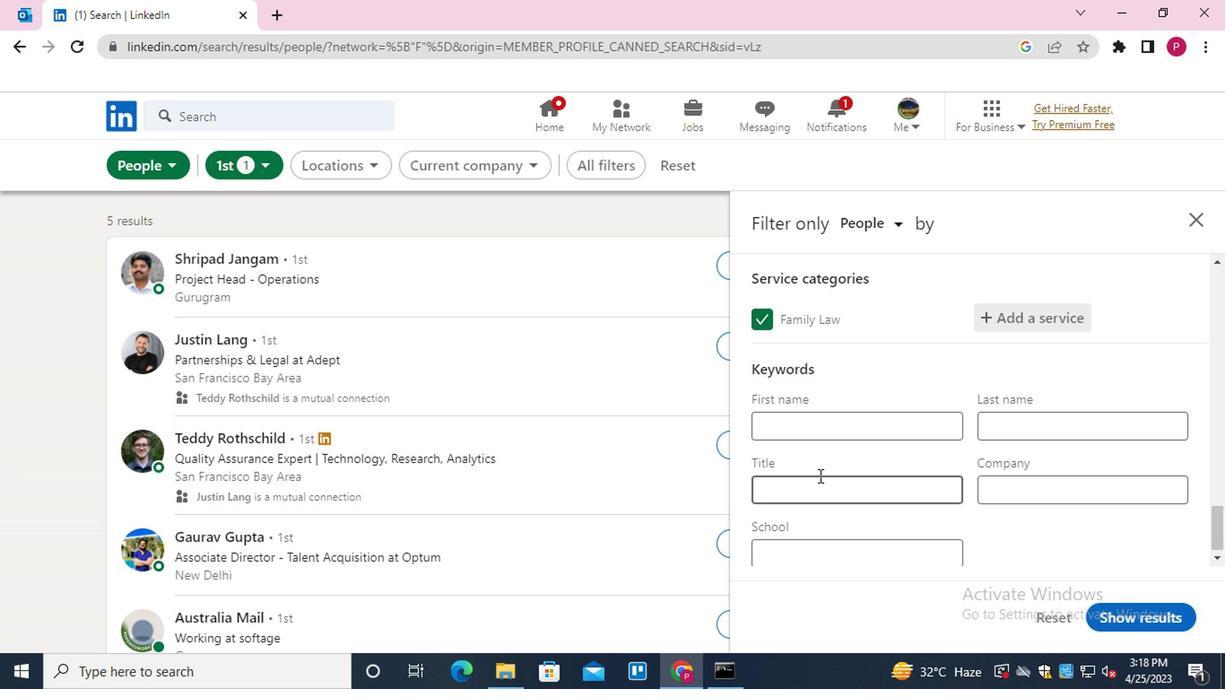 
Action: Mouse moved to (827, 493)
Screenshot: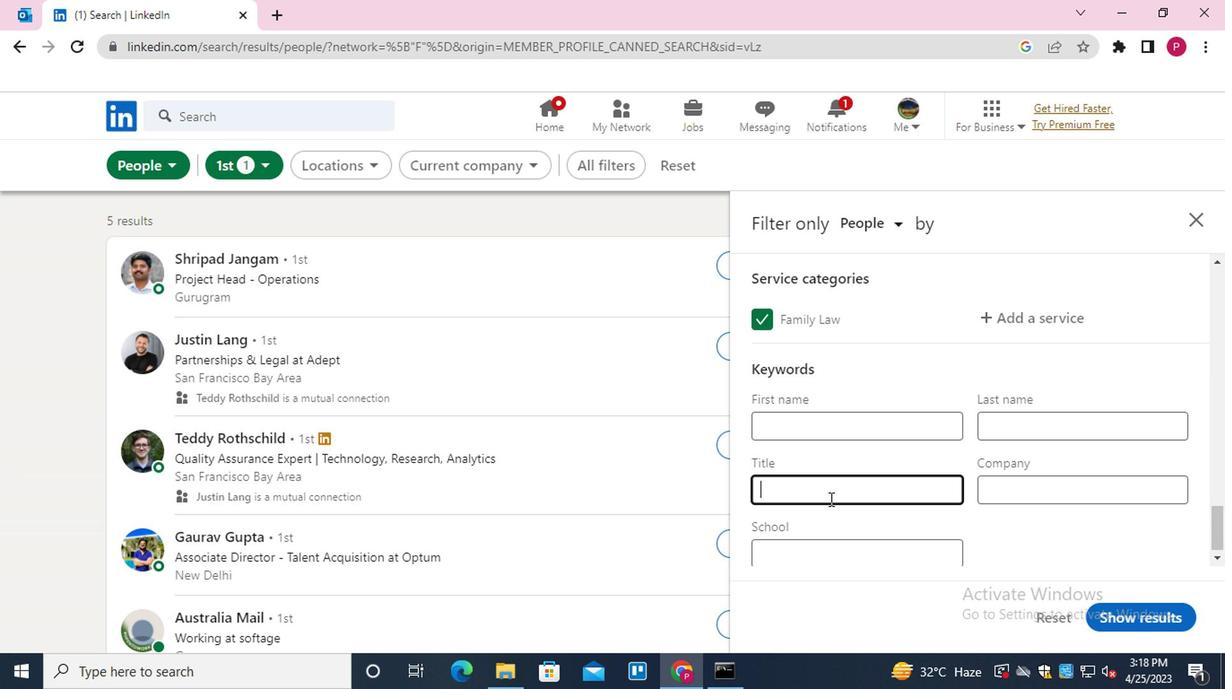 
Action: Key pressed <Key.shift>BENEFITS<Key.space><Key.shift>MANAGER
Screenshot: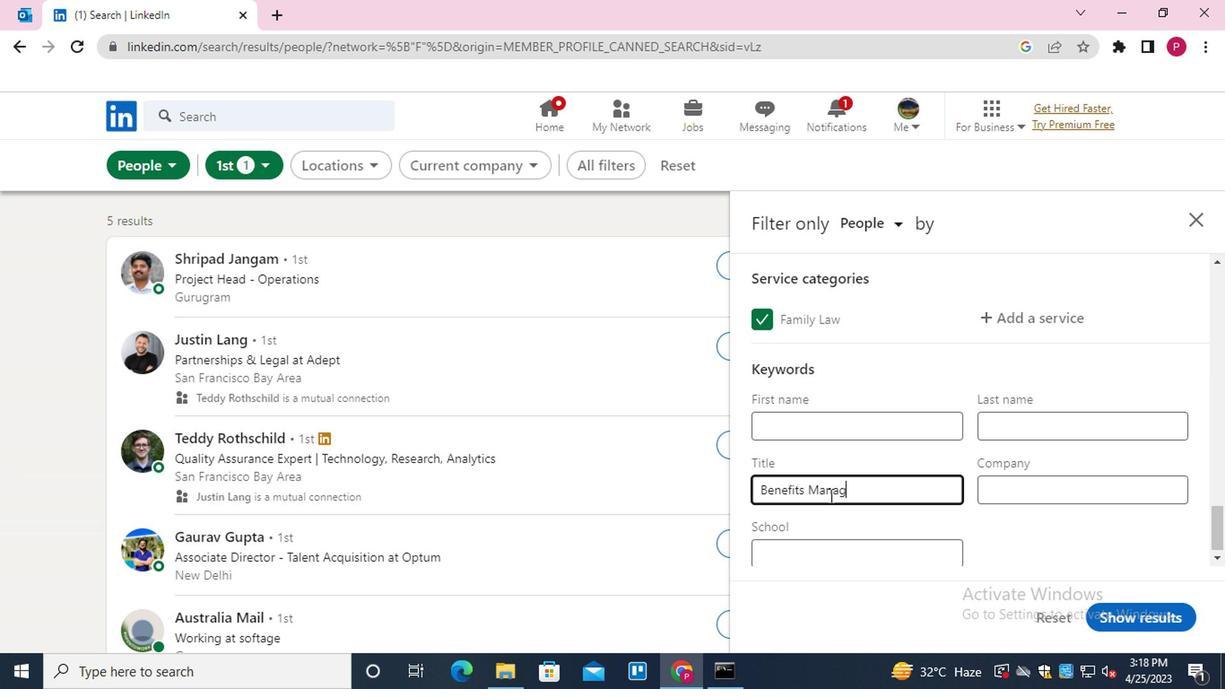 
Action: Mouse moved to (1106, 604)
Screenshot: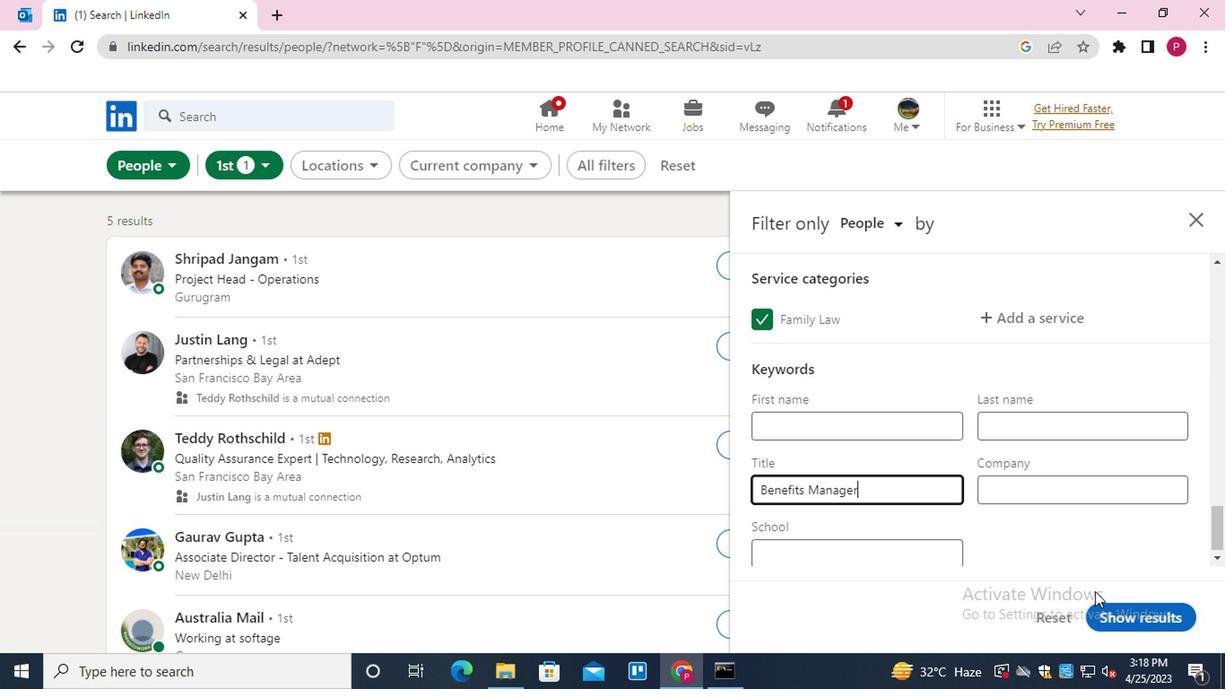 
Action: Mouse pressed left at (1106, 604)
Screenshot: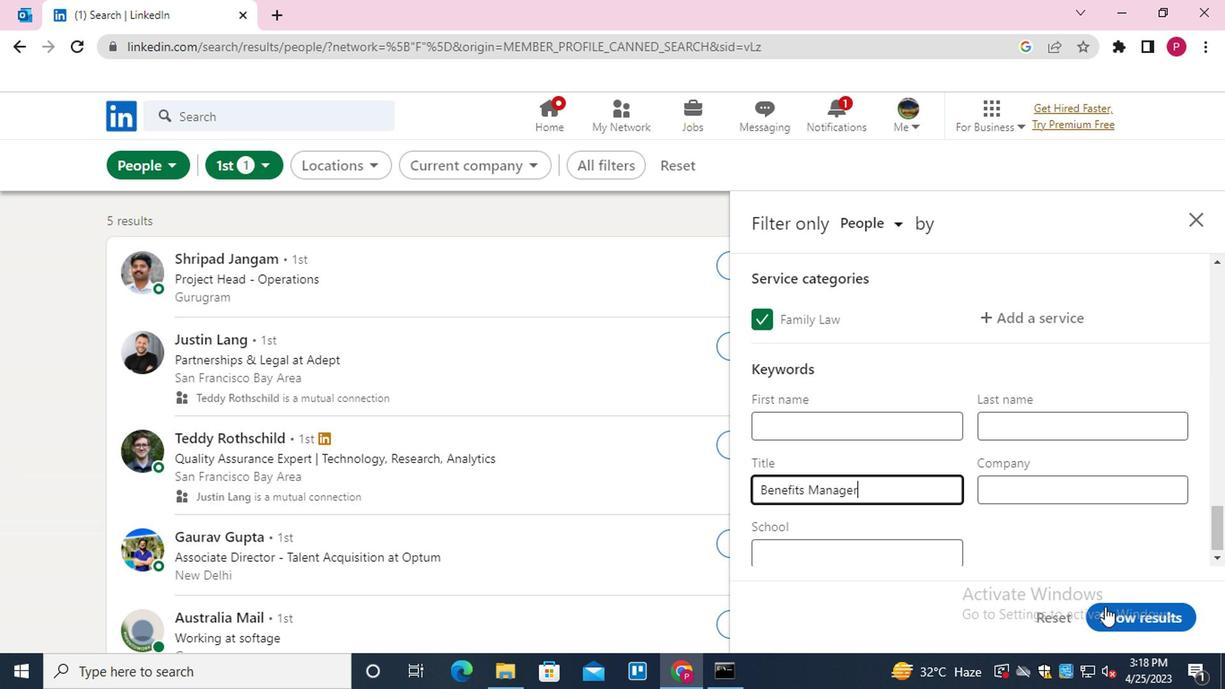 
Action: Mouse moved to (447, 444)
Screenshot: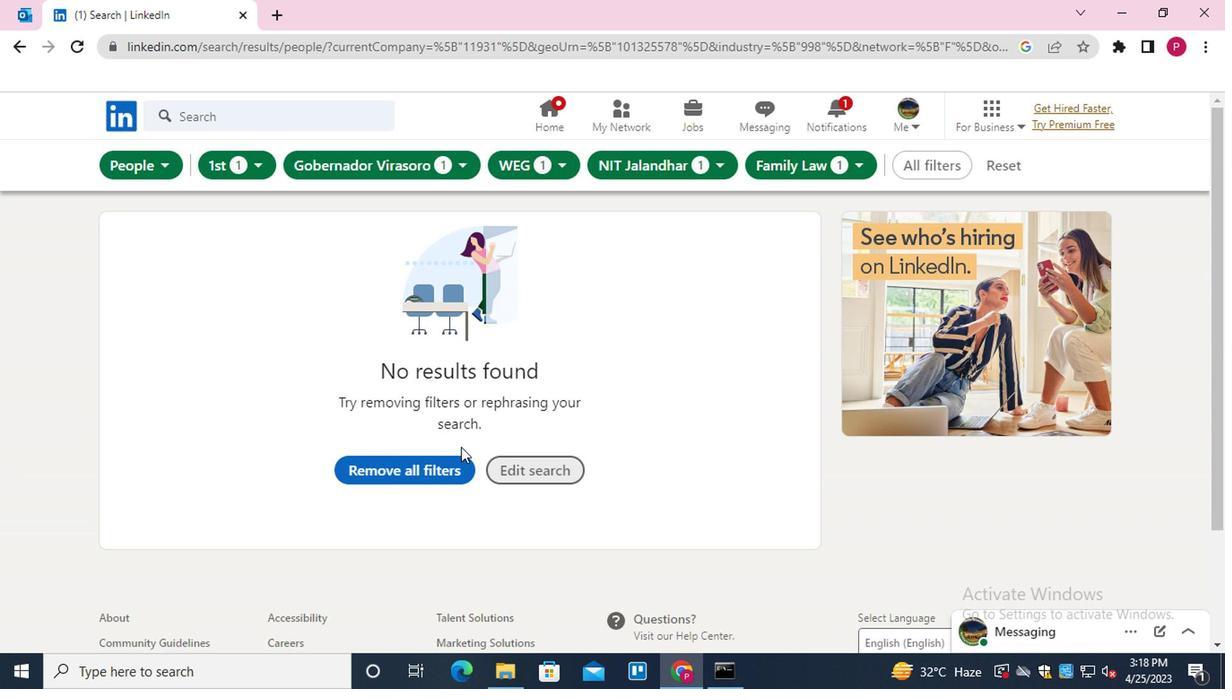 
